 Task: Send an email with the signature Holly Thompson with the subject Request for feedback on a performance review and the message I apologize for any delays and appreciate your understanding. from softage.2@softage.net to softage.4@softage.net with an attached image file Packaging_template.png and move the email from Sent Items to the folder Meal planning
Action: Mouse moved to (864, 564)
Screenshot: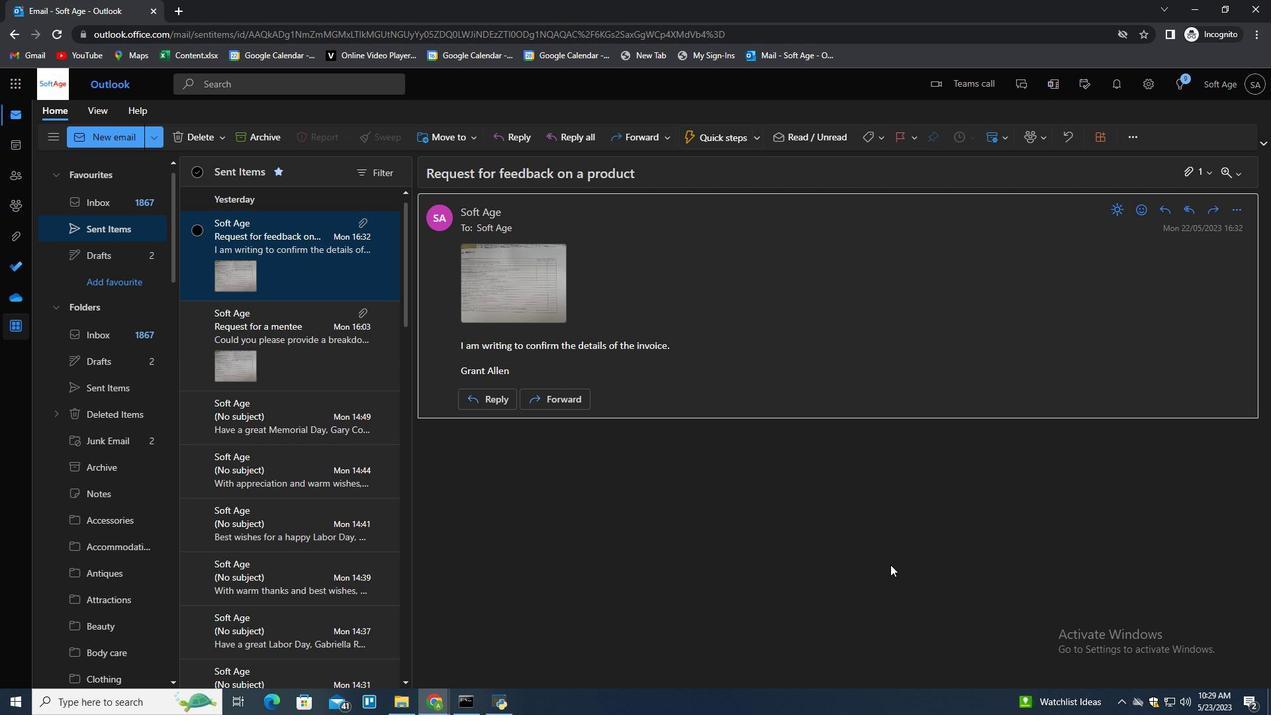 
Action: Mouse pressed left at (864, 564)
Screenshot: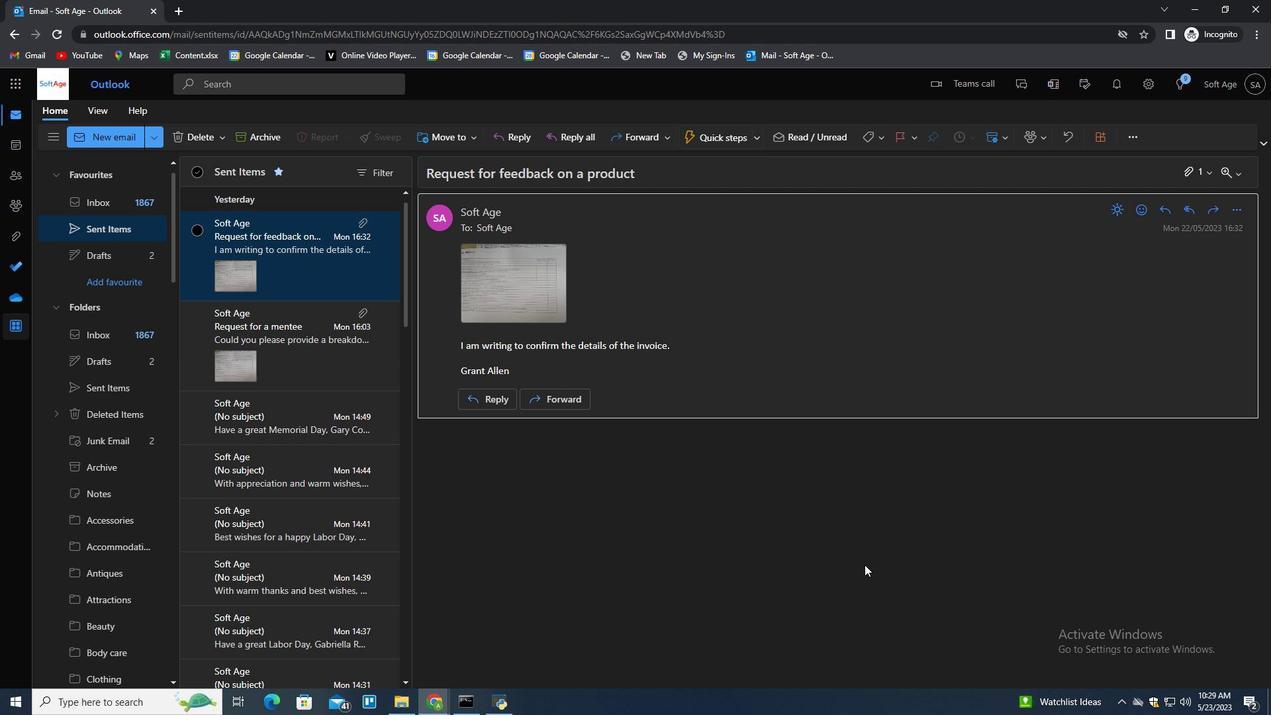 
Action: Key pressed n
Screenshot: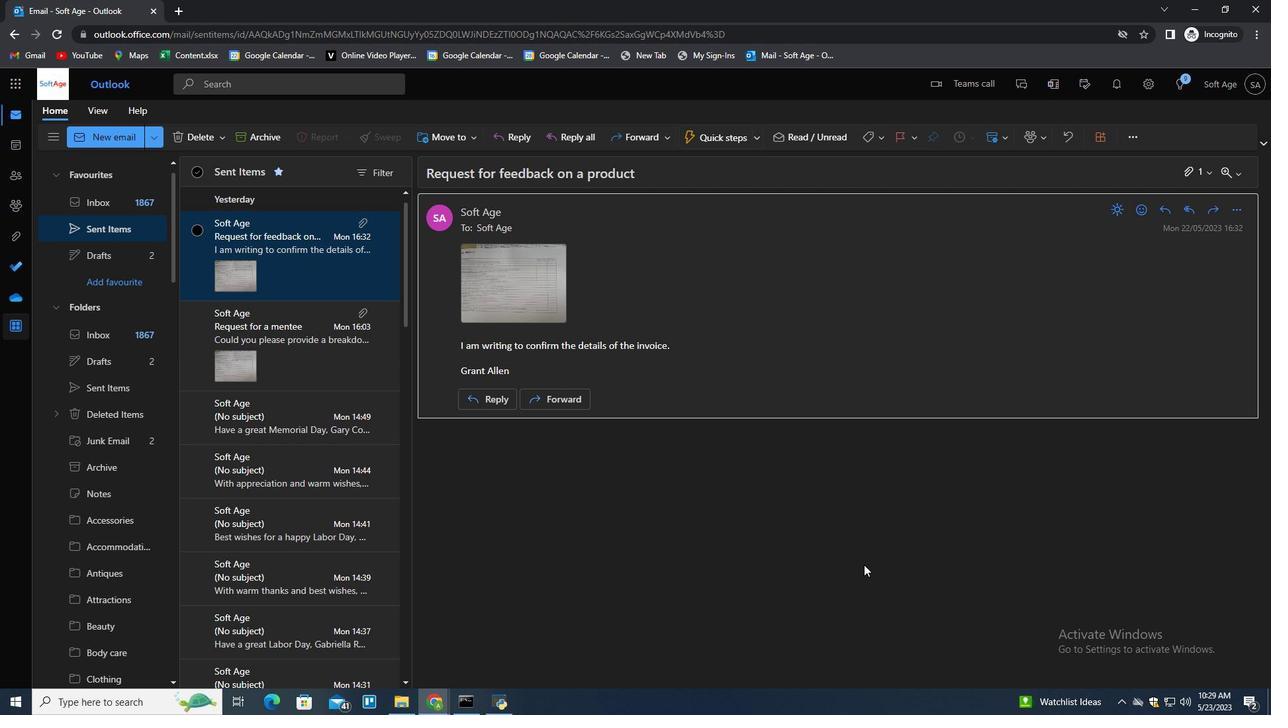 
Action: Mouse moved to (896, 142)
Screenshot: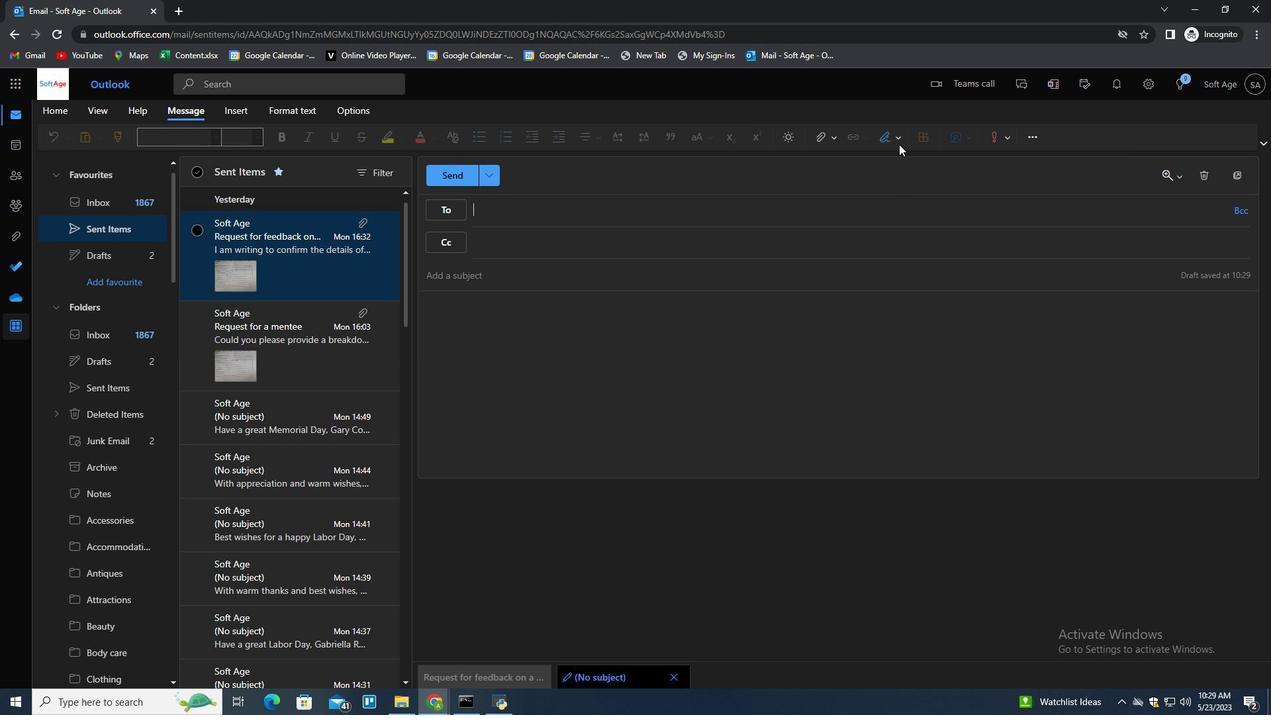 
Action: Mouse pressed left at (896, 142)
Screenshot: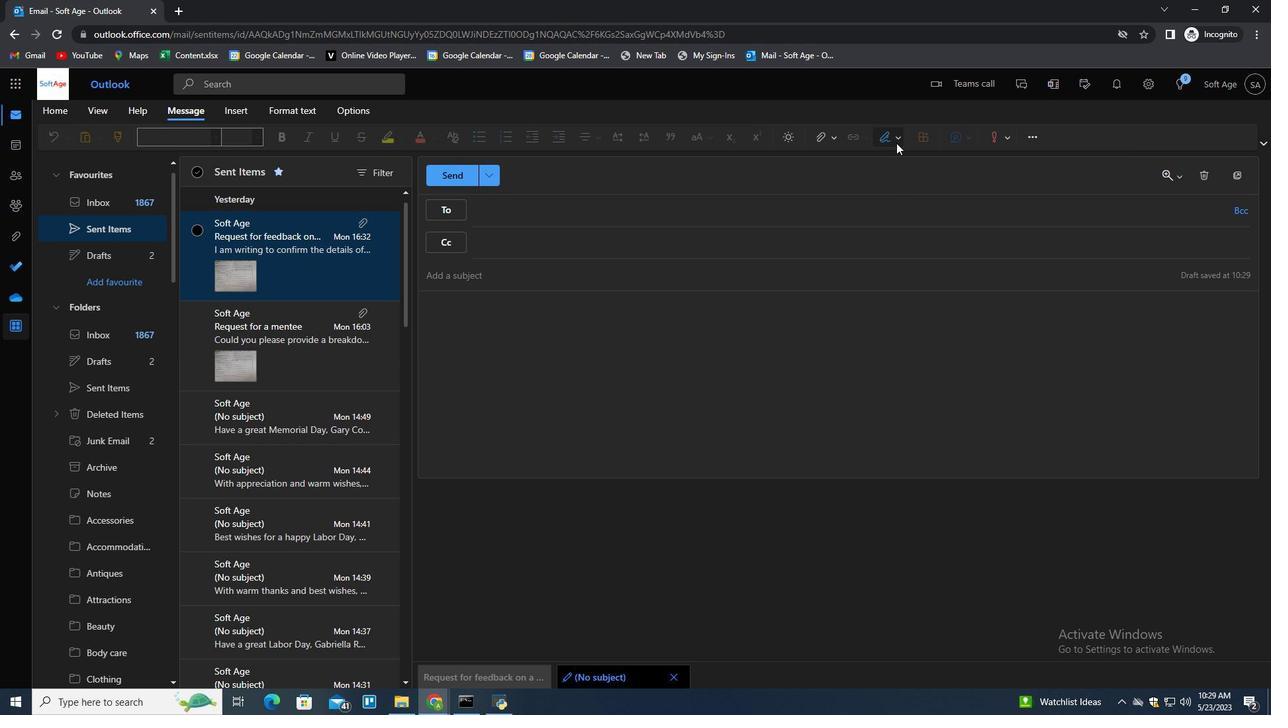 
Action: Mouse moved to (866, 192)
Screenshot: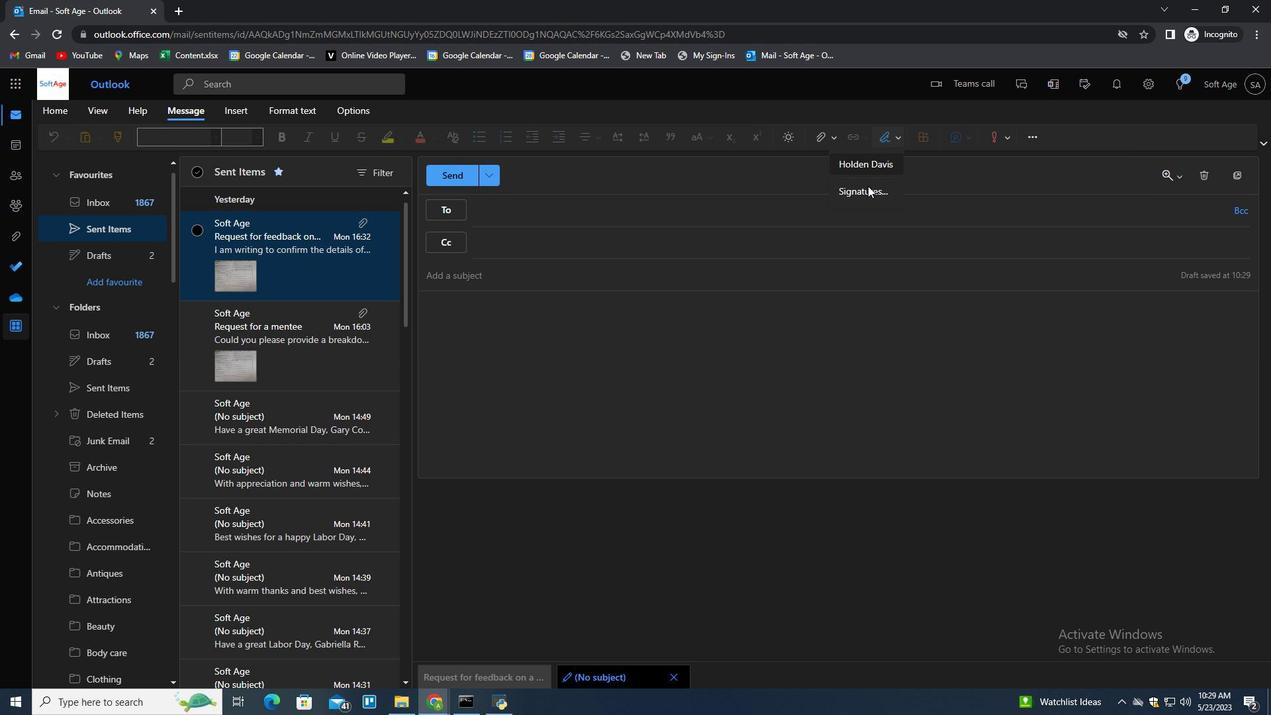 
Action: Mouse pressed left at (866, 192)
Screenshot: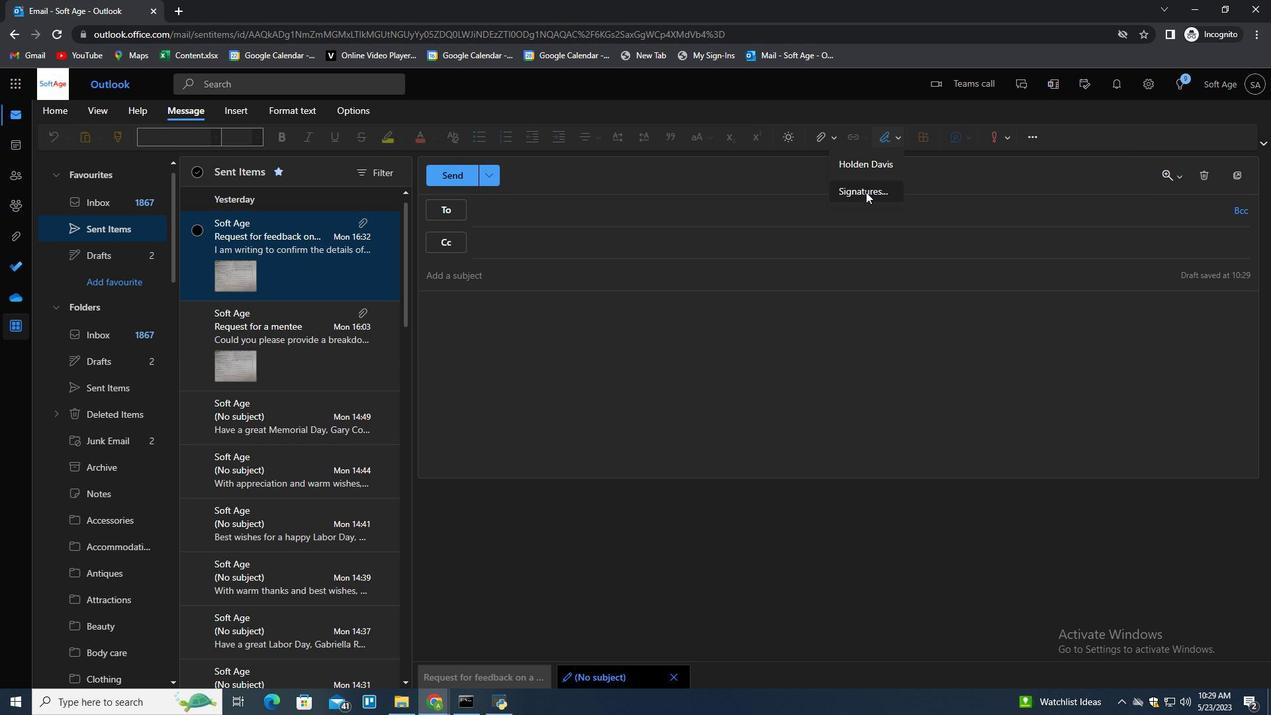
Action: Mouse moved to (902, 241)
Screenshot: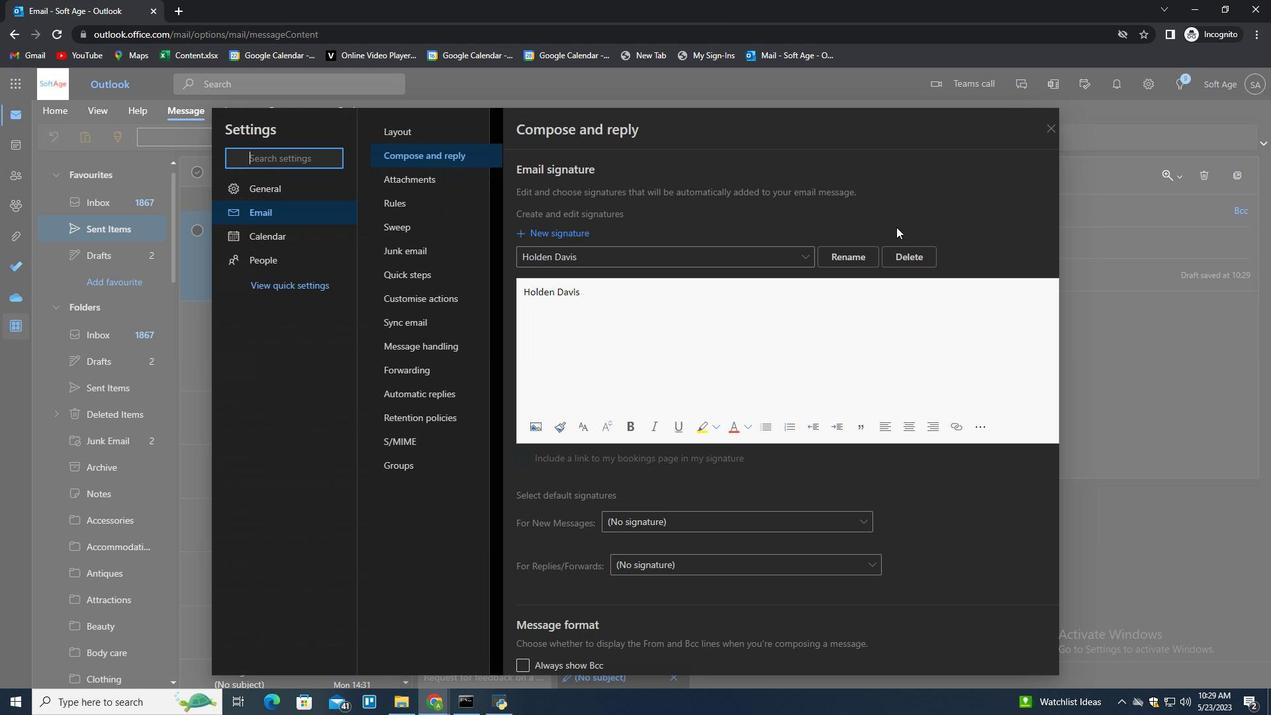 
Action: Mouse pressed left at (902, 241)
Screenshot: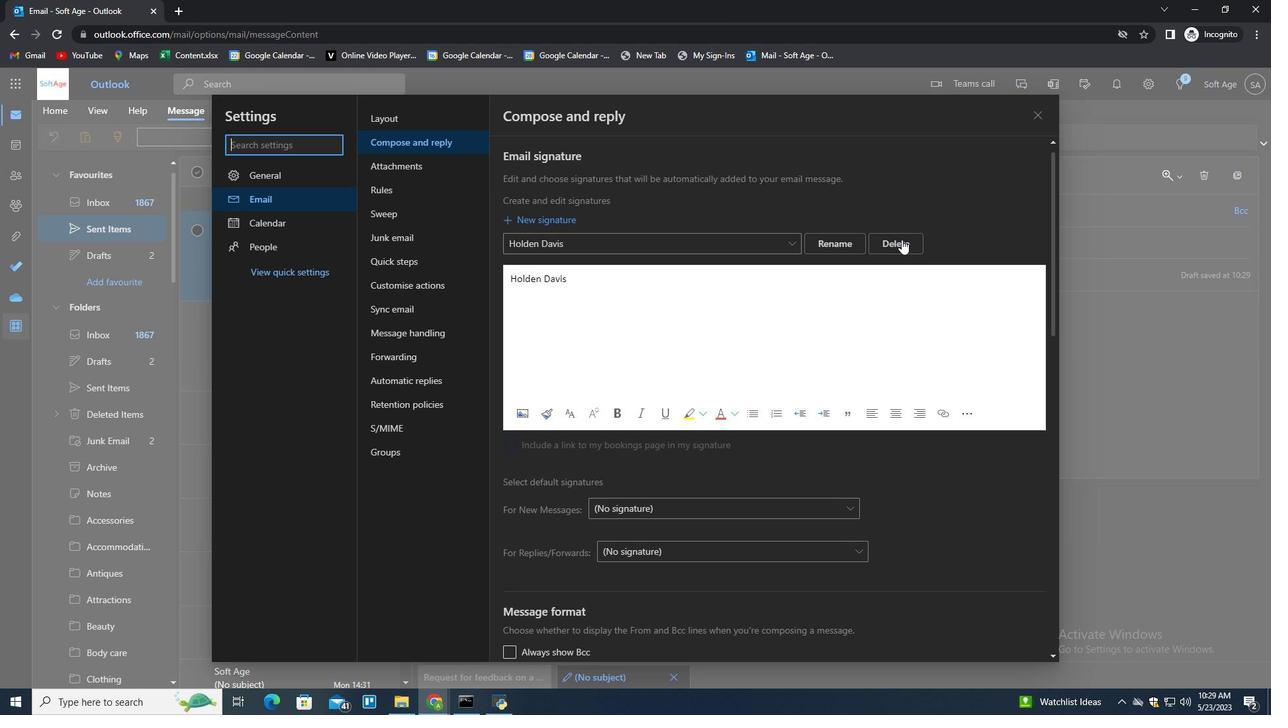 
Action: Mouse moved to (892, 244)
Screenshot: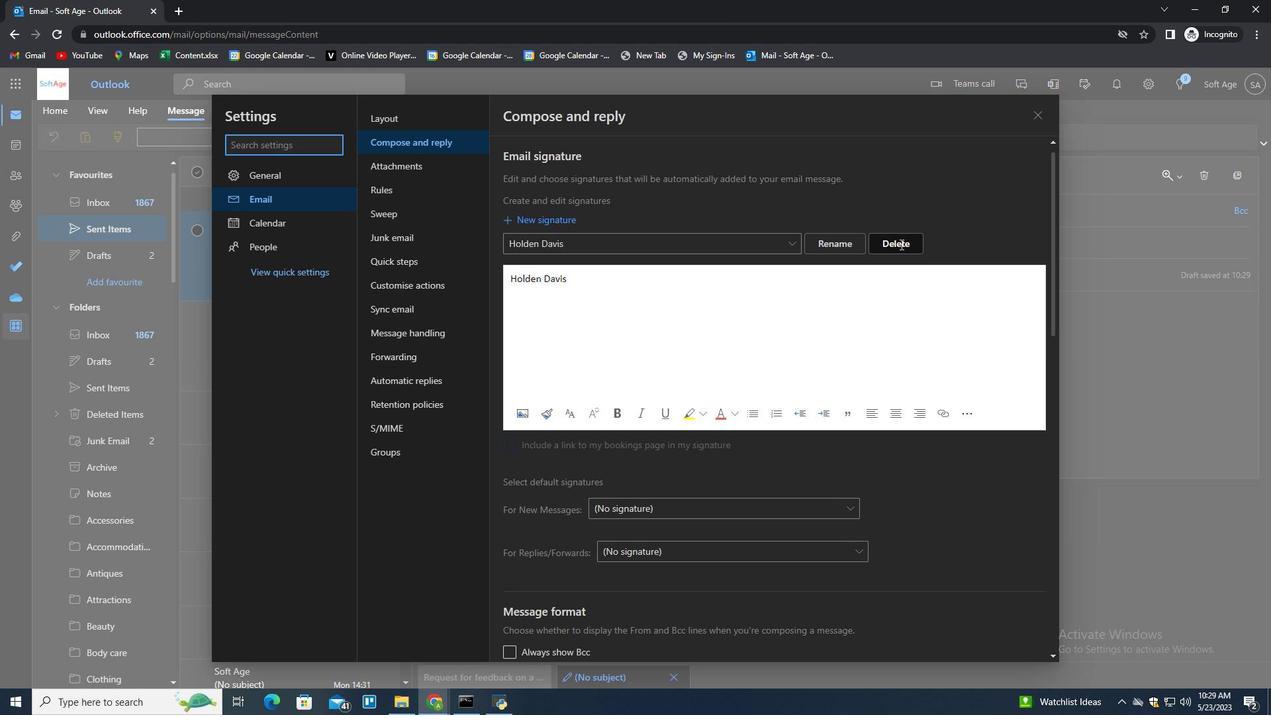 
Action: Mouse pressed left at (892, 244)
Screenshot: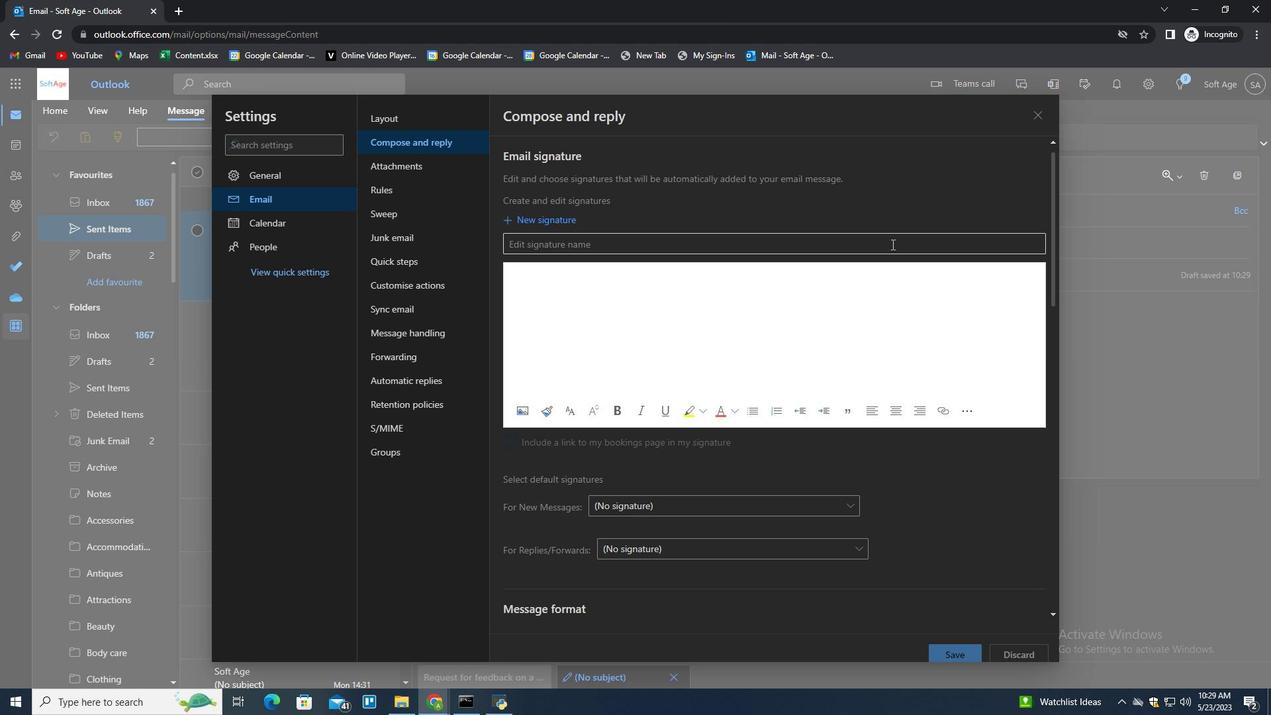 
Action: Key pressed <Key.shift>Holly<Key.space><Key.shift>THOMPSON<Key.tab><Key.shift>Hooly<Key.backspace><Key.backspace><Key.backspace>lly<Key.space><Key.shift>Thomsp<Key.backspace><Key.backspace>pson
Screenshot: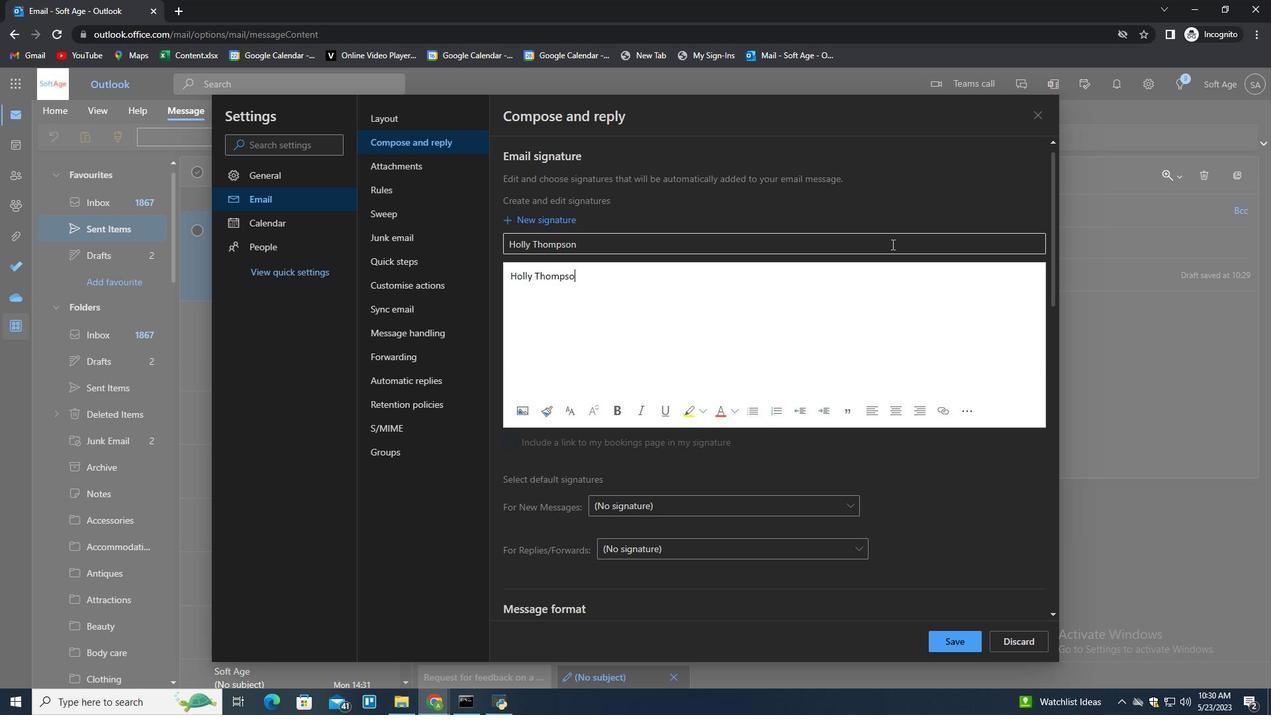 
Action: Mouse moved to (960, 638)
Screenshot: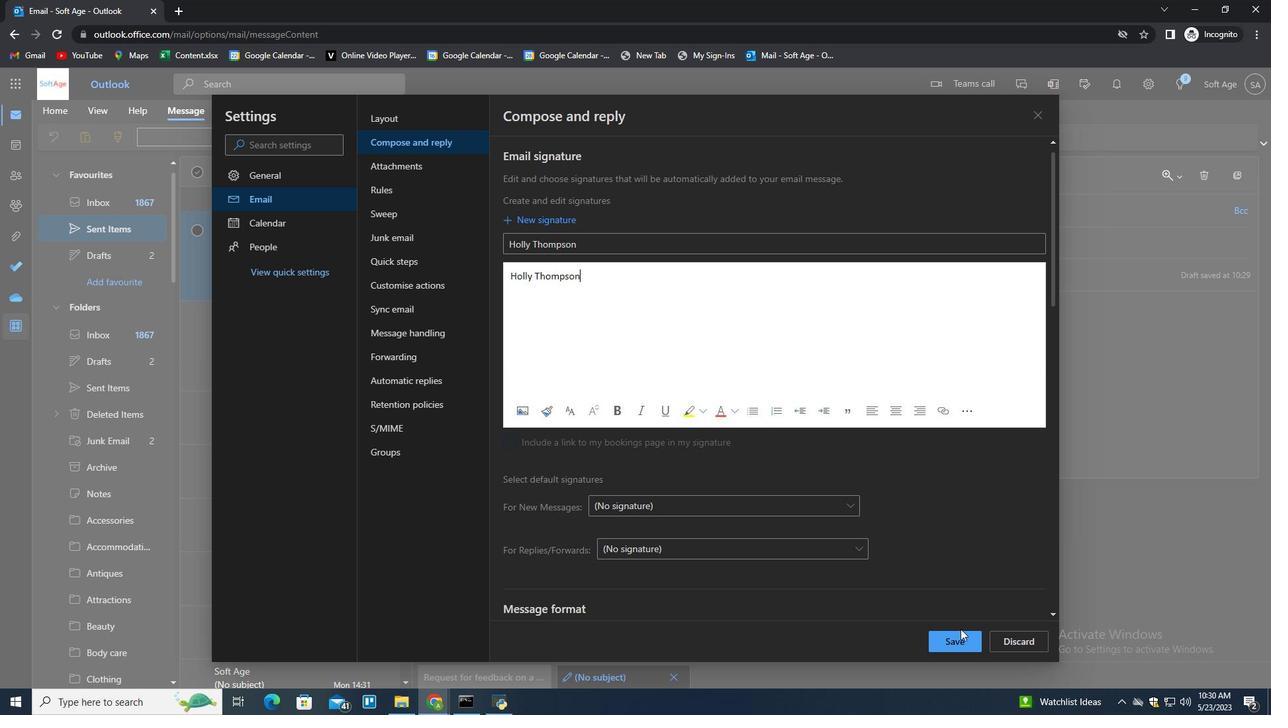 
Action: Mouse pressed left at (960, 638)
Screenshot: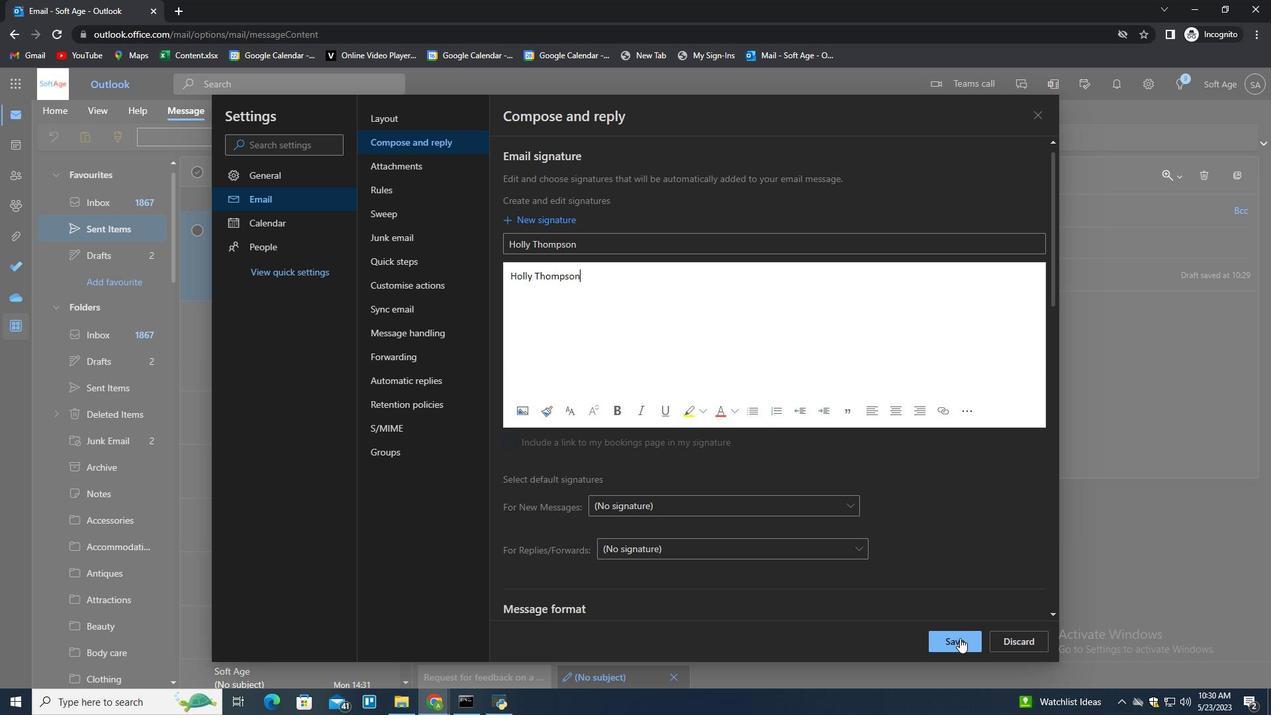 
Action: Mouse moved to (1109, 345)
Screenshot: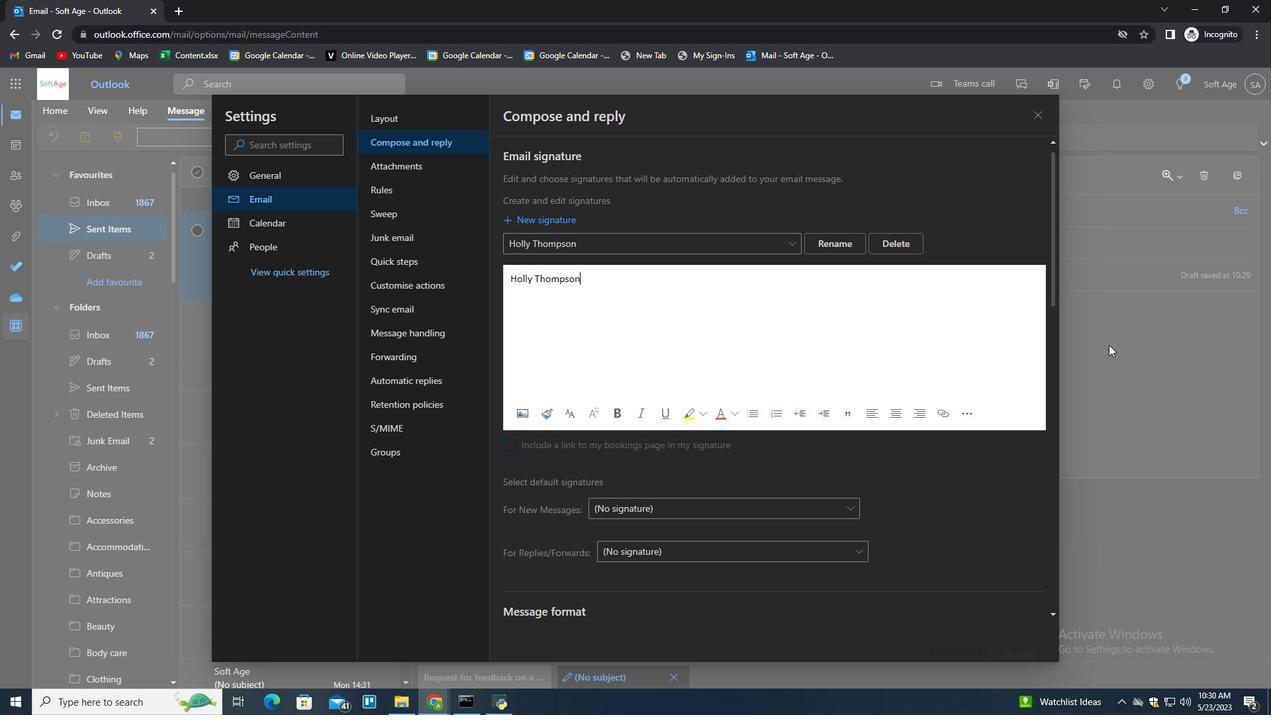 
Action: Mouse pressed left at (1109, 345)
Screenshot: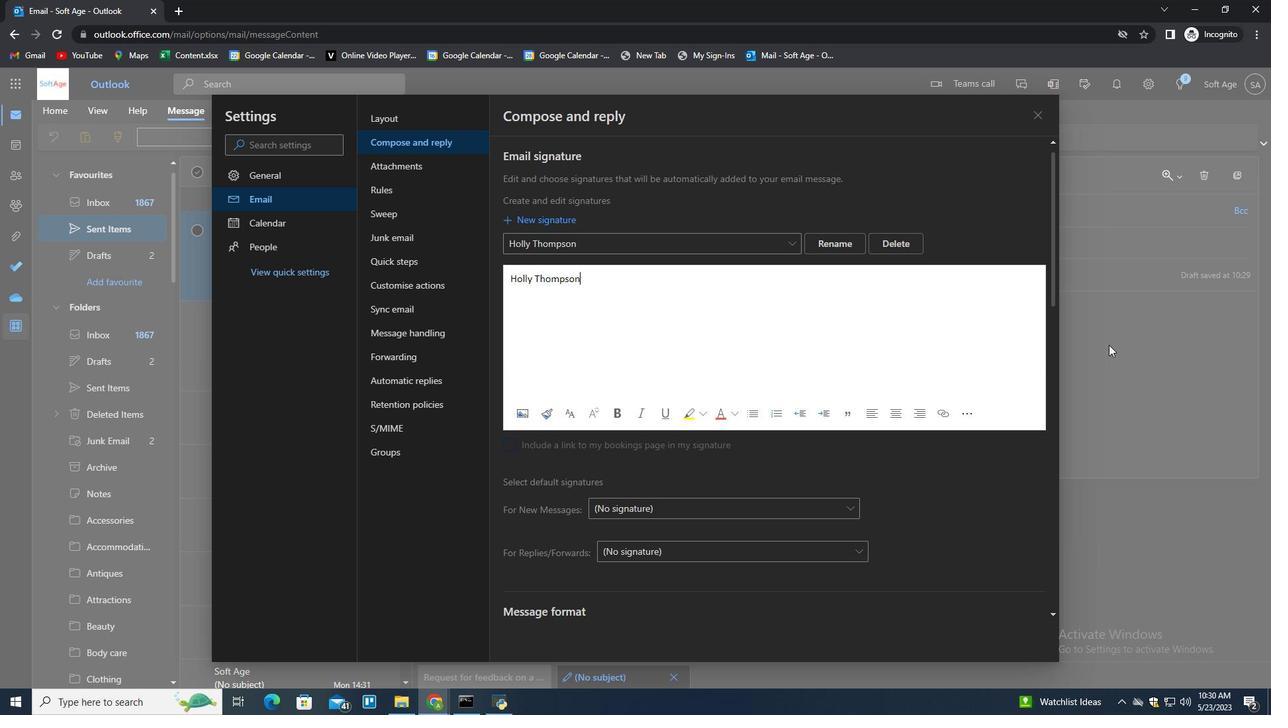 
Action: Mouse moved to (883, 140)
Screenshot: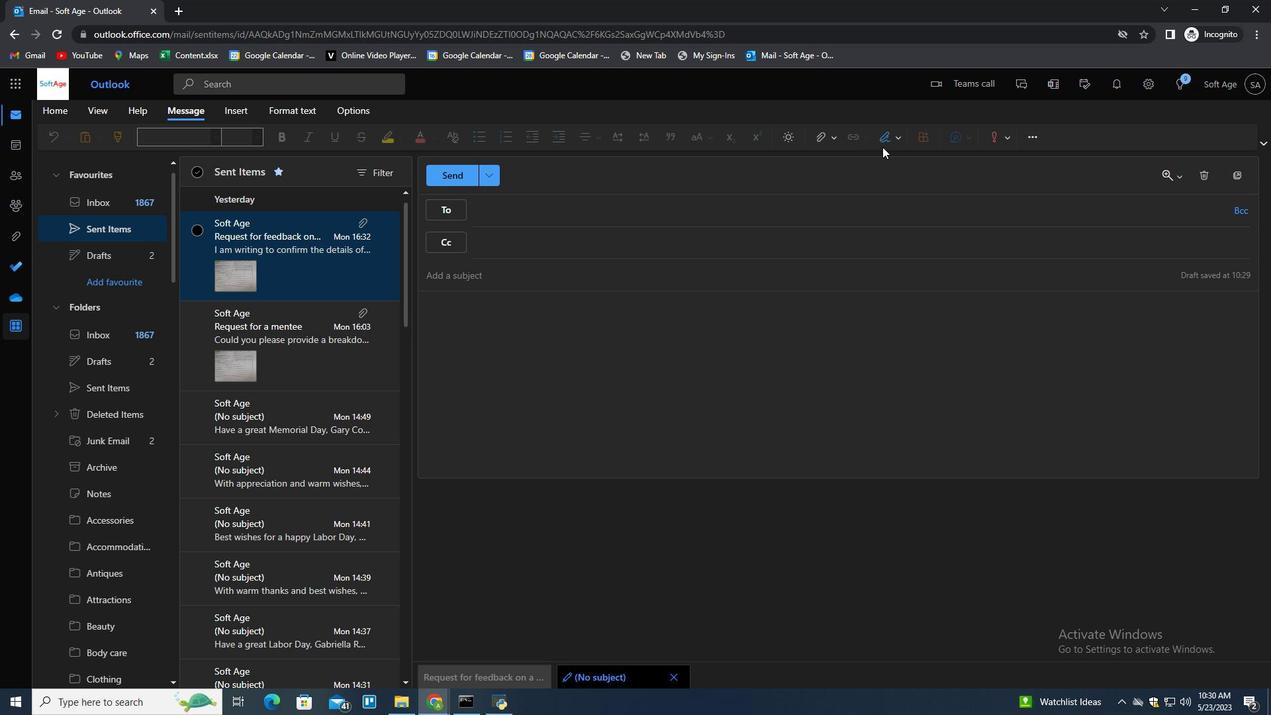 
Action: Mouse pressed left at (883, 140)
Screenshot: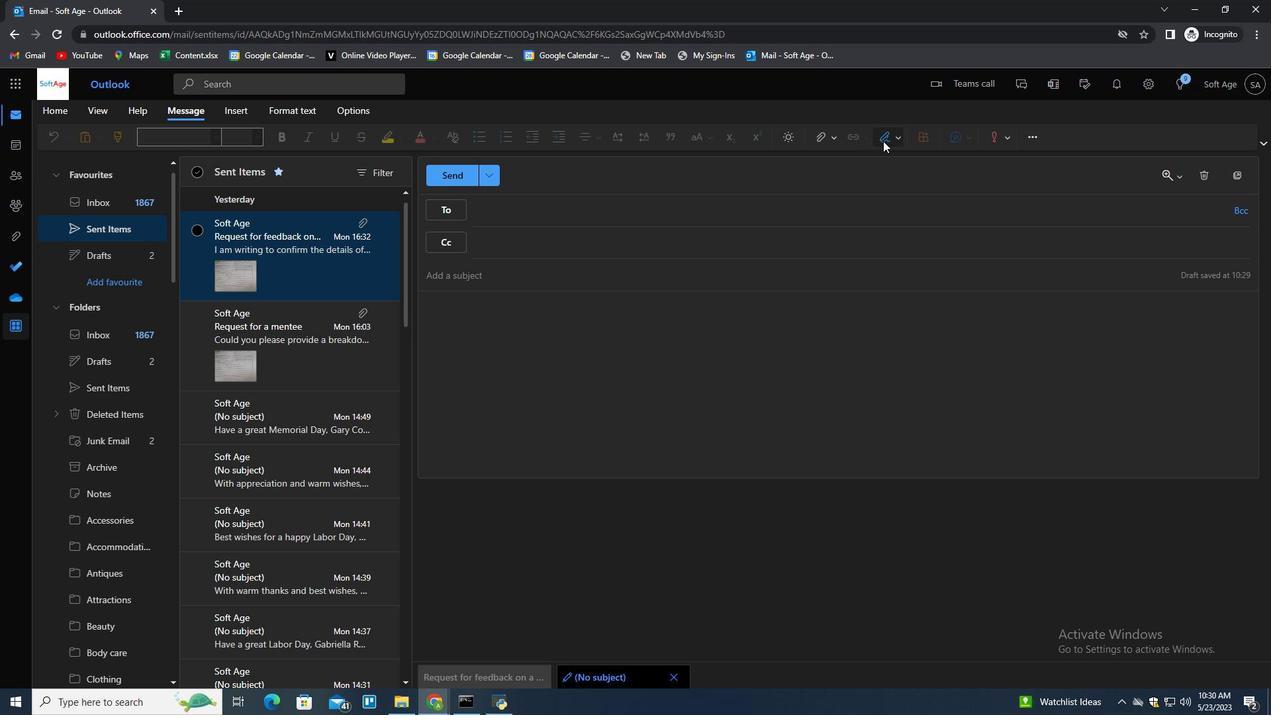 
Action: Mouse moved to (872, 165)
Screenshot: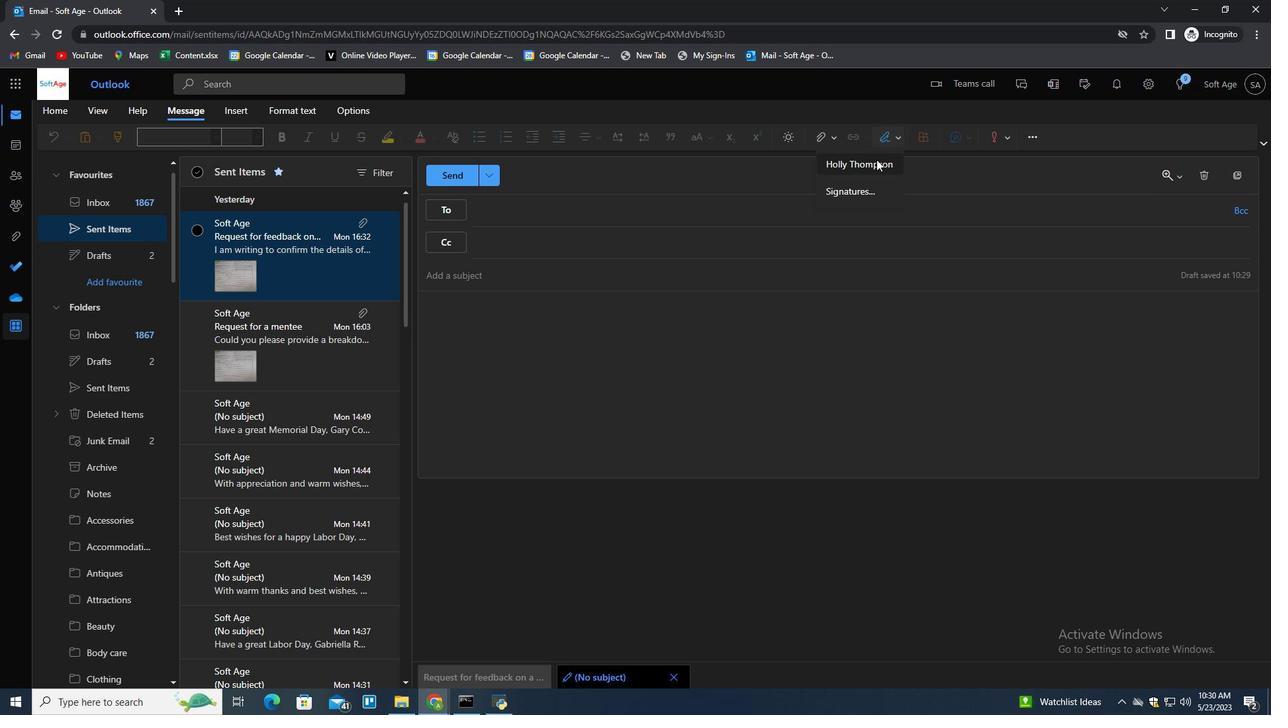 
Action: Mouse pressed left at (872, 165)
Screenshot: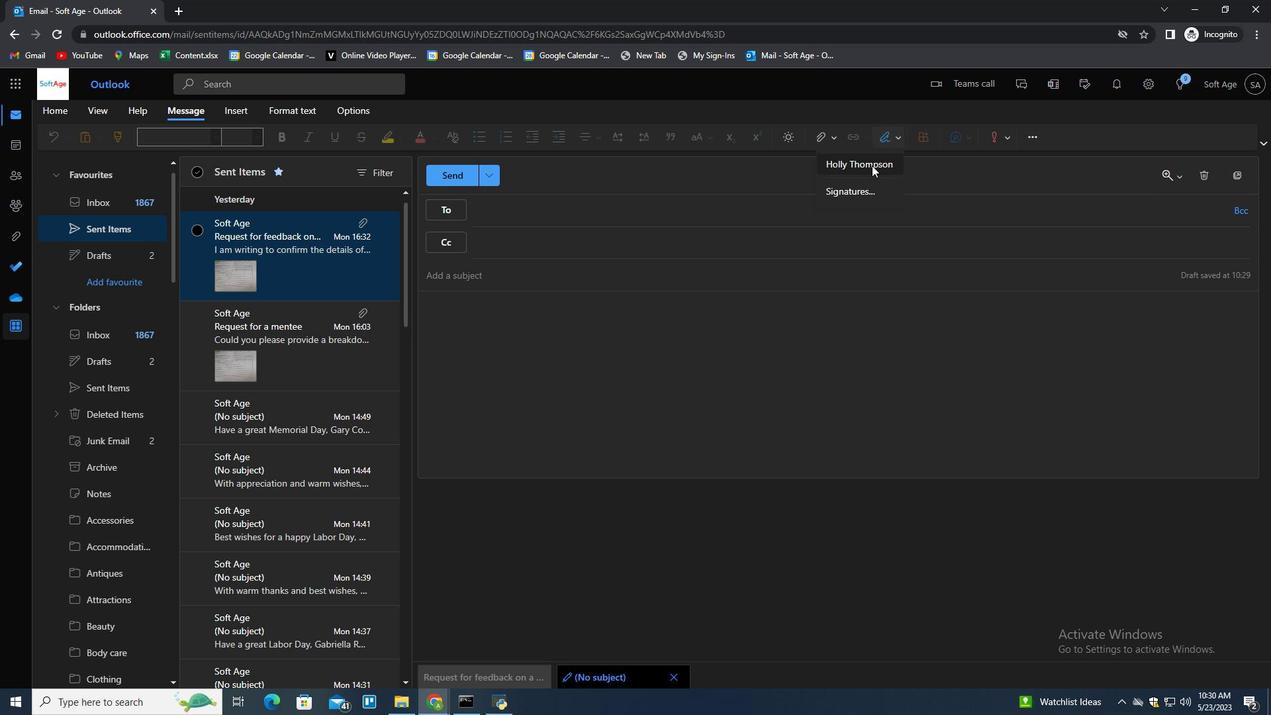 
Action: Mouse moved to (556, 216)
Screenshot: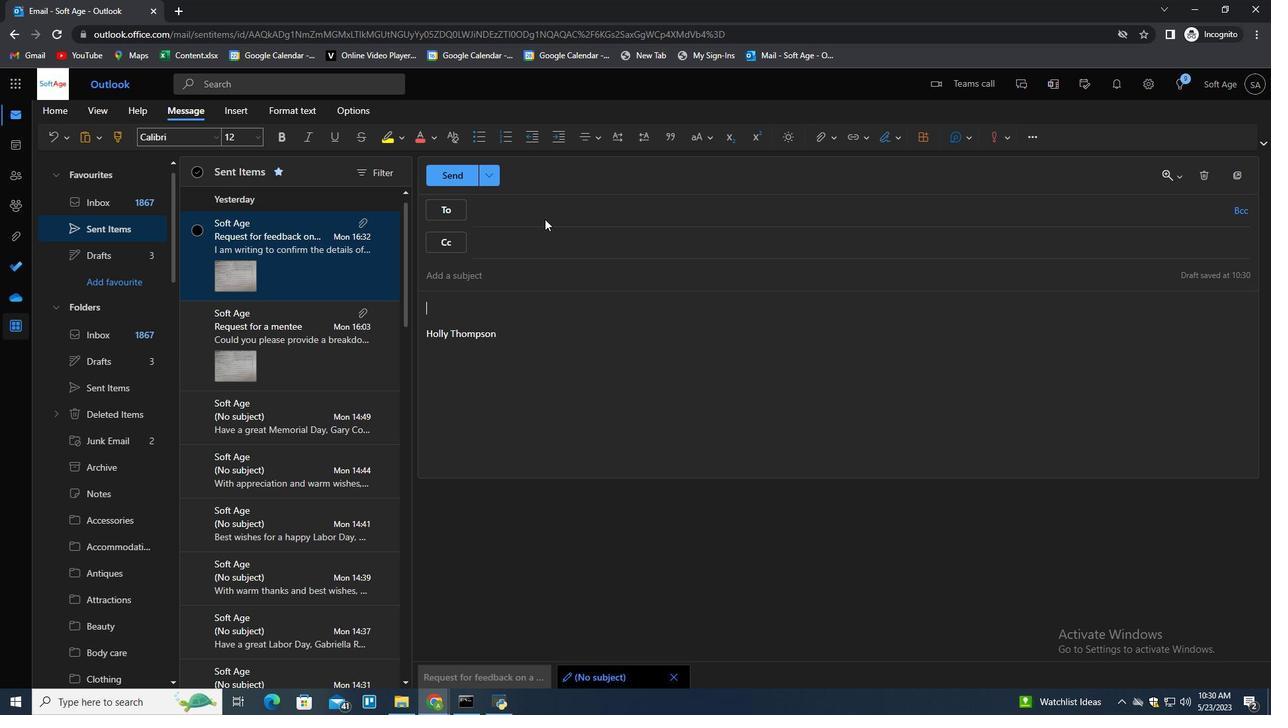 
Action: Mouse pressed left at (556, 216)
Screenshot: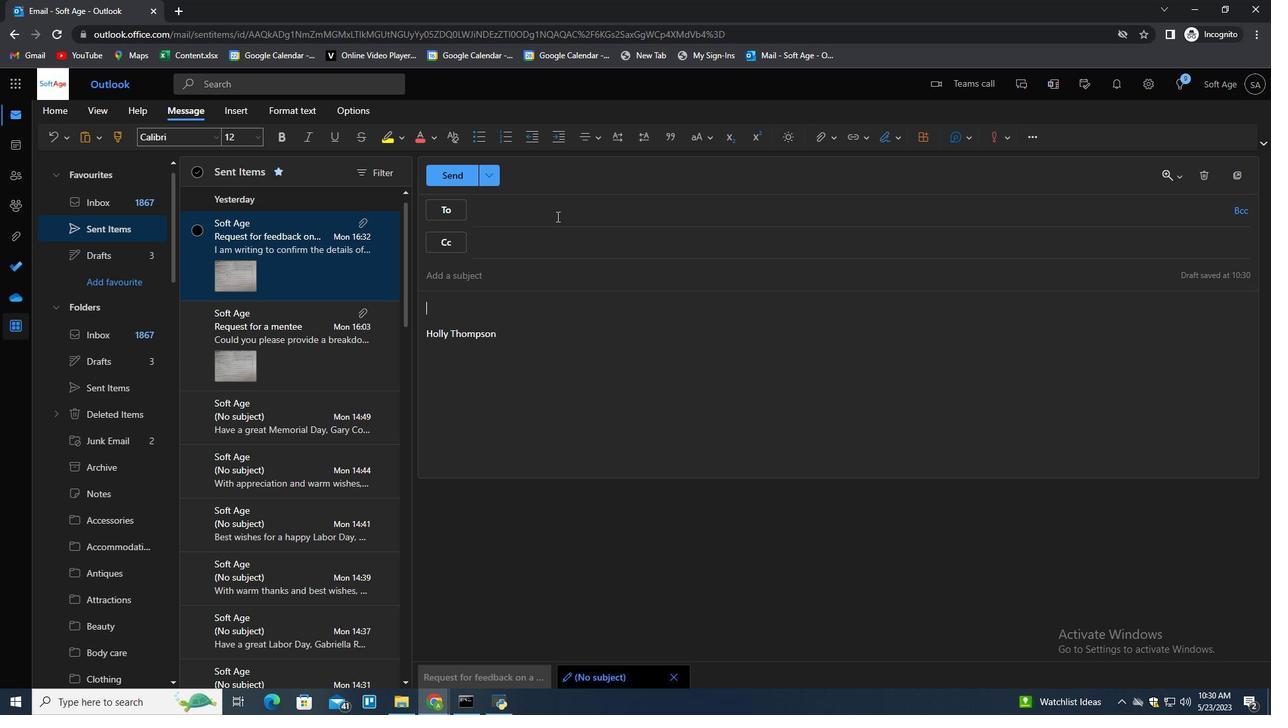 
Action: Mouse moved to (817, 282)
Screenshot: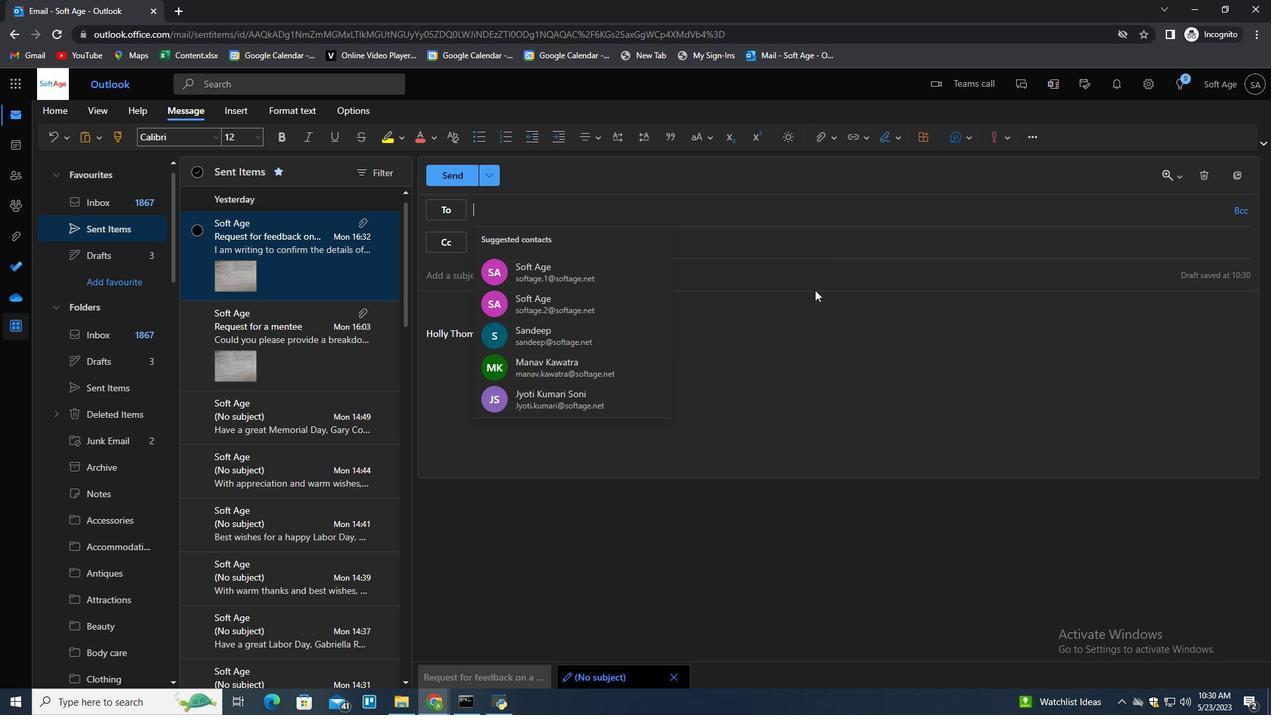 
Action: Mouse pressed left at (817, 282)
Screenshot: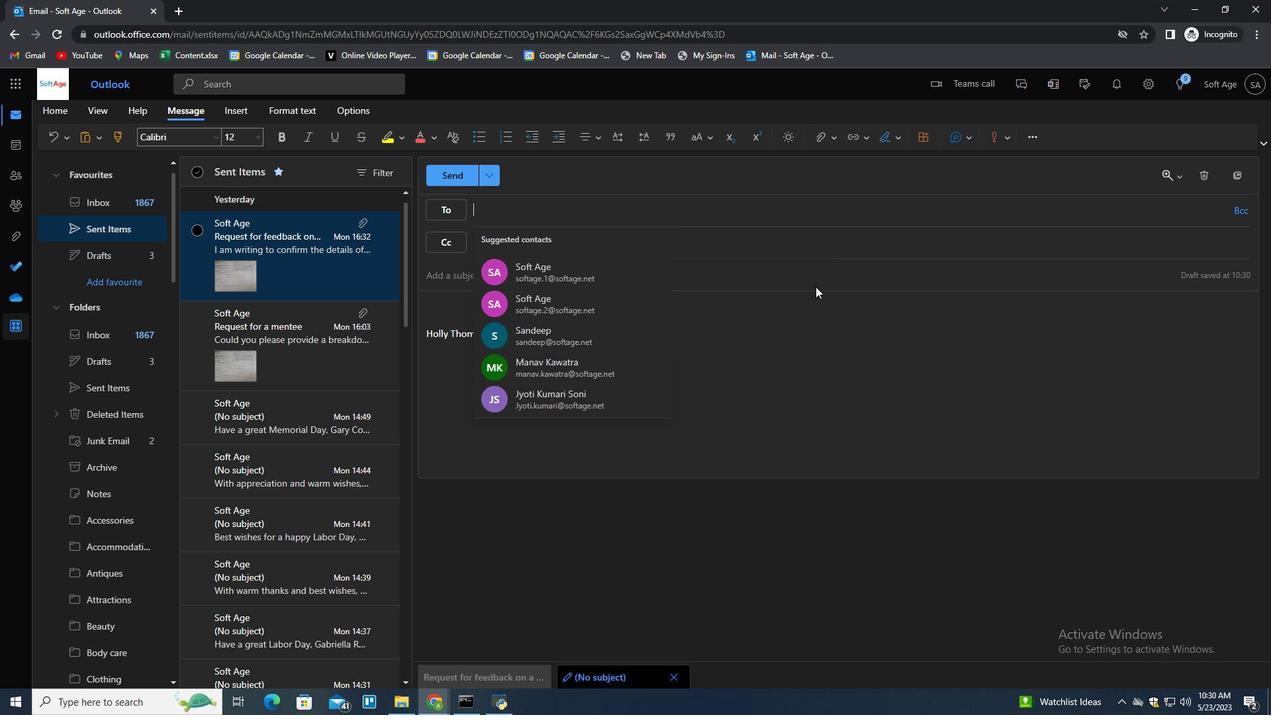 
Action: Key pressed <Key.shift><Key.shift><Key.shift><Key.shift><Key.shift><Key.shift><Key.shift><Key.shift><Key.shift><Key.shift><Key.shift><Key.shift><Key.shift><Key.shift><Key.shift><Key.shift><Key.shift><Key.shift><Key.shift><Key.shift><Key.shift><Key.shift><Key.shift><Key.shift><Key.shift><Key.shift><Key.shift><Key.shift><Key.shift><Key.shift><Key.shift><Key.shift><Key.shift><Key.shift><Key.shift><Key.shift><Key.shift><Key.shift><Key.shift><Key.shift><Key.shift><Key.shift><Key.shift><Key.shift><Key.shift><Key.shift><Key.shift><Key.shift><Key.shift><Key.shift><Key.shift><Key.shift><Key.shift><Key.shift><Key.shift><Key.shift><Key.shift><Key.shift><Key.shift><Key.shift><Key.shift><Key.shift><Key.shift><Key.shift><Key.shift><Key.shift><Key.shift><Key.shift><Key.shift><Key.shift><Key.shift><Key.shift><Key.shift><Key.shift><Key.shift><Key.shift><Key.shift><Key.shift><Key.shift><Key.shift><Key.shift><Key.shift><Key.shift><Key.shift><Key.shift><Key.shift><Key.shift><Key.shift><Key.shift><Key.shift><Key.shift><Key.shift><Key.shift><Key.shift><Key.shift><Key.shift><Key.shift><Key.shift><Key.shift><Key.shift><Key.shift><Key.shift><Key.shift><Key.shift>
Screenshot: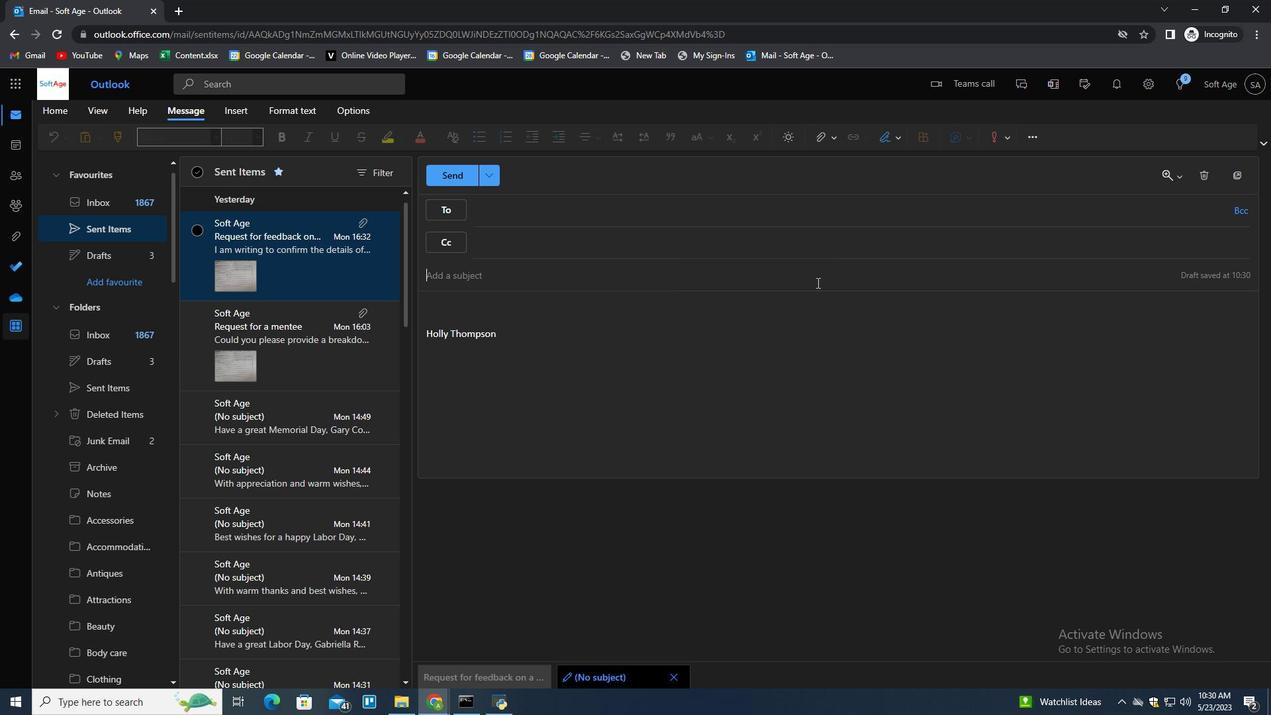 
Action: Mouse moved to (817, 282)
Screenshot: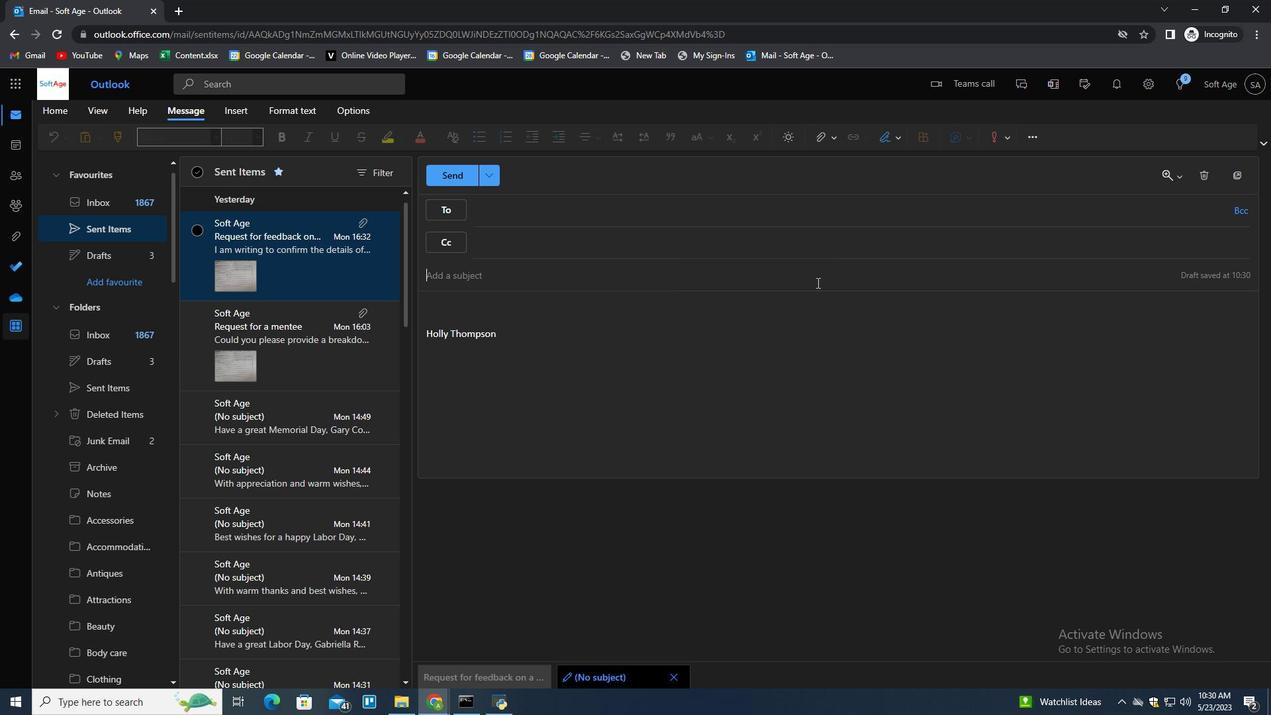 
Action: Key pressed <Key.shift><Key.shift><Key.shift><Key.shift><Key.shift><Key.shift><Key.shift><Key.shift><Key.shift><Key.shift><Key.shift><Key.shift><Key.shift><Key.shift><Key.shift><Key.shift><Key.shift><Key.shift><Key.shift><Key.shift><Key.shift><Key.shift><Key.shift><Key.shift><Key.shift><Key.shift><Key.shift><Key.shift><Key.shift><Key.shift><Key.shift><Key.shift><Key.shift><Key.shift><Key.shift><Key.shift><Key.shift><Key.shift><Key.shift><Key.shift><Key.shift><Key.shift><Key.shift><Key.shift><Key.shift><Key.shift><Key.shift><Key.shift><Key.shift><Key.shift><Key.shift><Key.shift><Key.shift><Key.shift><Key.shift><Key.shift><Key.shift><Key.shift><Key.shift><Key.shift><Key.shift><Key.shift><Key.shift><Key.shift><Key.shift><Key.shift><Key.shift><Key.shift><Key.shift><Key.shift><Key.shift><Key.shift><Key.shift><Key.shift><Key.shift><Key.shift><Key.shift><Key.shift><Key.shift><Key.shift><Key.shift><Key.shift><Key.shift><Key.shift><Key.shift><Key.shift><Key.shift><Key.shift><Key.shift><Key.shift><Key.shift><Key.shift><Key.shift><Key.shift><Key.shift><Key.shift><Key.shift><Key.shift><Key.shift><Key.shift><Key.shift><Key.shift><Key.shift><Key.shift><Key.shift><Key.shift><Key.shift><Key.shift><Key.shift><Key.shift><Key.shift><Key.shift><Key.shift><Key.shift><Key.shift><Key.shift>Request<Key.space>for<Key.space>a<Key.backspace>feedbak<Key.backspace>ck<Key.space>on<Key.space>a<Key.space>performance<Key.space>review<Key.space><Key.tab><Key.shift><Key.shift><Key.space>apologize<Key.space>for<Key.space>any<Key.space>delays<Key.space>and<Key.space>appreciate<Key.space>your<Key.space>understanfing.<Key.backspace><Key.backspace><Key.backspace><Key.backspace><Key.backspace>ding.
Screenshot: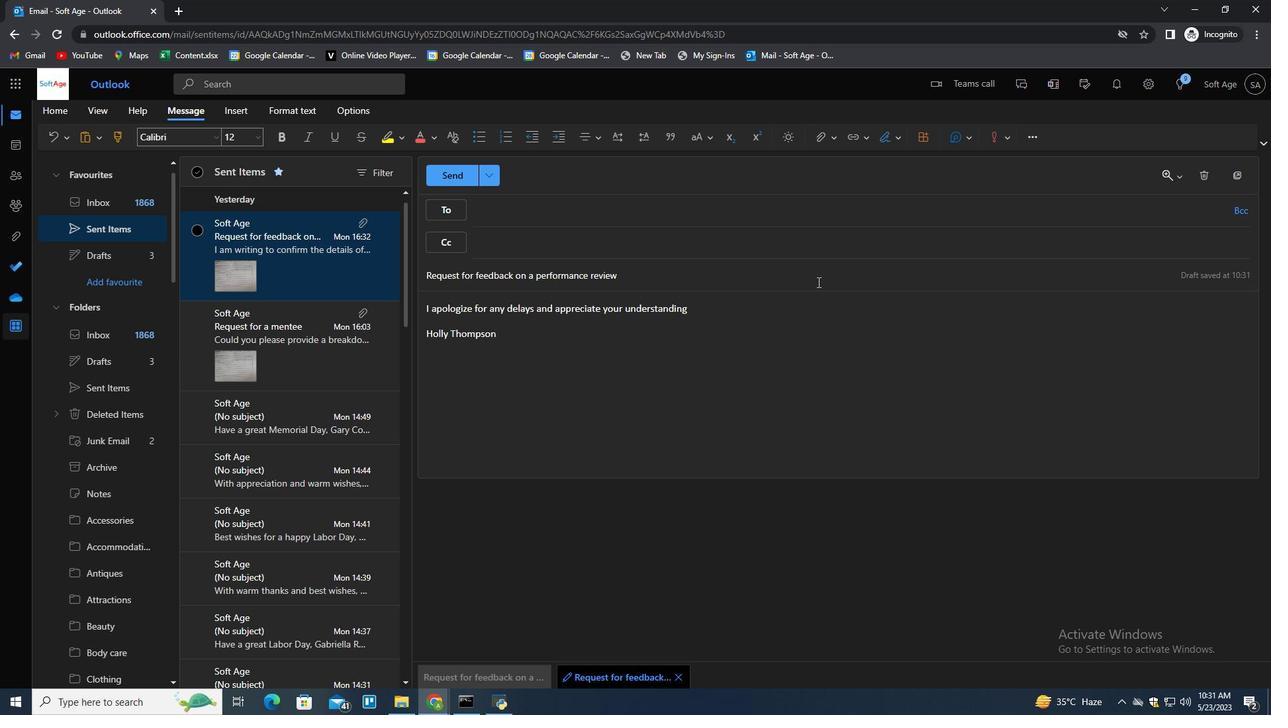 
Action: Mouse moved to (585, 213)
Screenshot: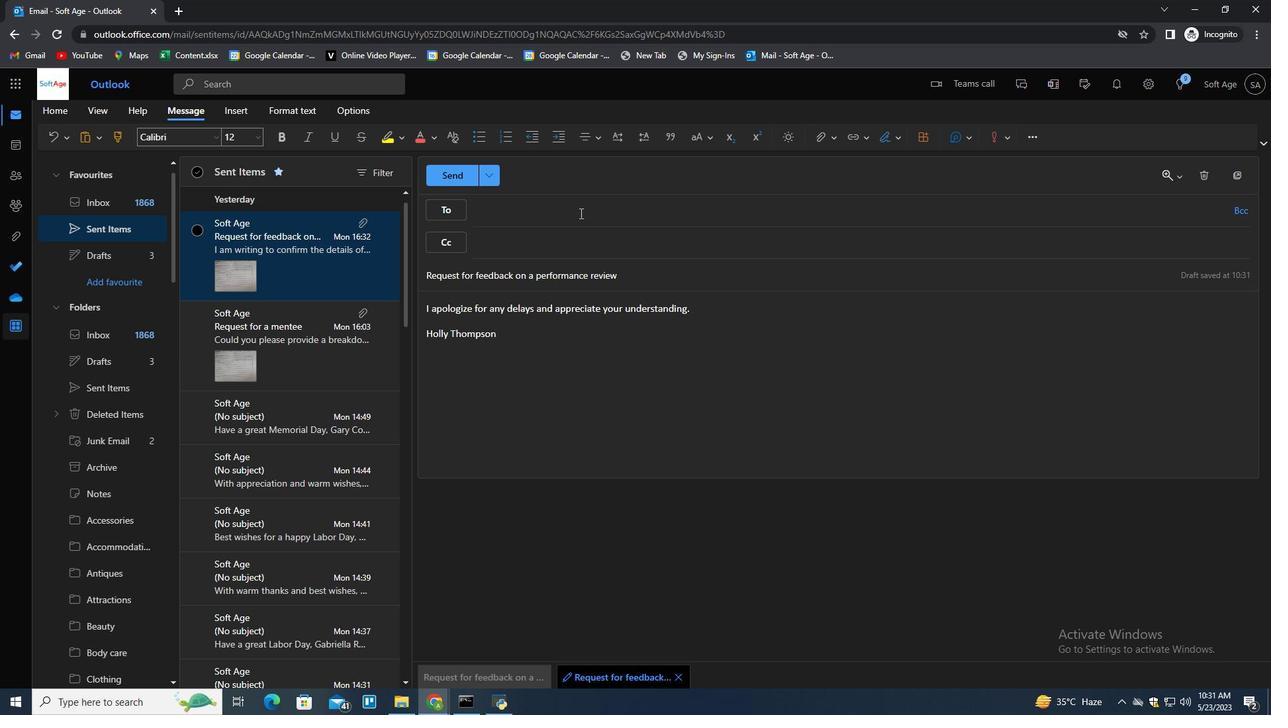 
Action: Mouse pressed left at (585, 213)
Screenshot: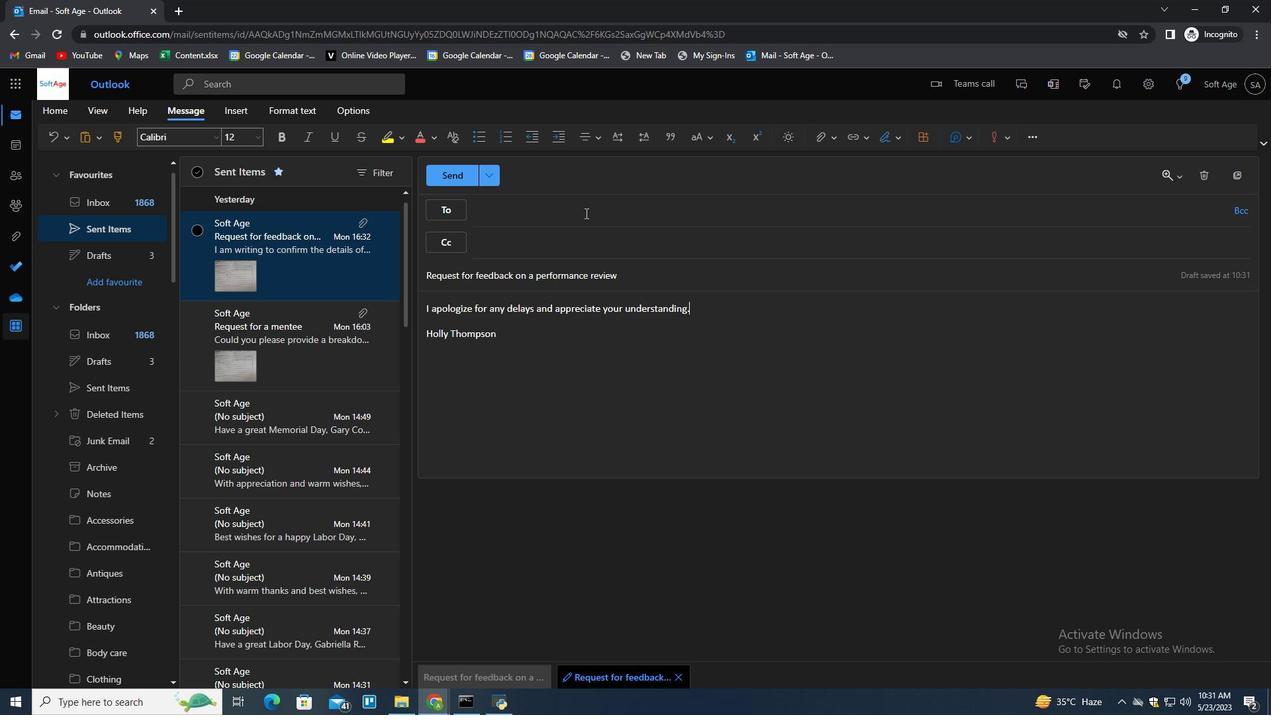 
Action: Key pressed softage.2<Key.backspace>4<Key.shift>@softage.net<Key.enter>
Screenshot: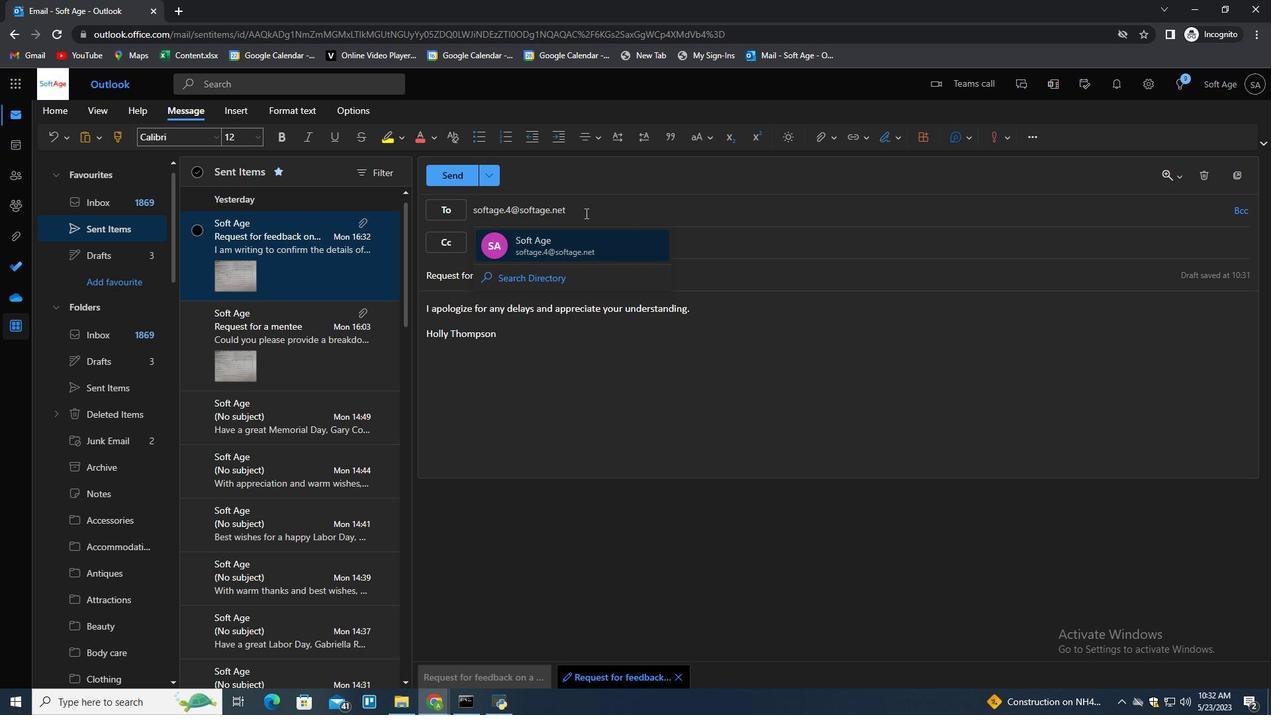 
Action: Mouse moved to (777, 327)
Screenshot: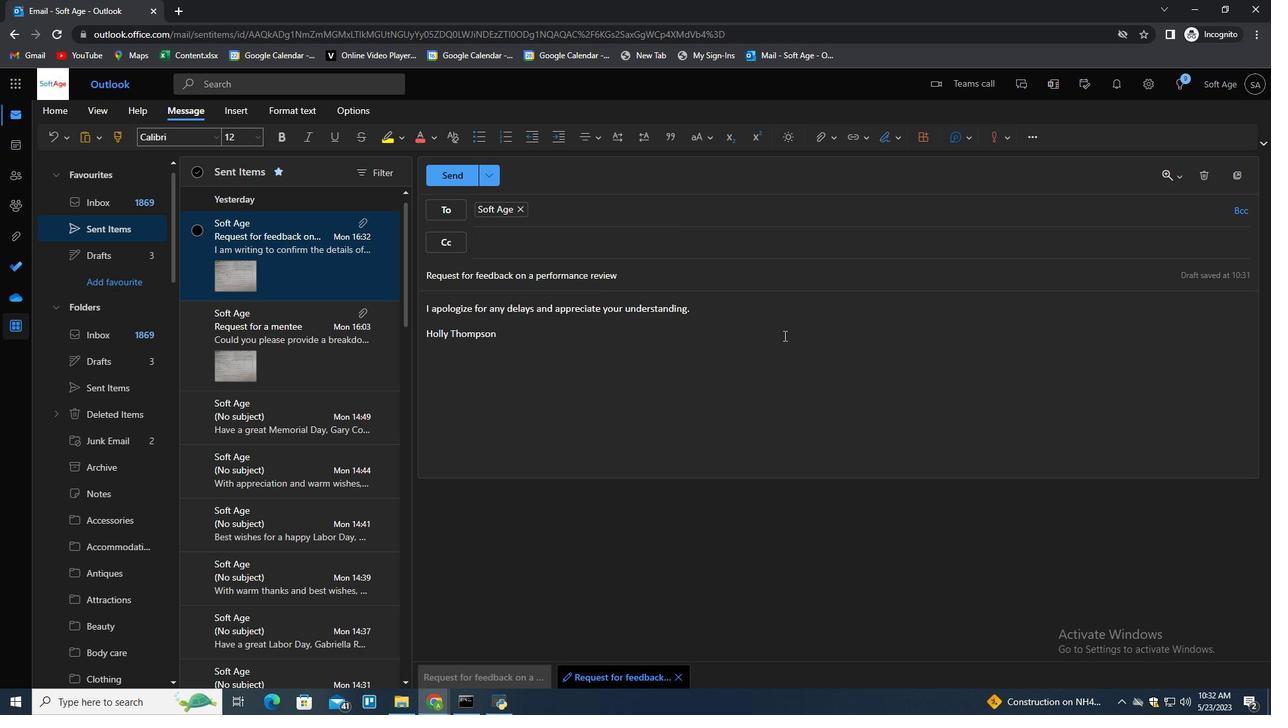 
Action: Mouse pressed left at (777, 327)
Screenshot: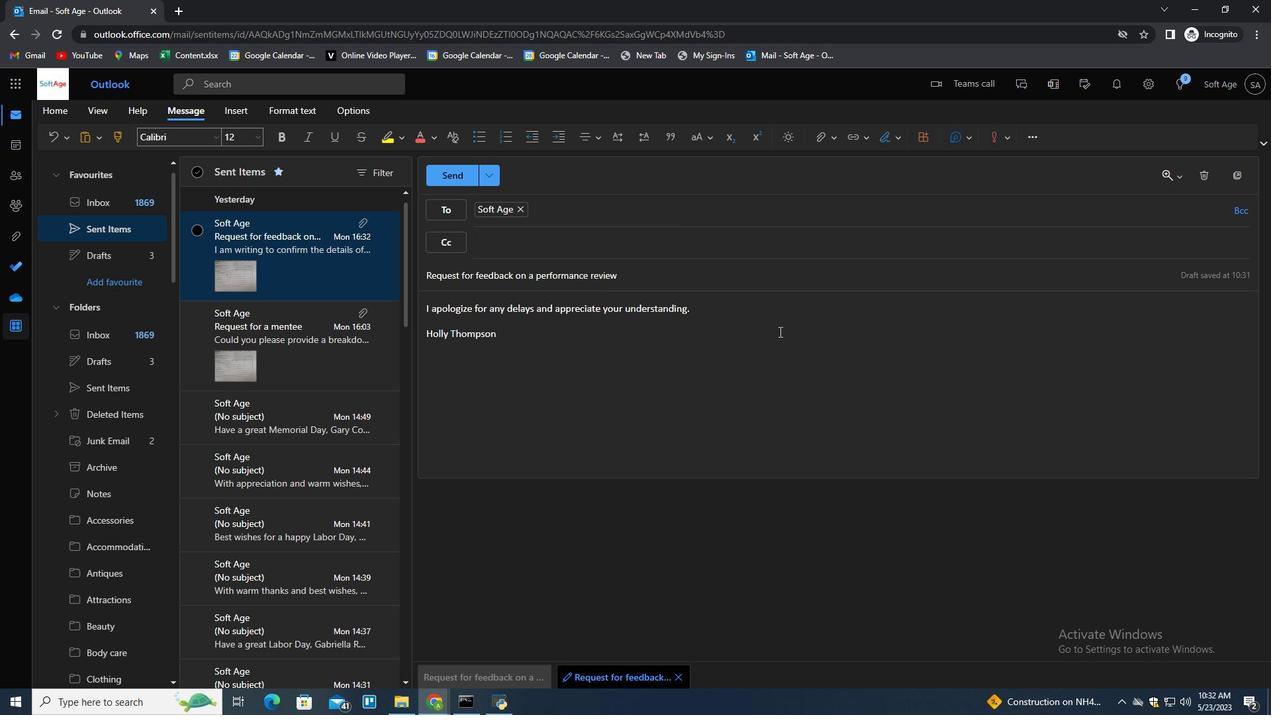 
Action: Mouse moved to (771, 294)
Screenshot: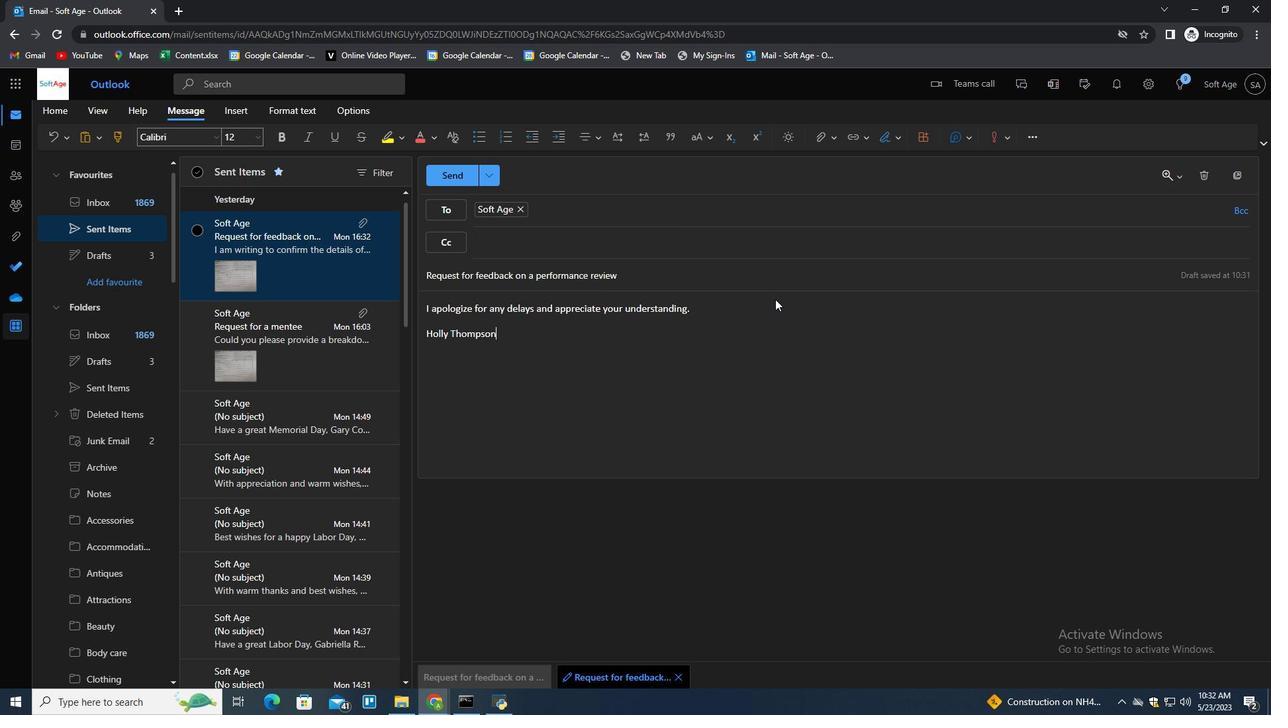 
Action: Mouse pressed left at (771, 294)
Screenshot: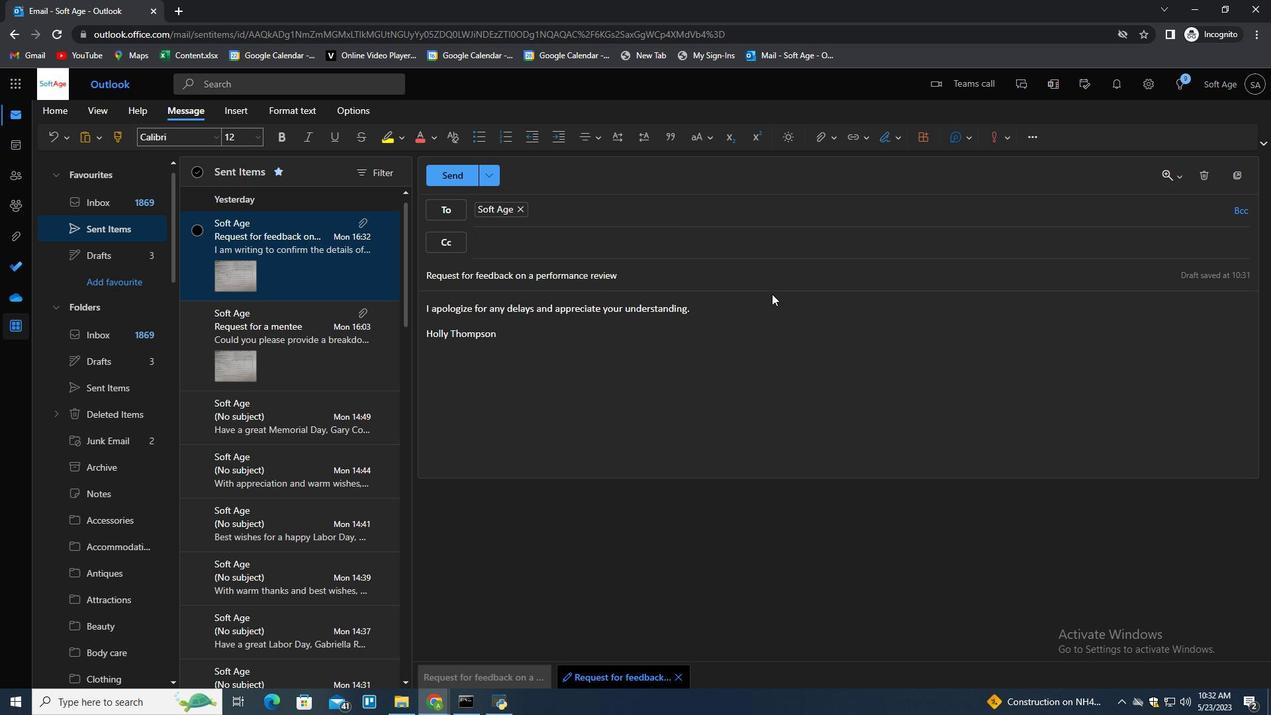 
Action: Mouse moved to (770, 315)
Screenshot: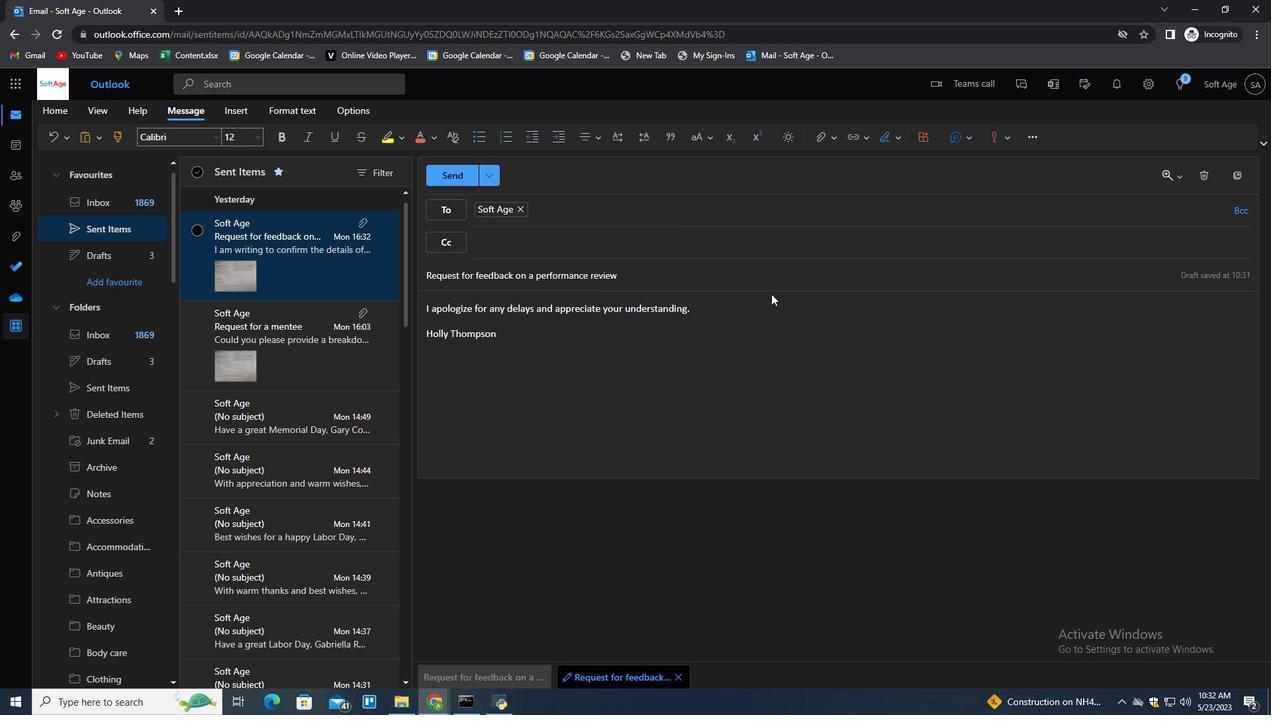 
Action: Mouse pressed left at (770, 315)
Screenshot: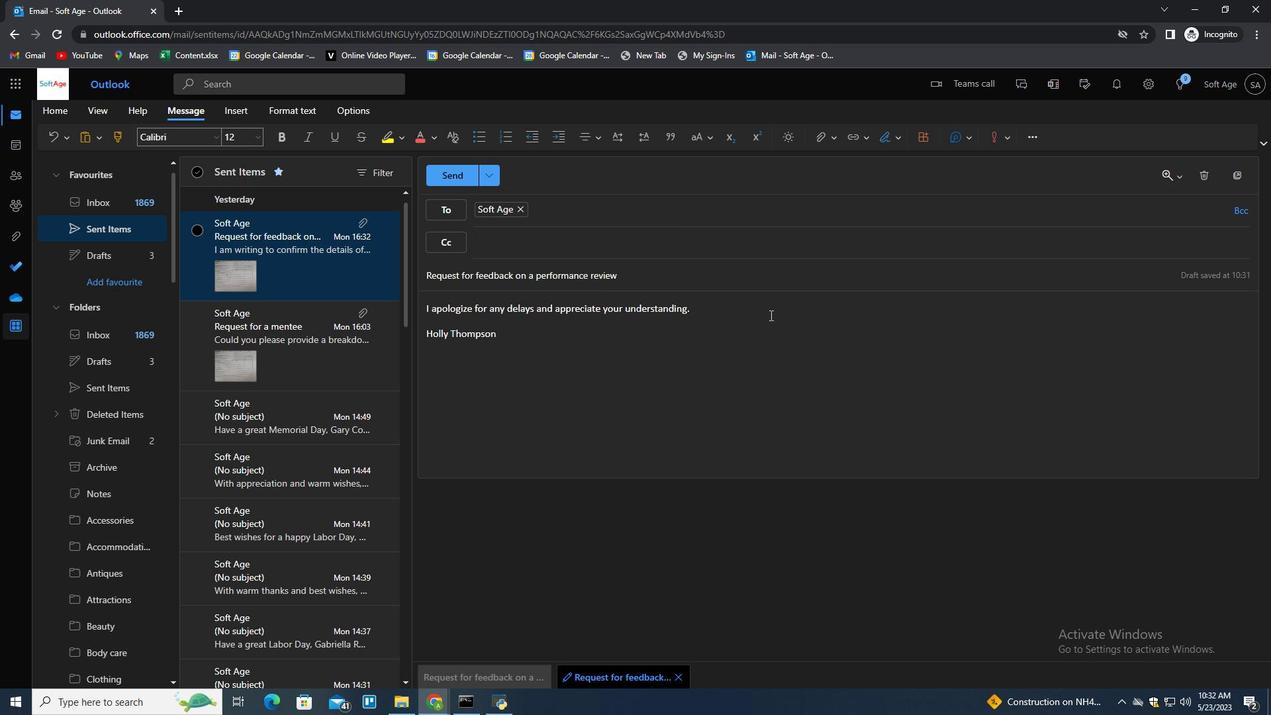 
Action: Mouse moved to (825, 140)
Screenshot: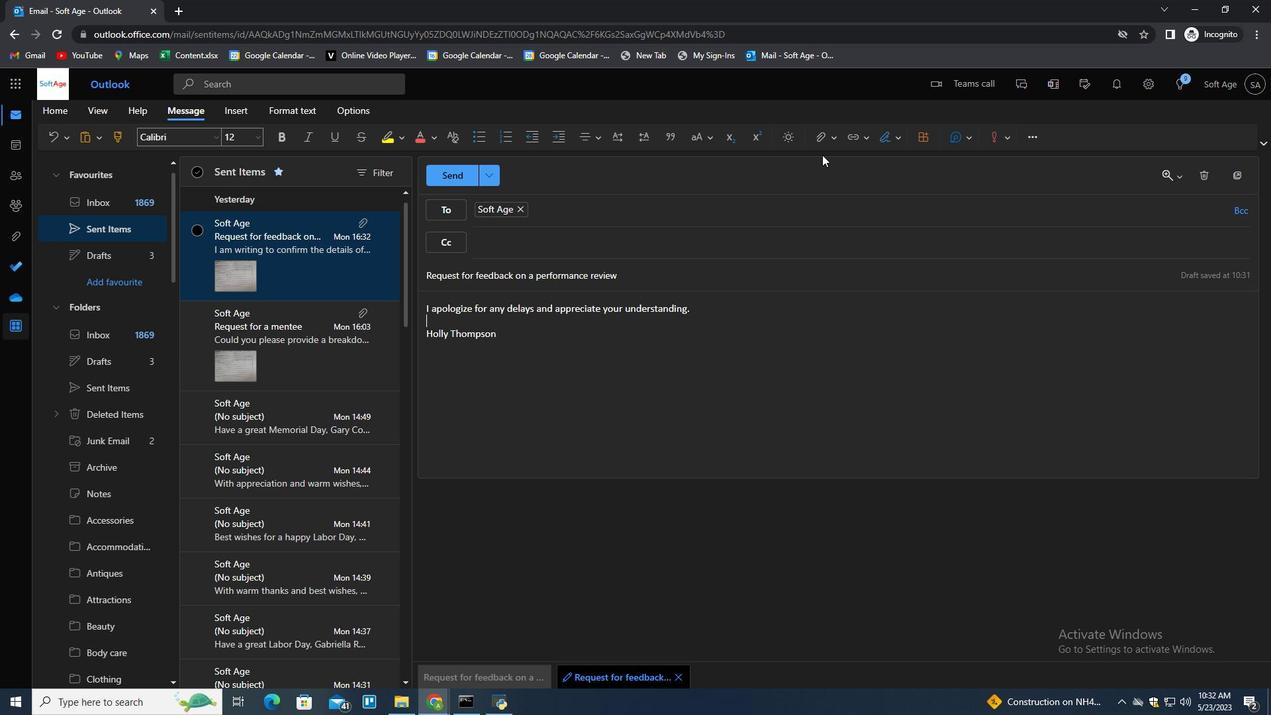 
Action: Mouse pressed left at (825, 140)
Screenshot: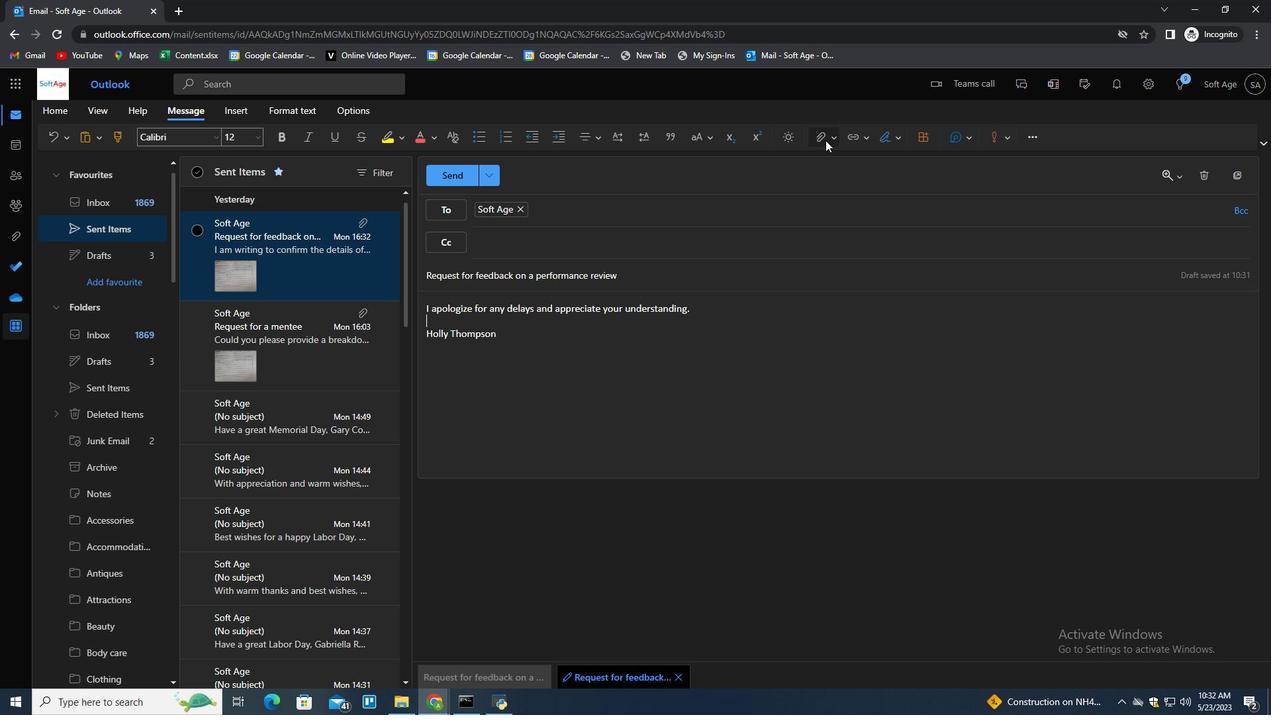 
Action: Mouse moved to (790, 167)
Screenshot: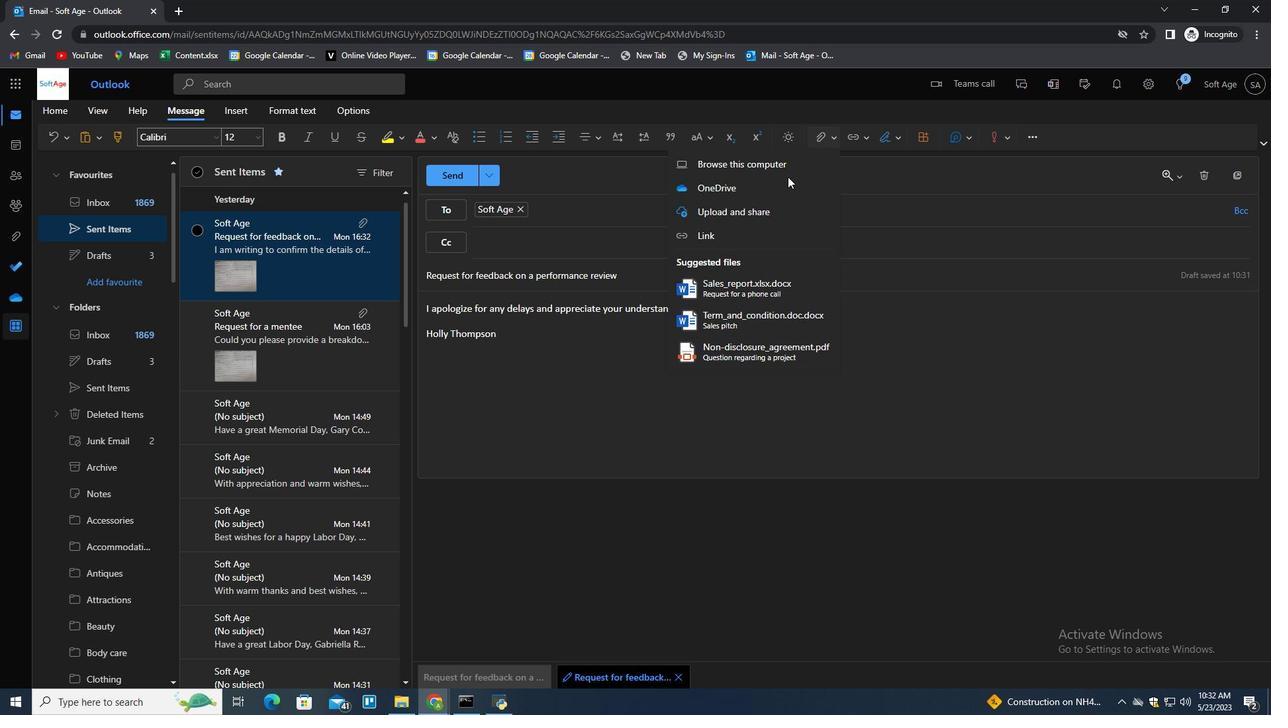 
Action: Mouse pressed left at (790, 167)
Screenshot: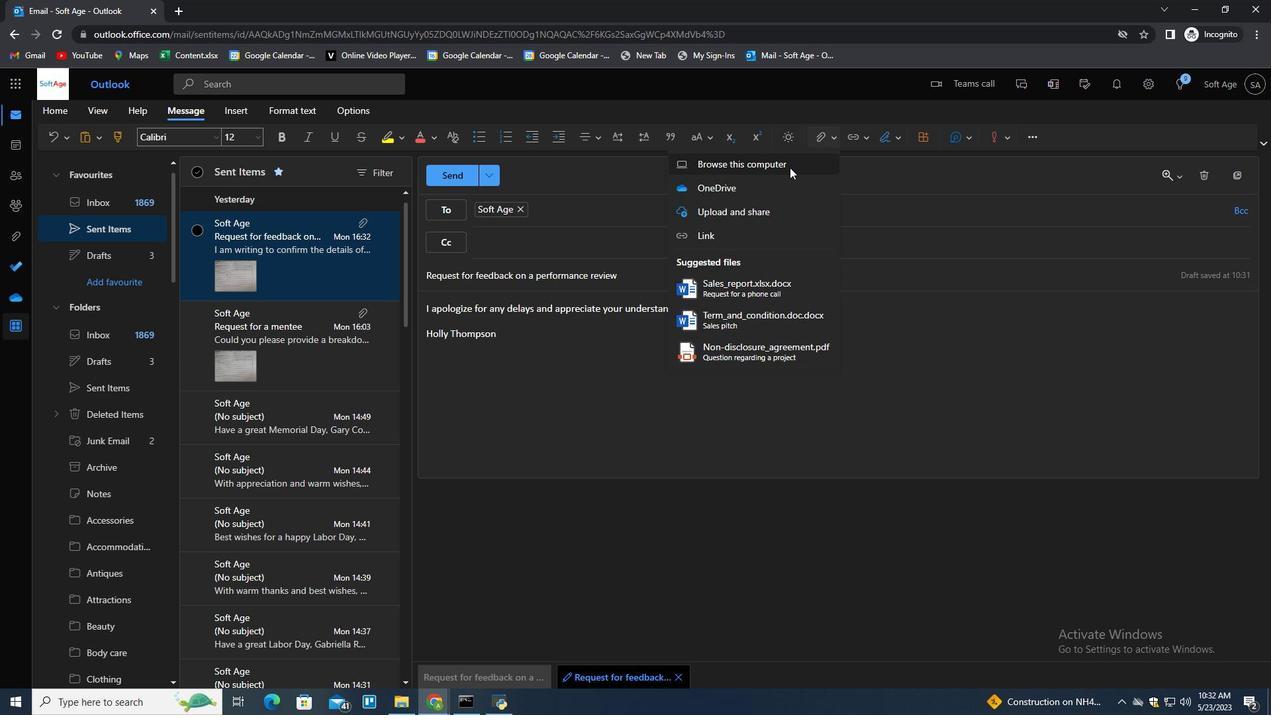 
Action: Mouse moved to (305, 225)
Screenshot: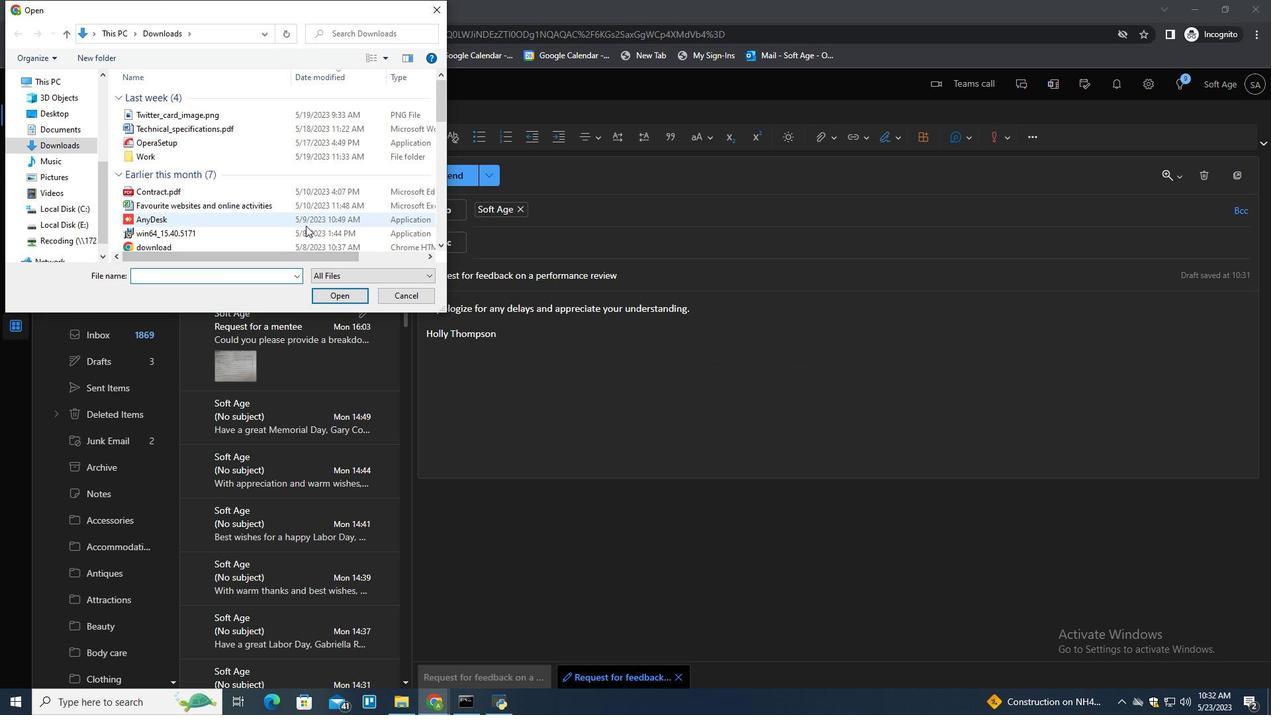 
Action: Mouse scrolled (305, 225) with delta (0, 0)
Screenshot: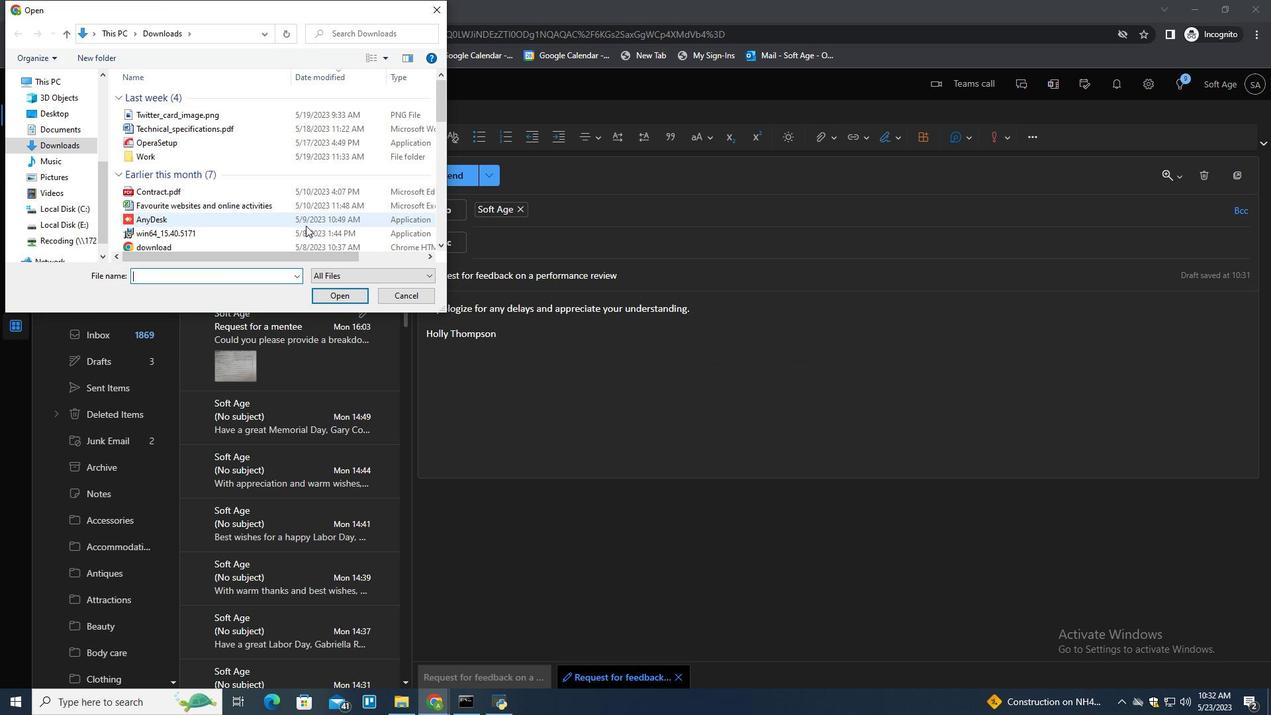 
Action: Mouse scrolled (305, 225) with delta (0, 0)
Screenshot: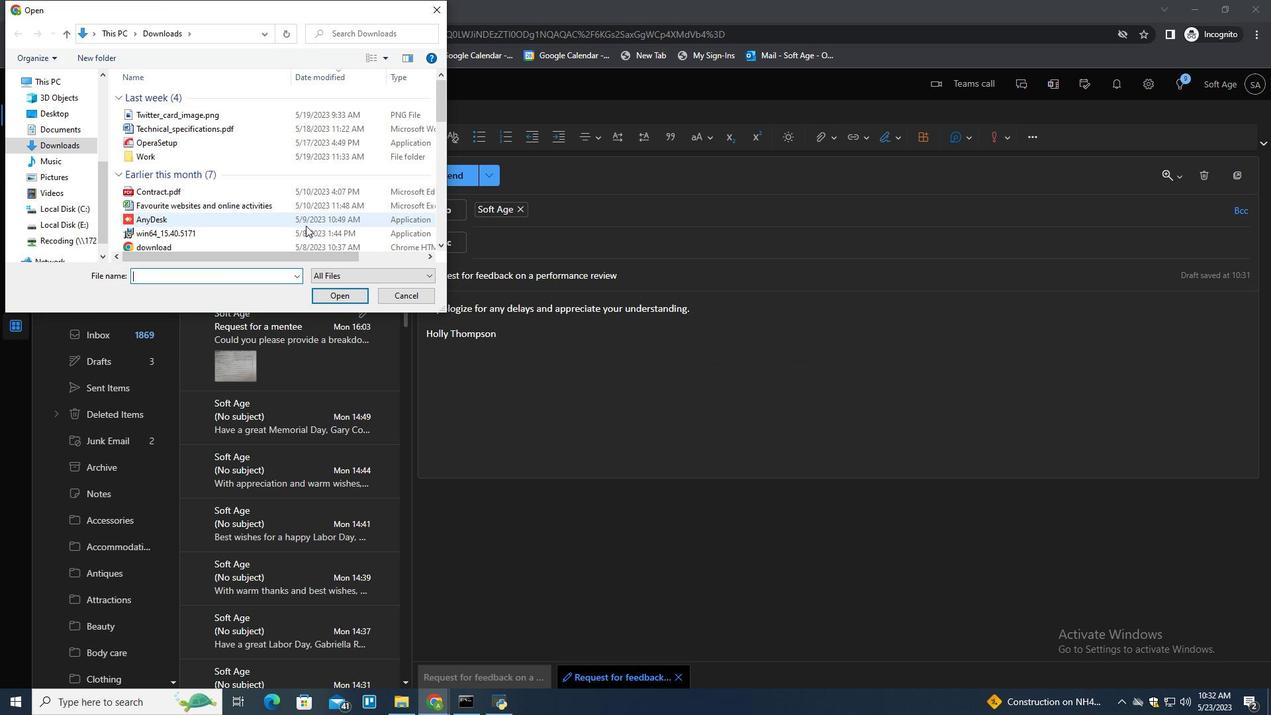 
Action: Mouse scrolled (305, 225) with delta (0, 0)
Screenshot: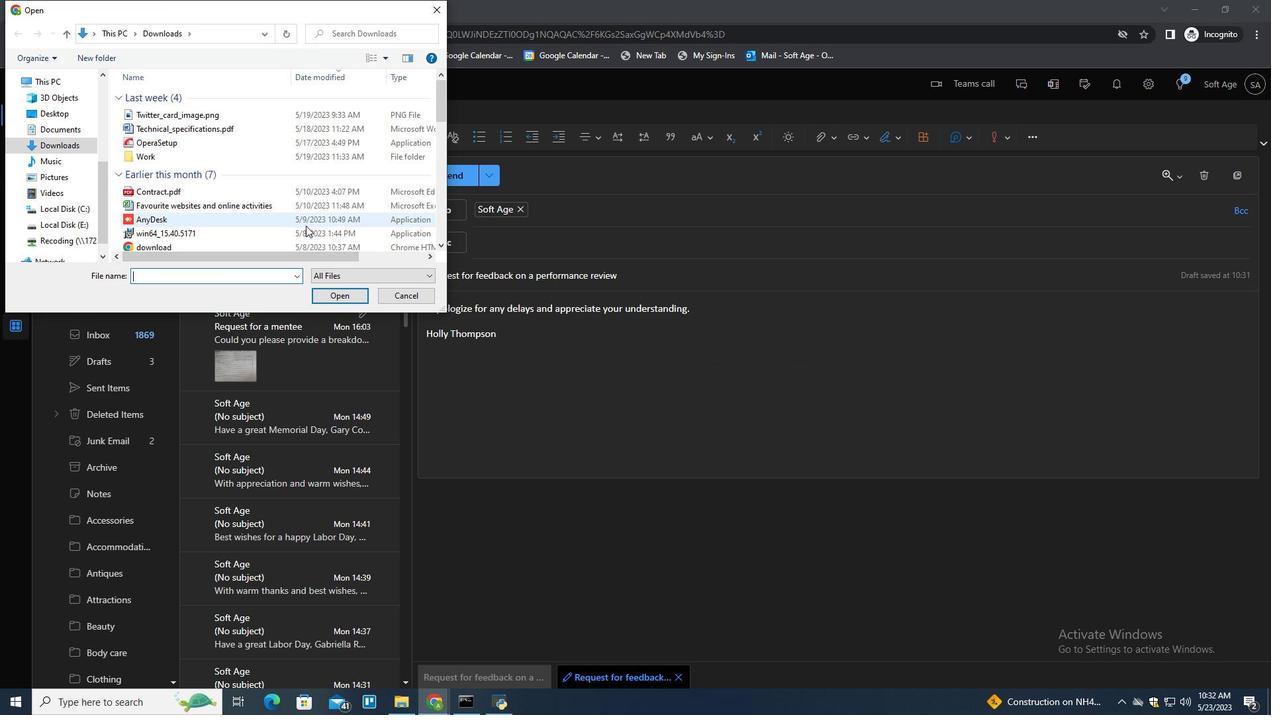 
Action: Mouse scrolled (305, 225) with delta (0, 0)
Screenshot: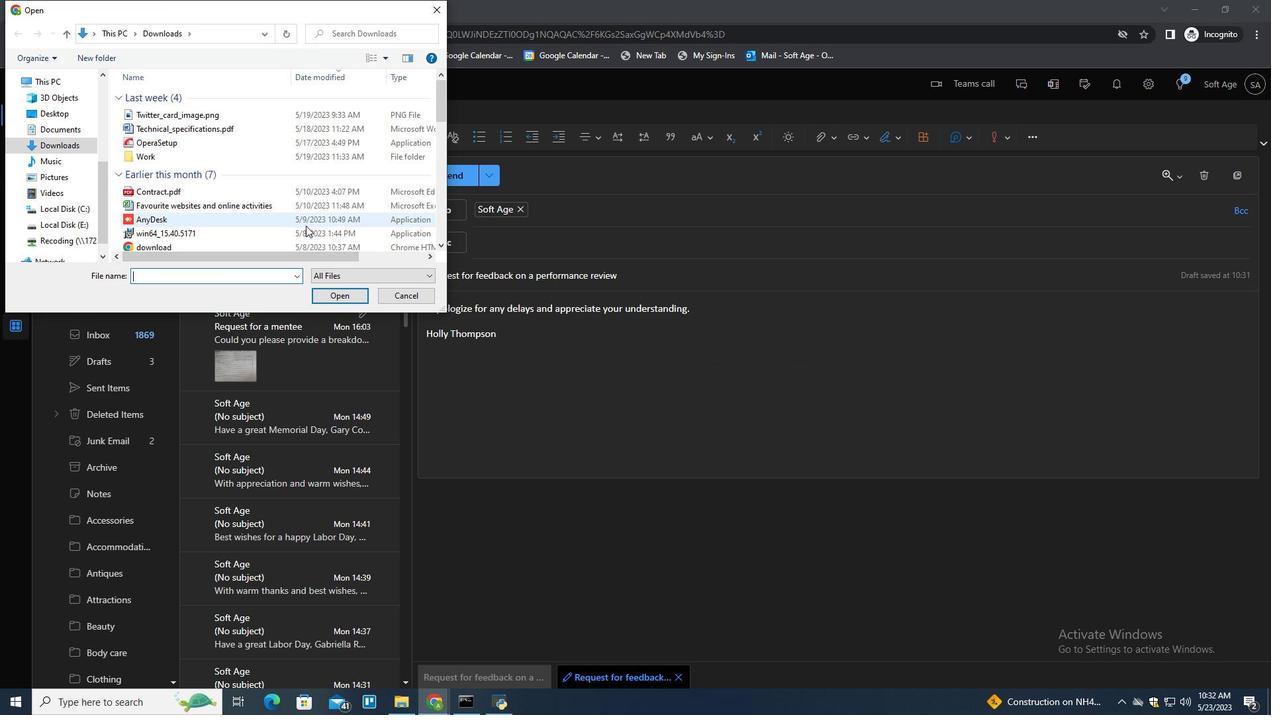
Action: Mouse scrolled (305, 225) with delta (0, 0)
Screenshot: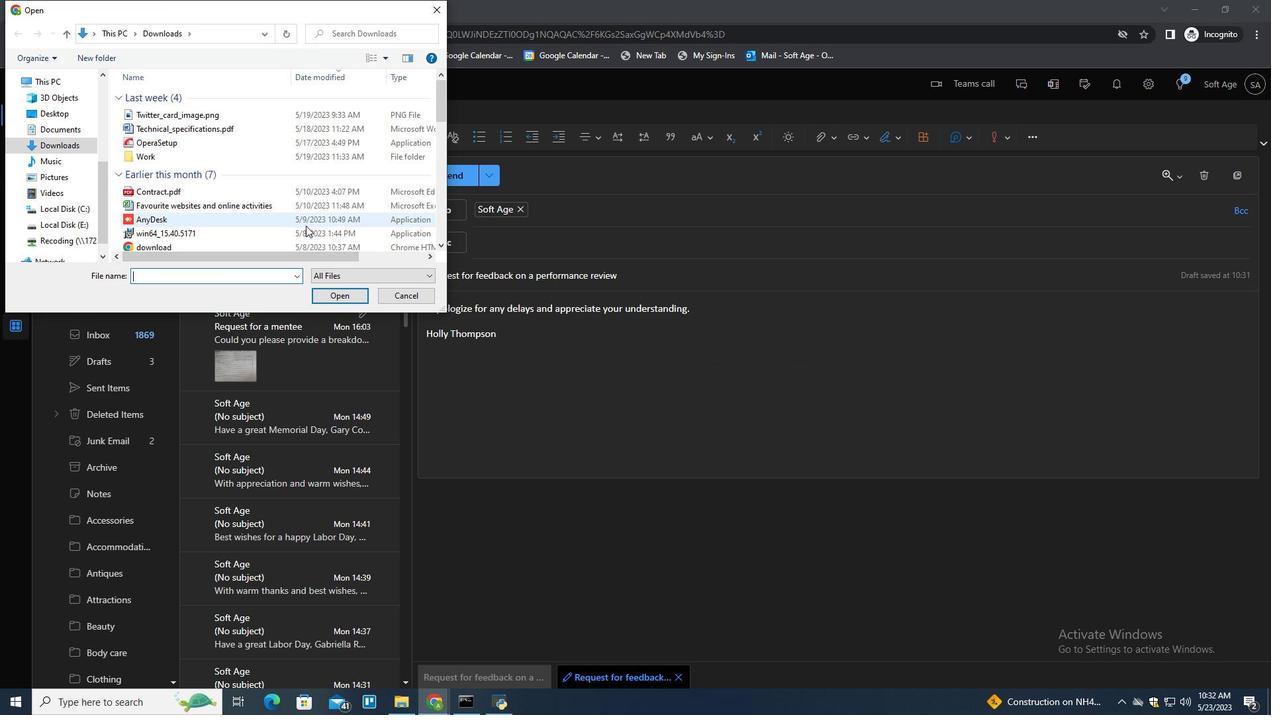 
Action: Mouse scrolled (305, 225) with delta (0, 0)
Screenshot: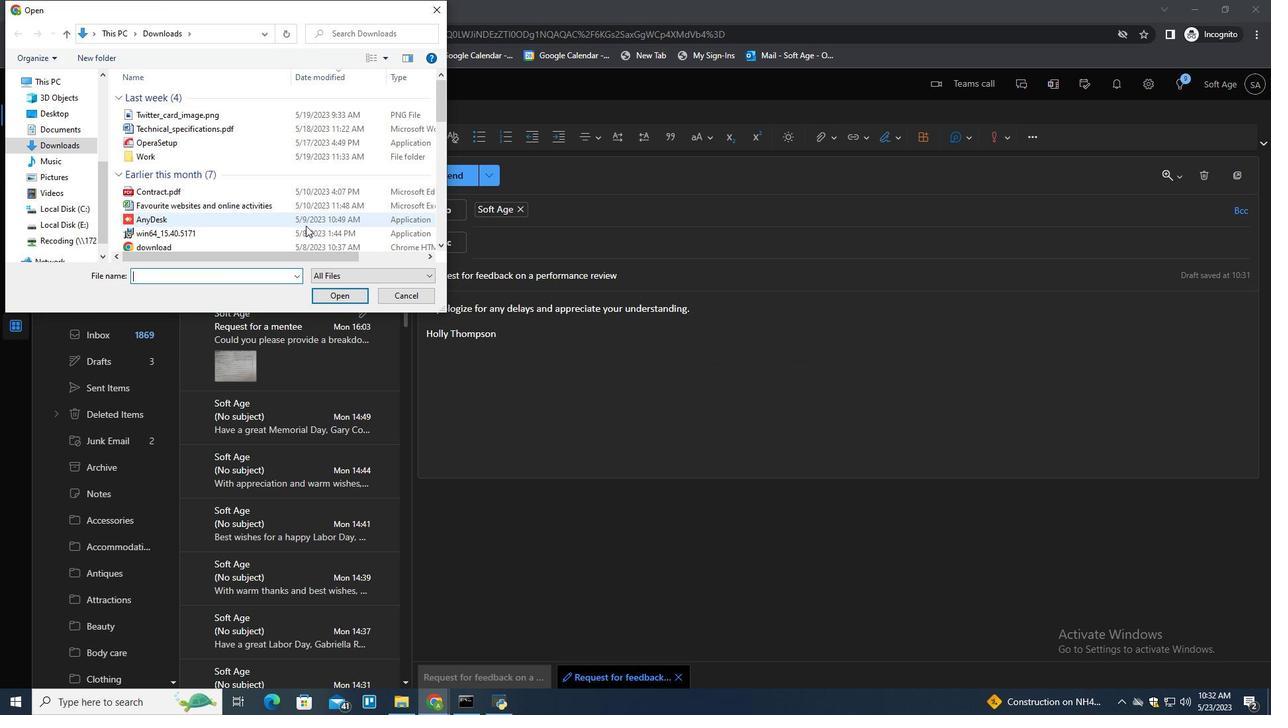 
Action: Mouse scrolled (305, 225) with delta (0, 0)
Screenshot: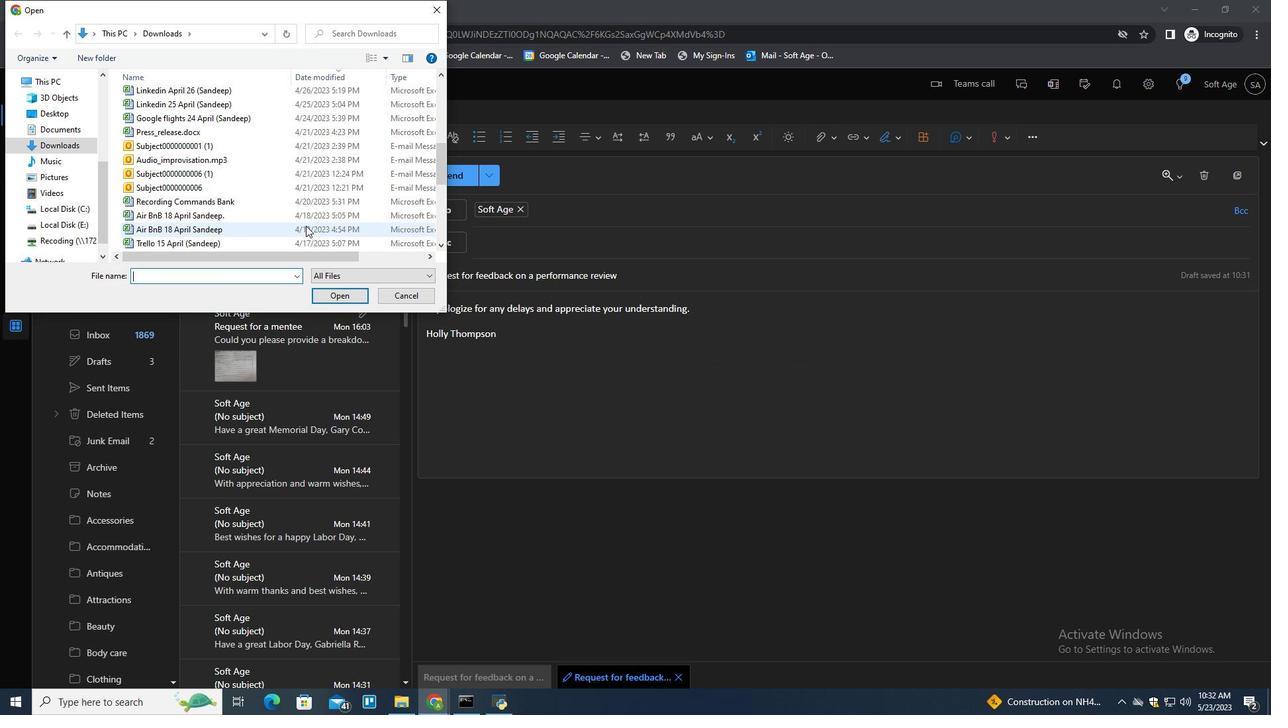 
Action: Mouse scrolled (305, 225) with delta (0, 0)
Screenshot: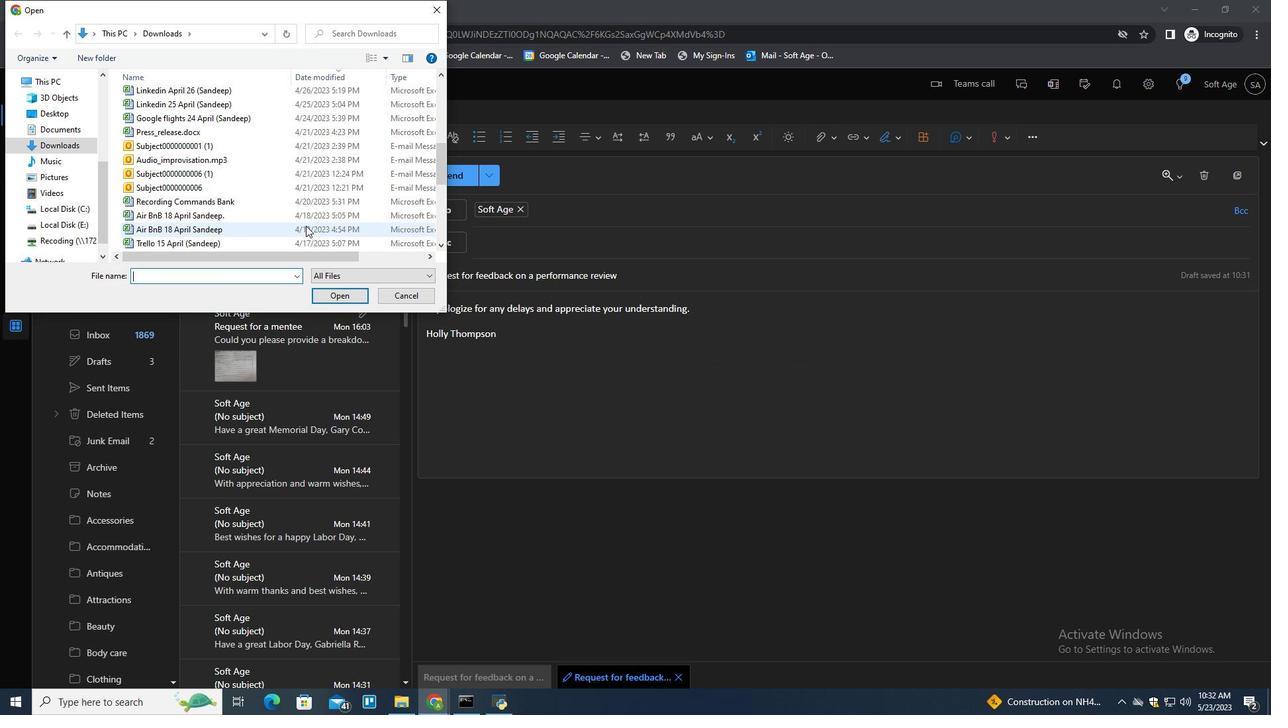 
Action: Mouse scrolled (305, 225) with delta (0, 0)
Screenshot: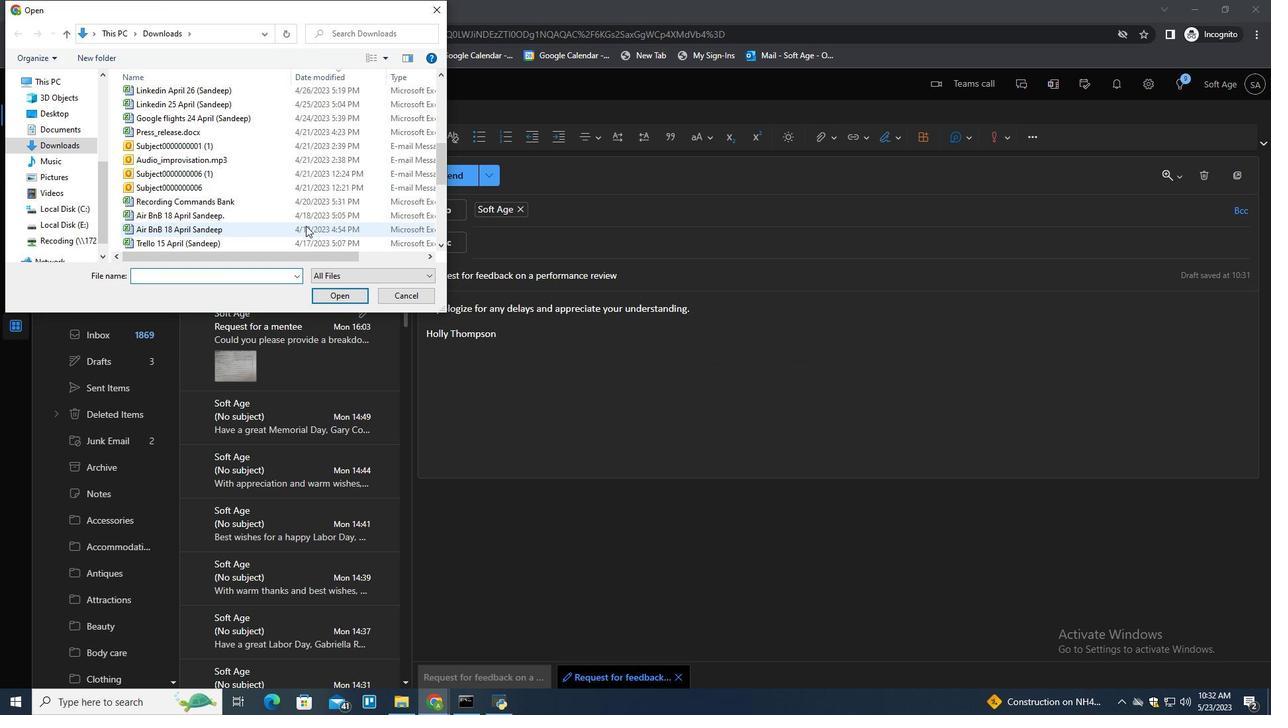 
Action: Mouse scrolled (305, 225) with delta (0, 0)
Screenshot: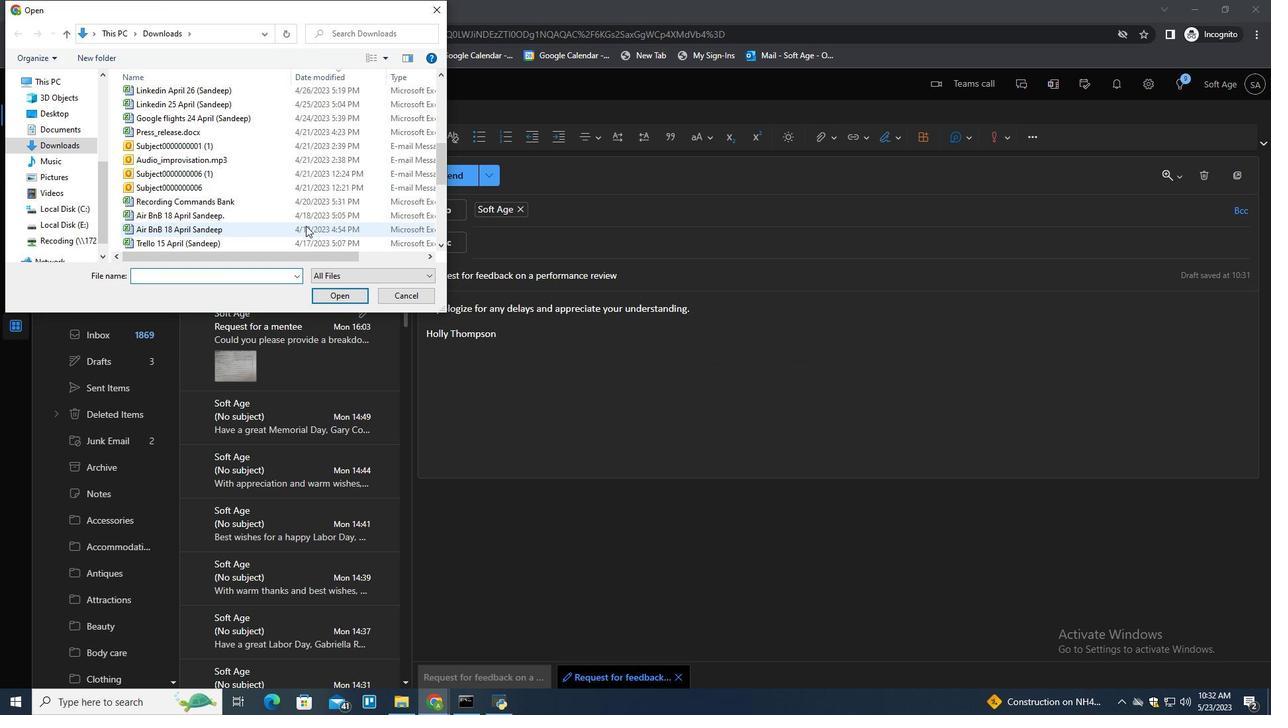 
Action: Mouse scrolled (305, 225) with delta (0, 0)
Screenshot: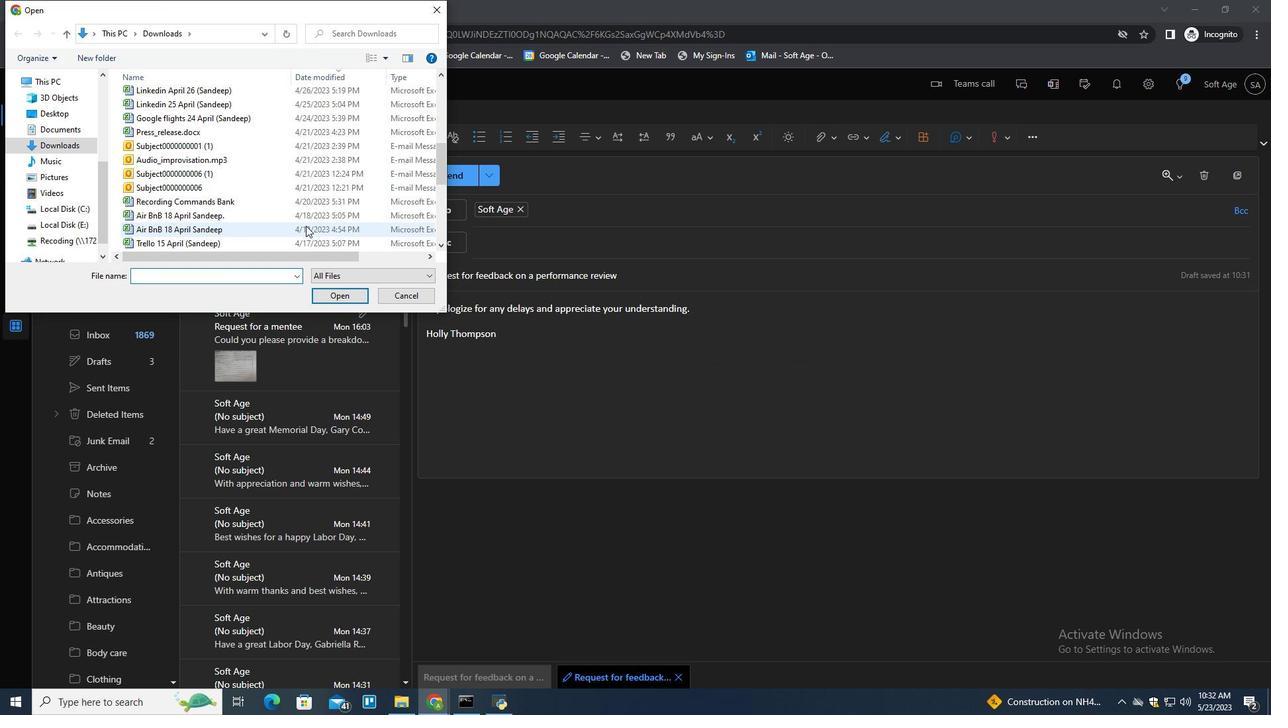 
Action: Mouse moved to (305, 225)
Screenshot: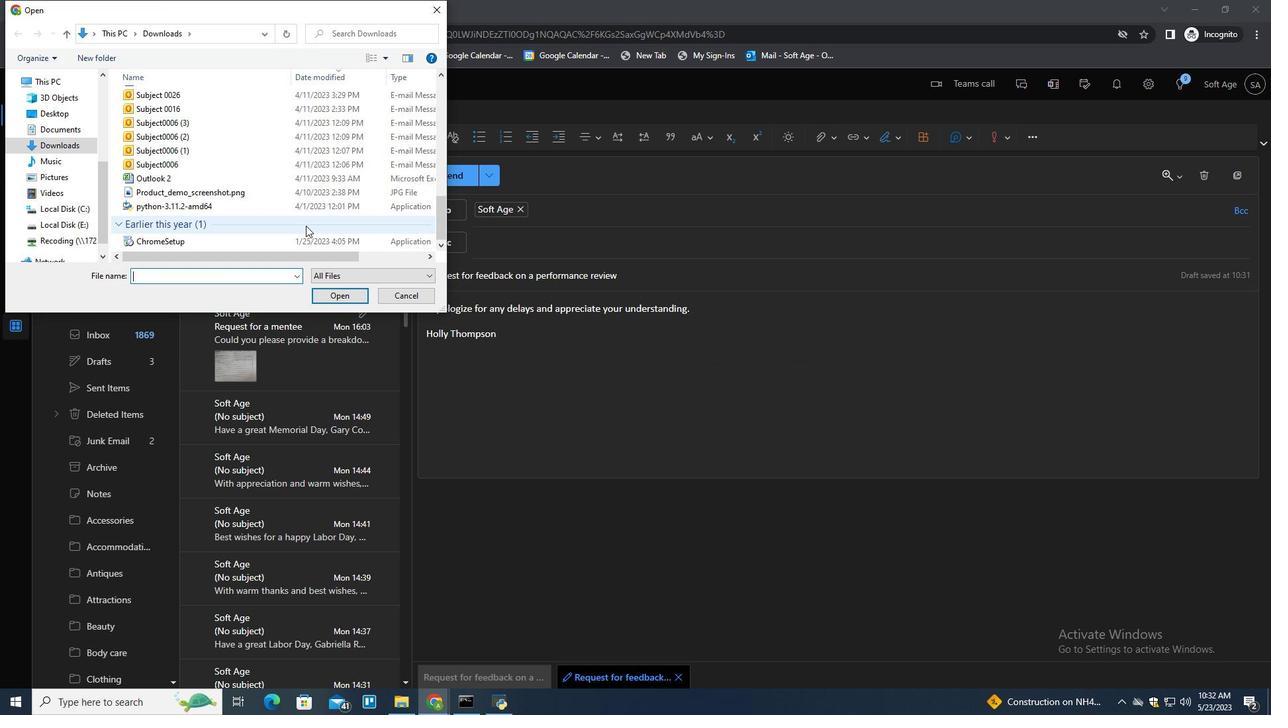 
Action: Mouse scrolled (305, 224) with delta (0, 0)
Screenshot: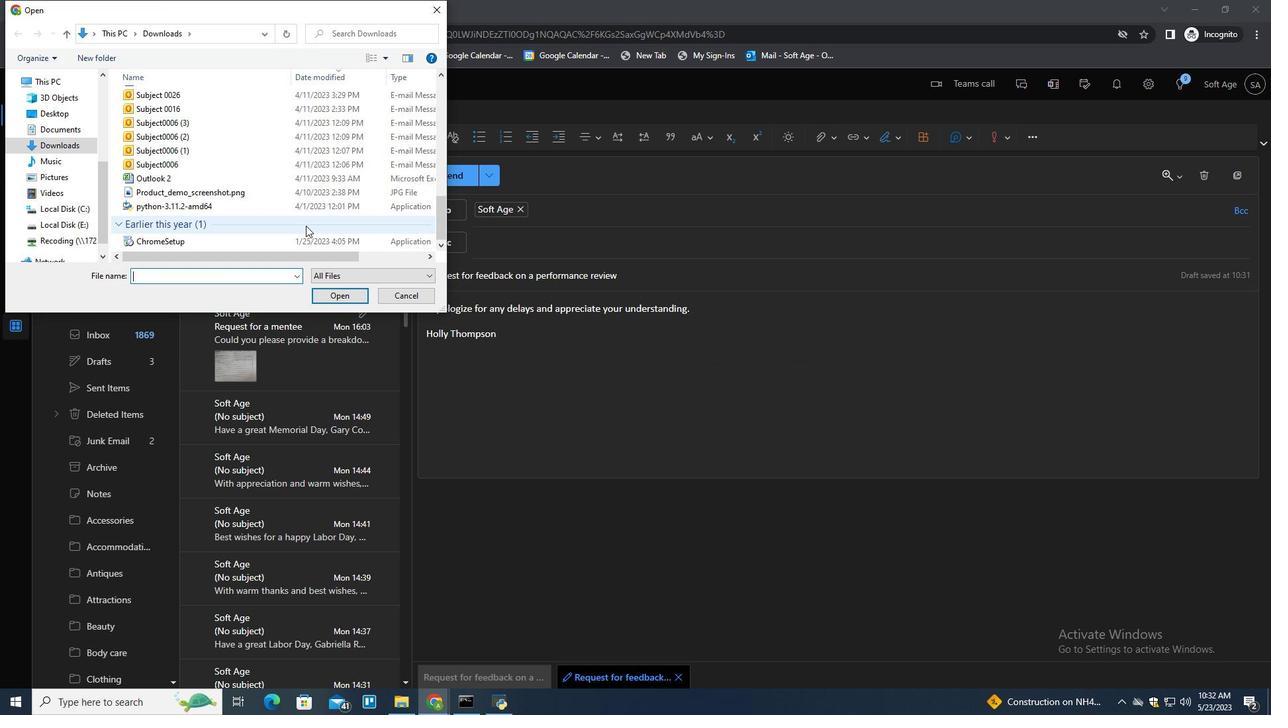 
Action: Mouse scrolled (305, 224) with delta (0, 0)
Screenshot: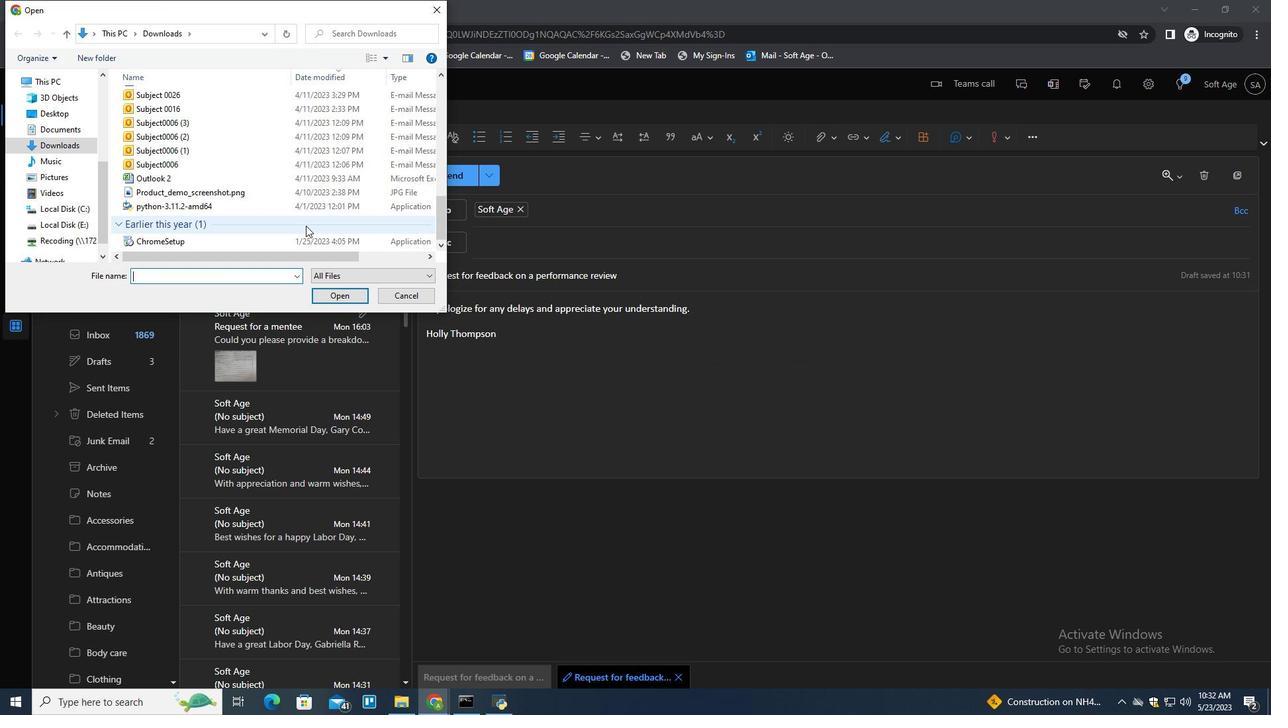 
Action: Mouse scrolled (305, 224) with delta (0, 0)
Screenshot: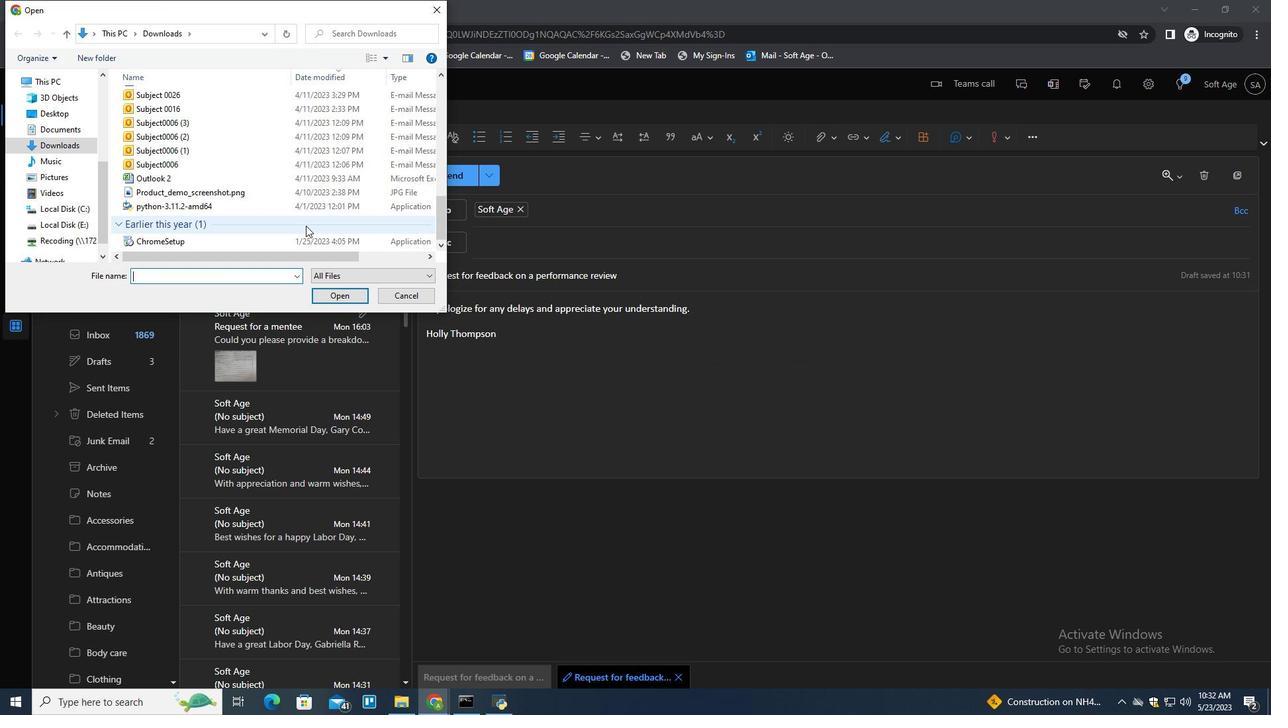 
Action: Mouse scrolled (305, 224) with delta (0, 0)
Screenshot: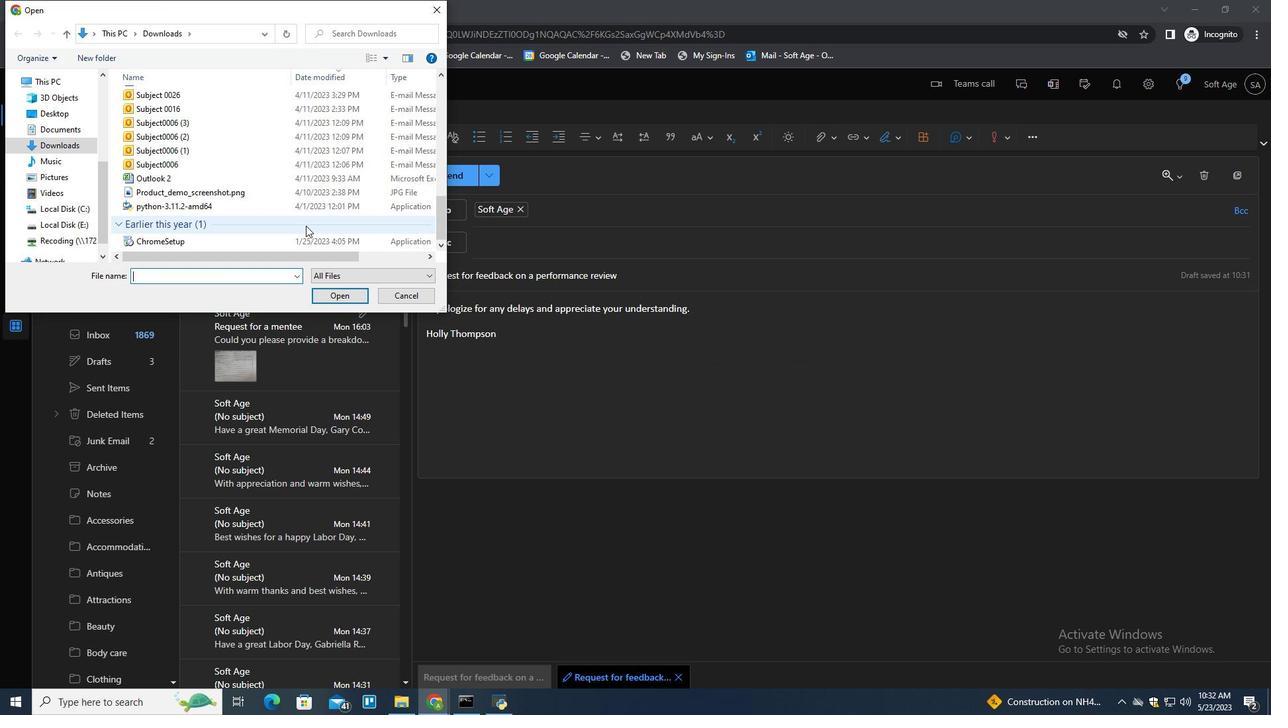 
Action: Mouse scrolled (305, 224) with delta (0, 0)
Screenshot: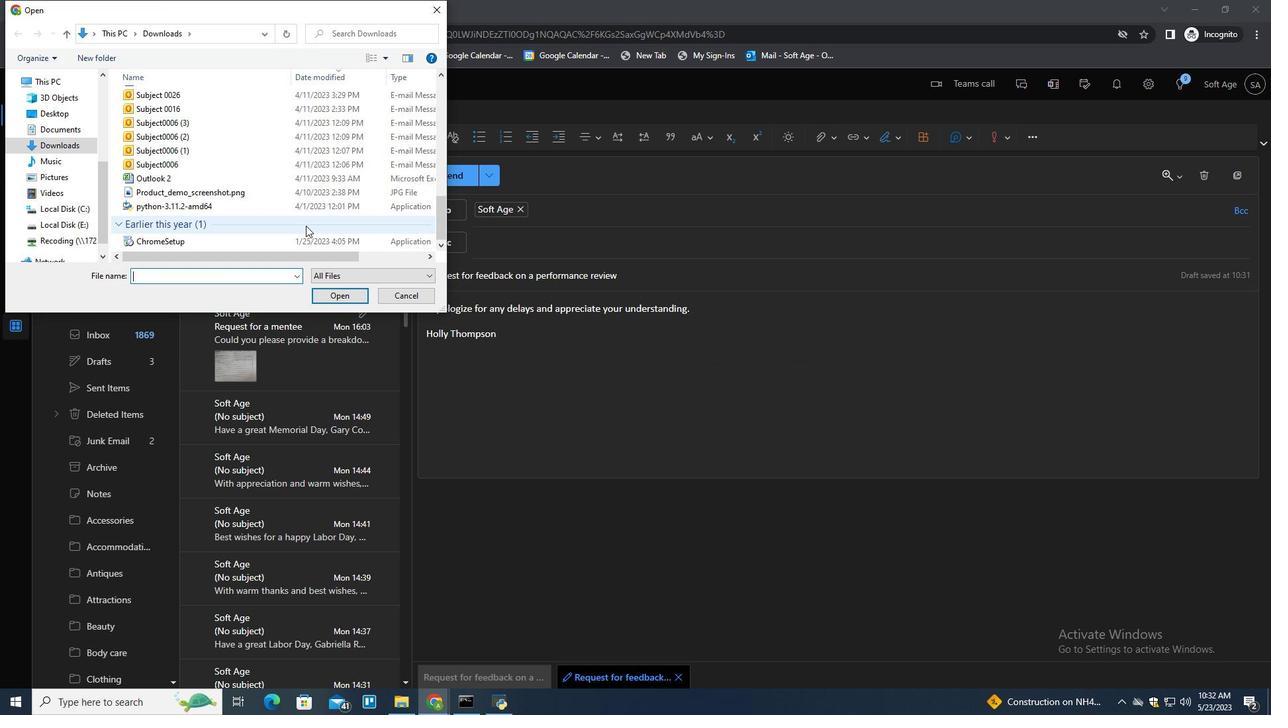 
Action: Mouse moved to (280, 196)
Screenshot: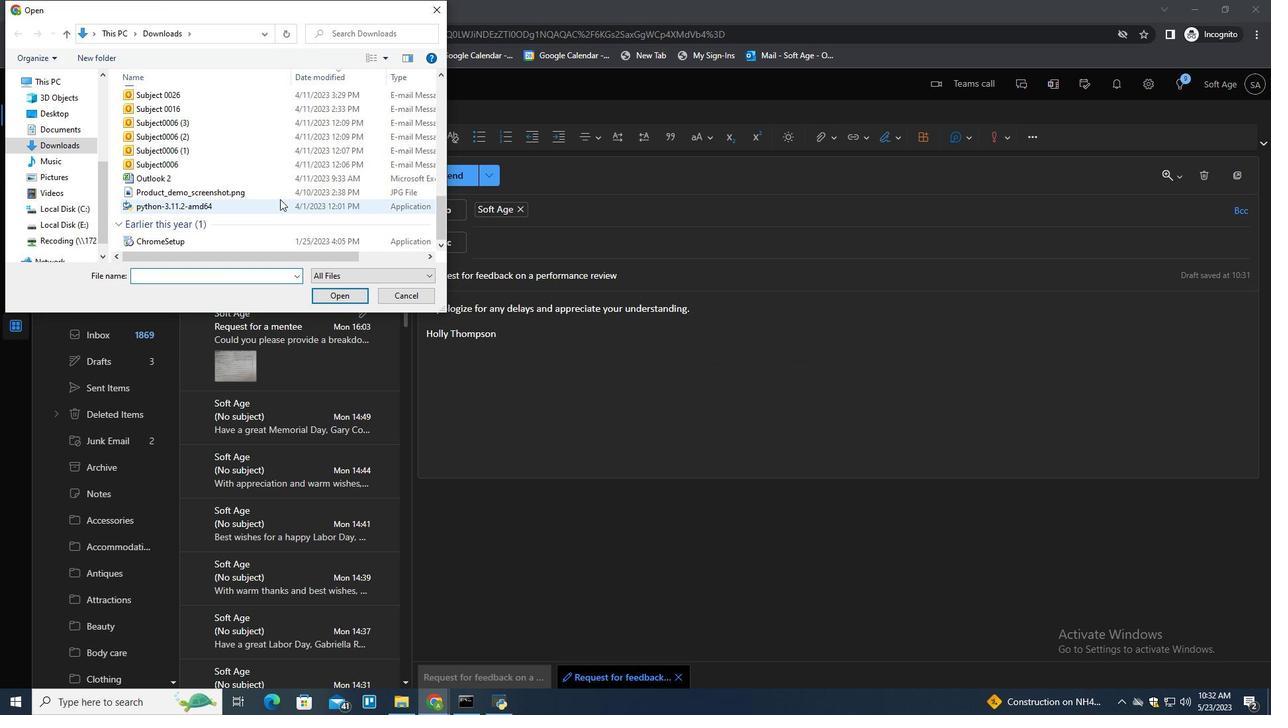 
Action: Mouse pressed left at (280, 196)
Screenshot: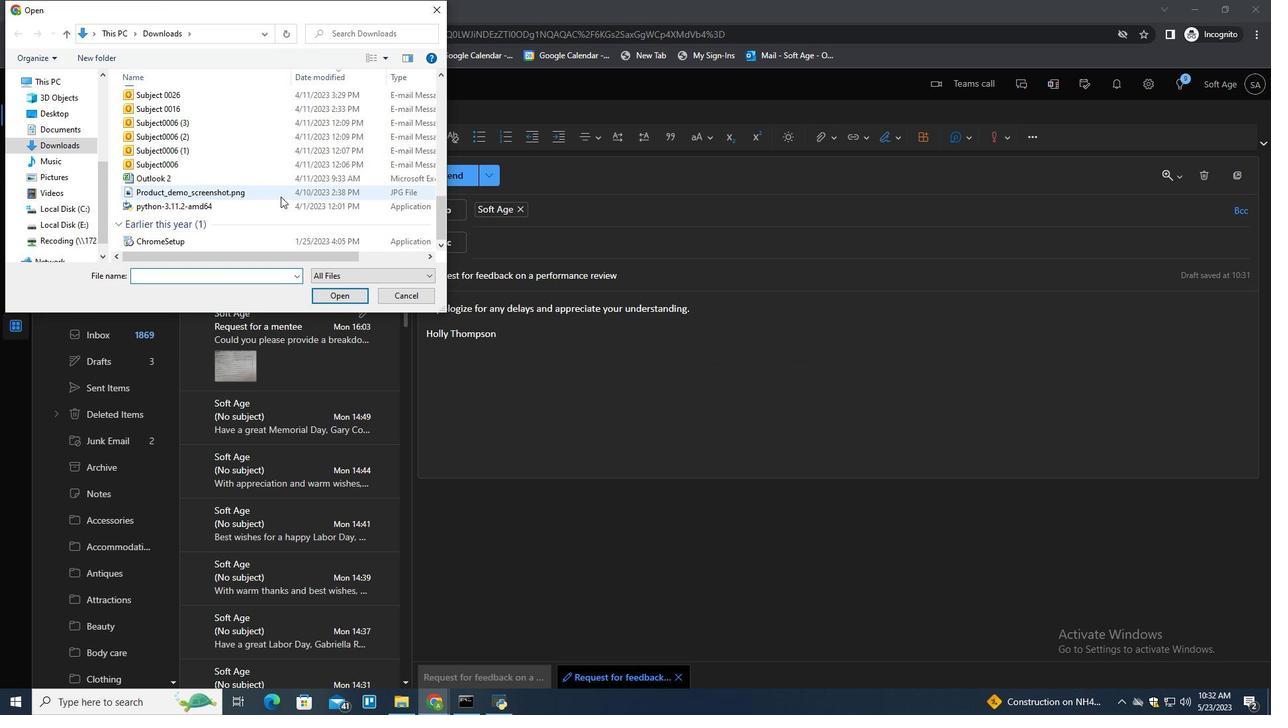 
Action: Key pressed <Key.f2><Key.shift>Packaging<Key.shift>_template.png
Screenshot: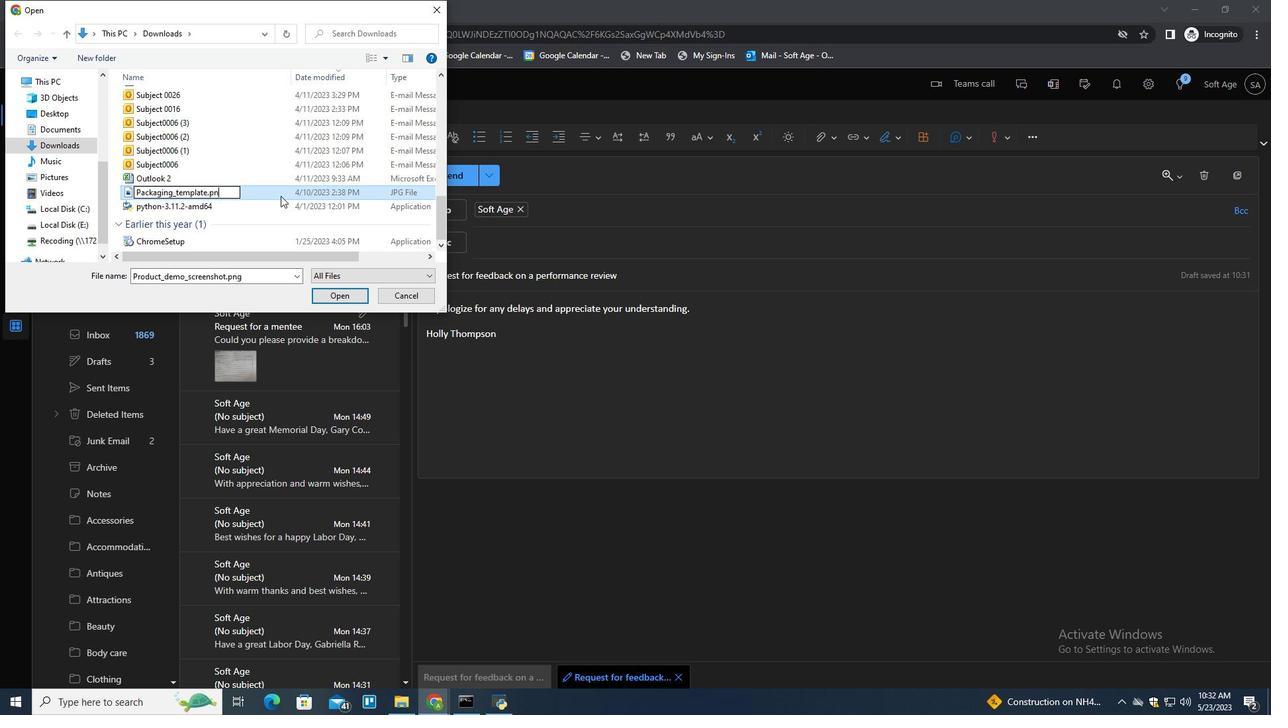 
Action: Mouse moved to (279, 192)
Screenshot: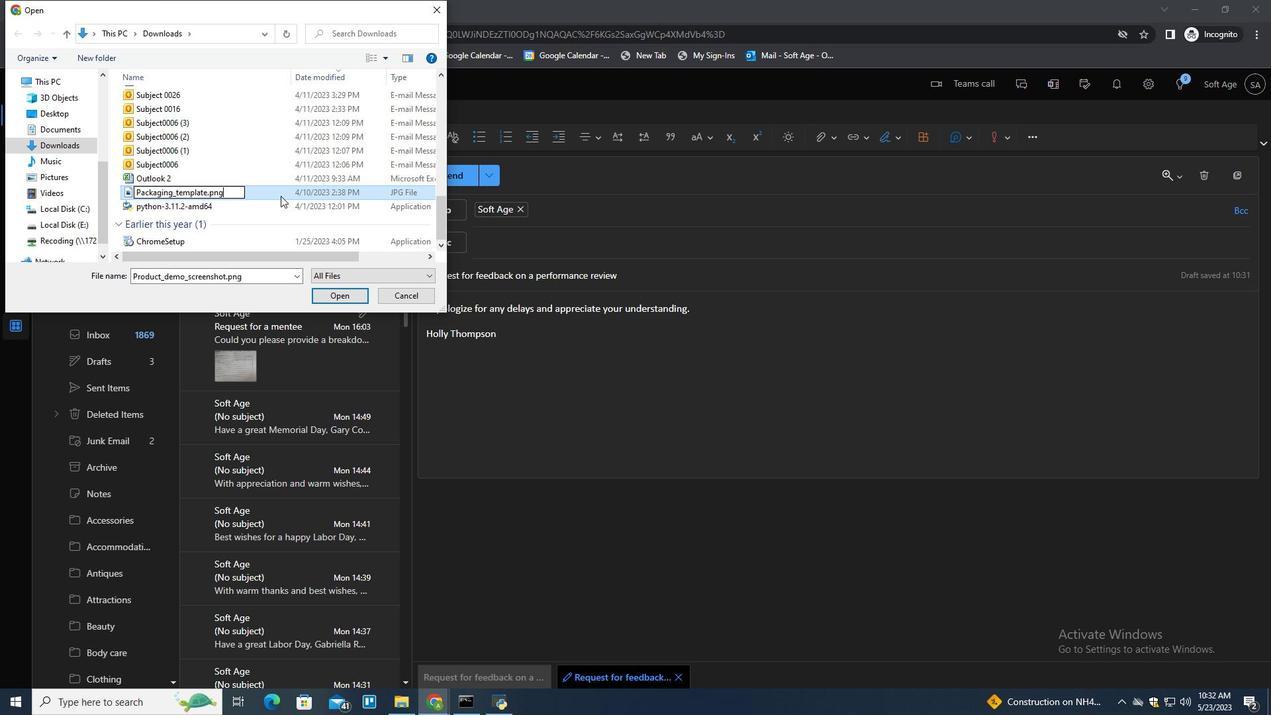 
Action: Mouse pressed left at (279, 192)
Screenshot: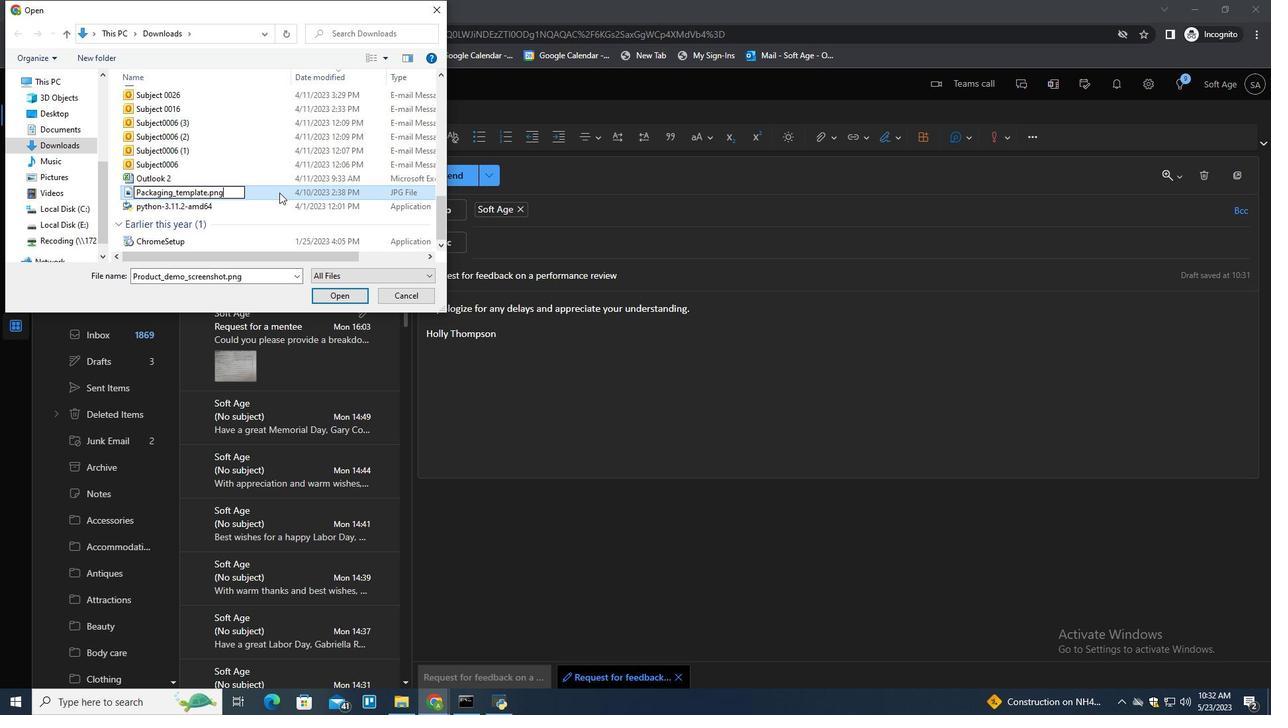 
Action: Mouse moved to (347, 297)
Screenshot: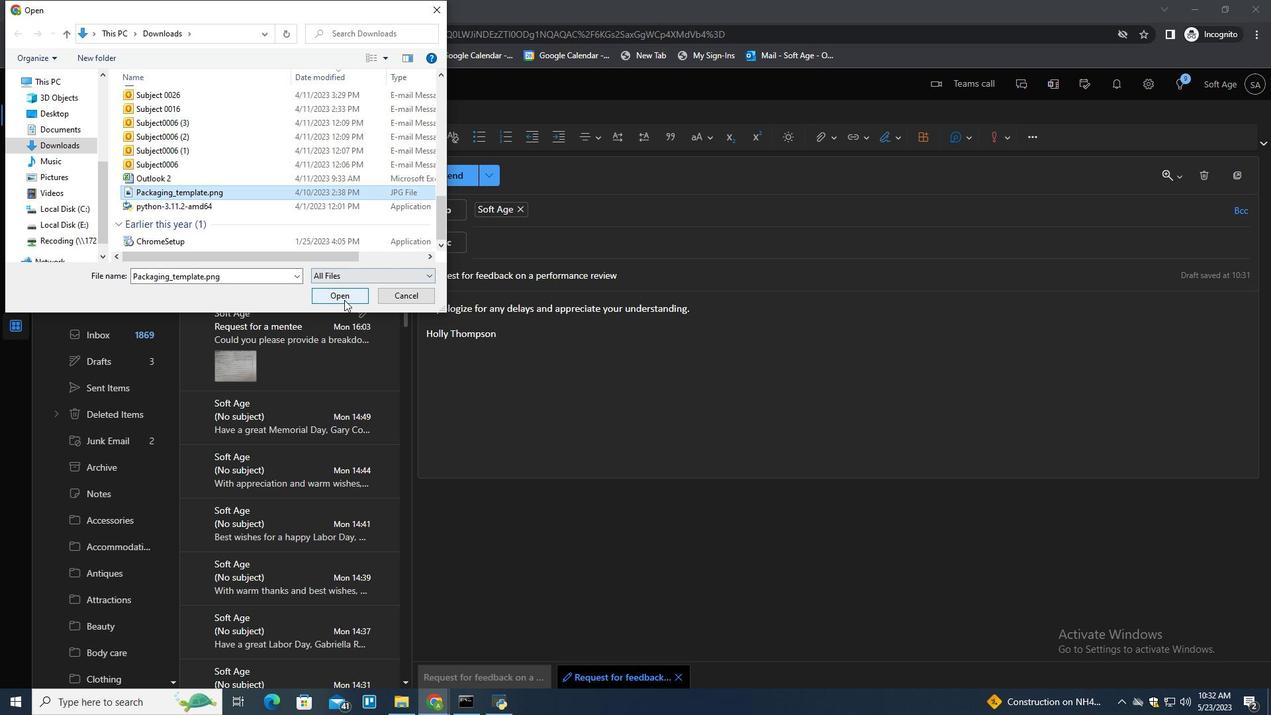 
Action: Mouse pressed left at (347, 297)
Screenshot: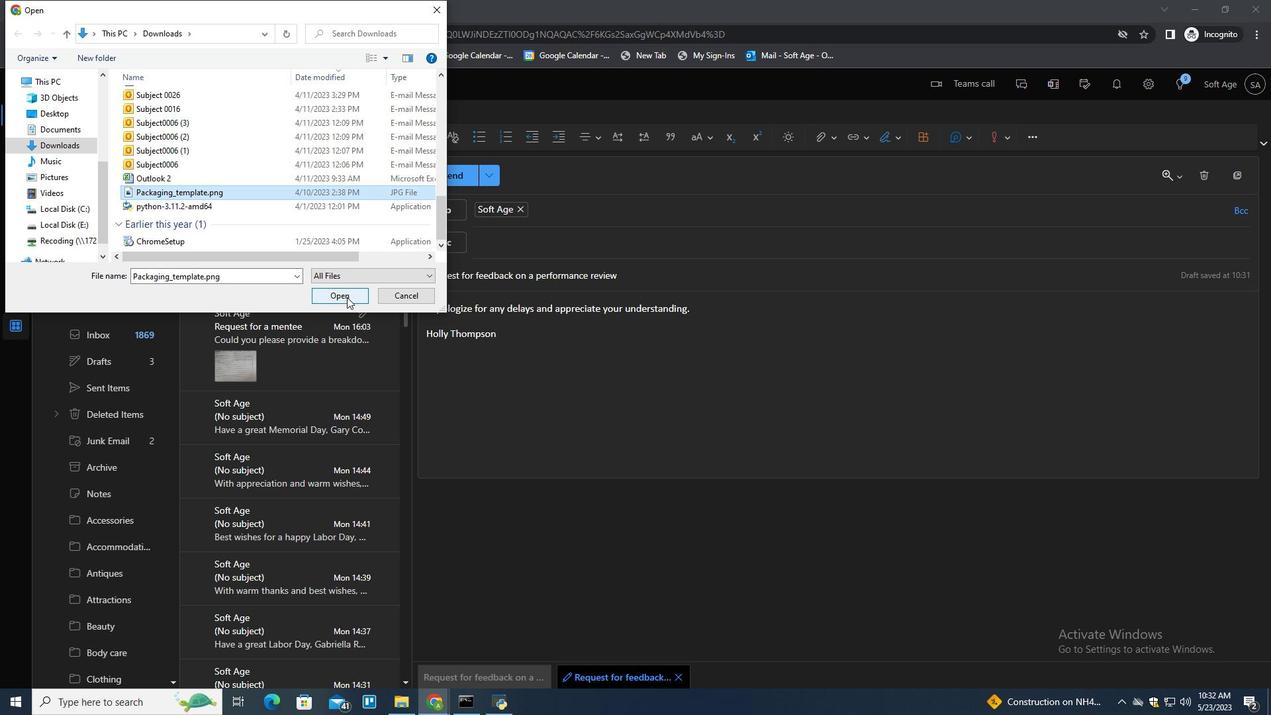 
Action: Mouse moved to (730, 403)
Screenshot: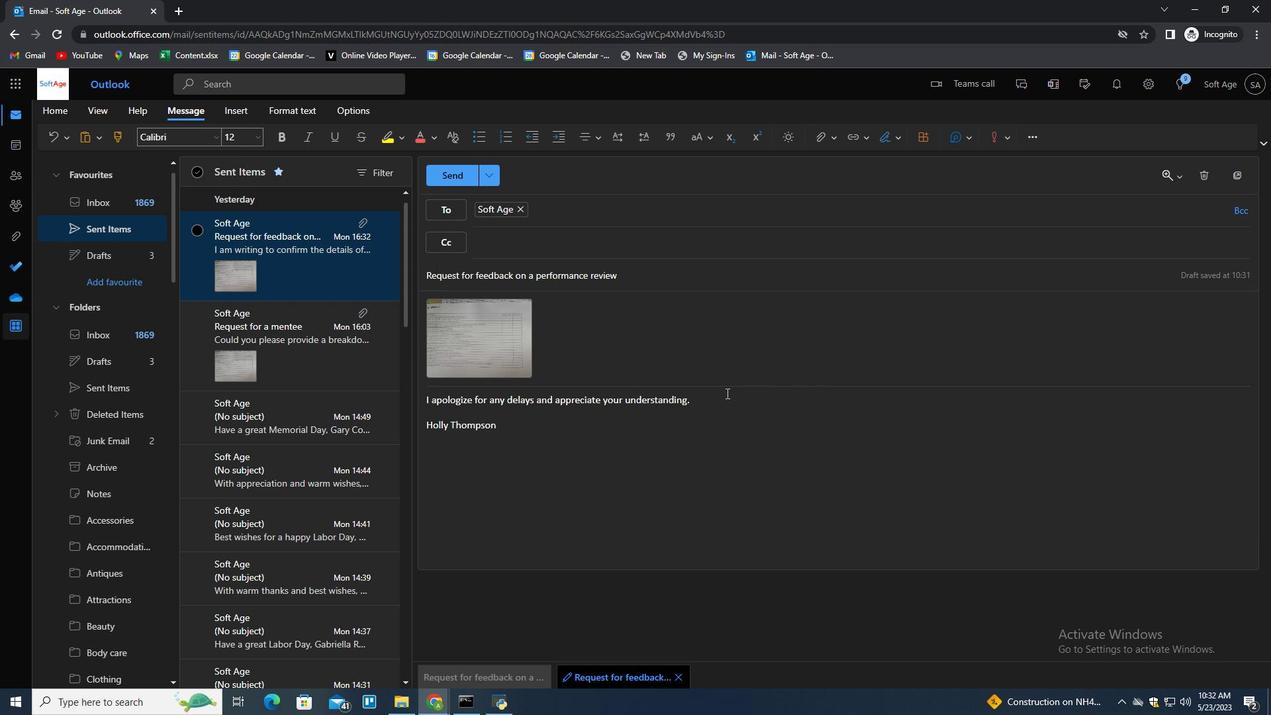 
Action: Mouse pressed left at (730, 403)
Screenshot: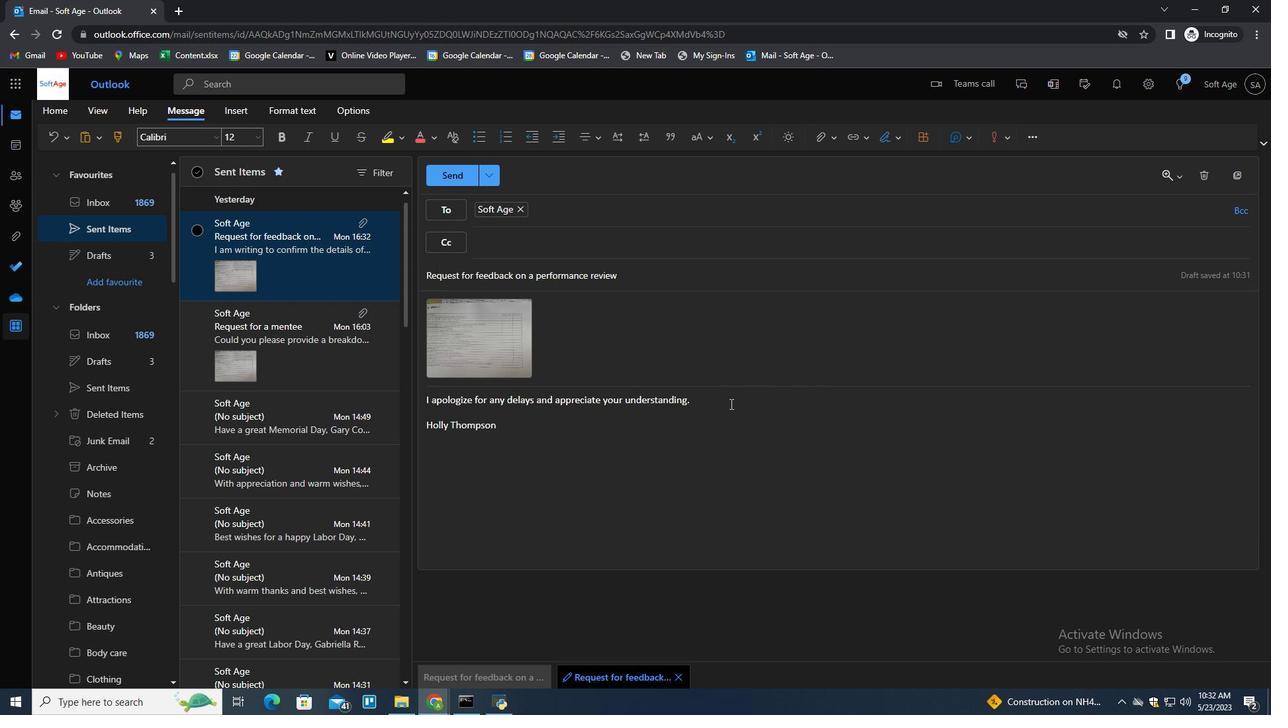 
Action: Key pressed <Key.enter>
Screenshot: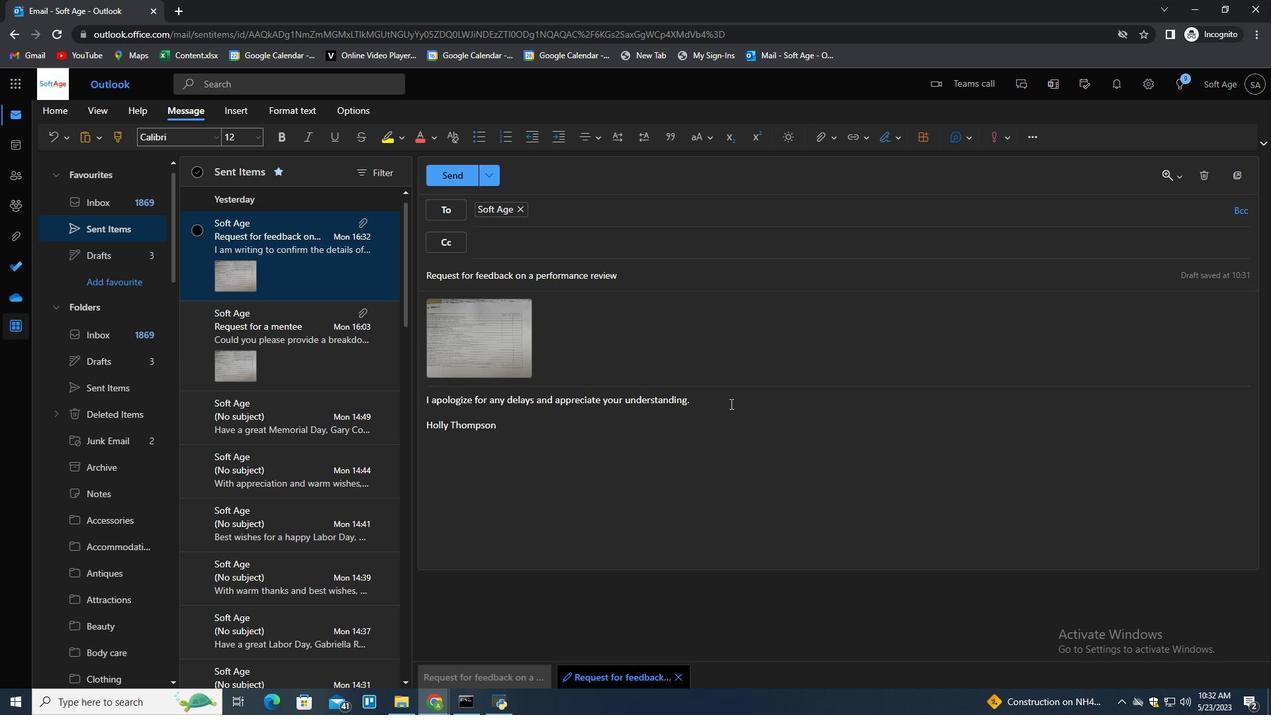 
Action: Mouse moved to (268, 234)
Screenshot: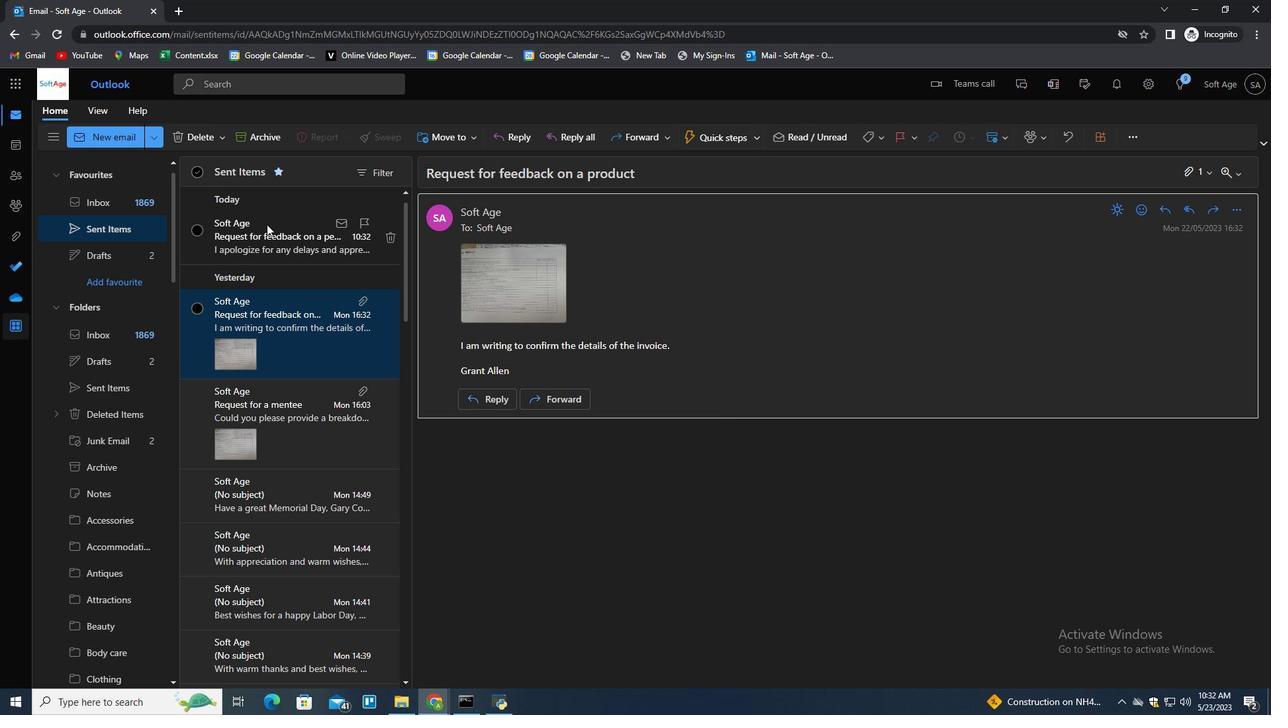 
Action: Mouse pressed right at (268, 234)
Screenshot: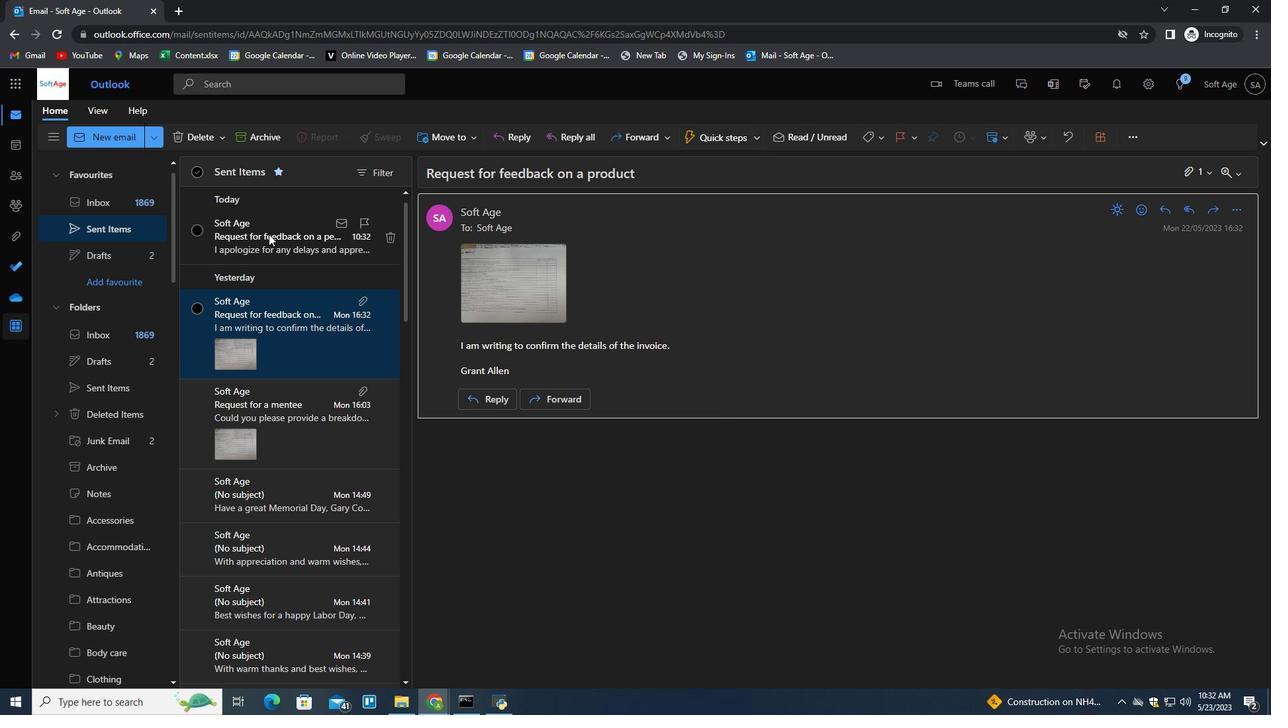 
Action: Mouse moved to (299, 286)
Screenshot: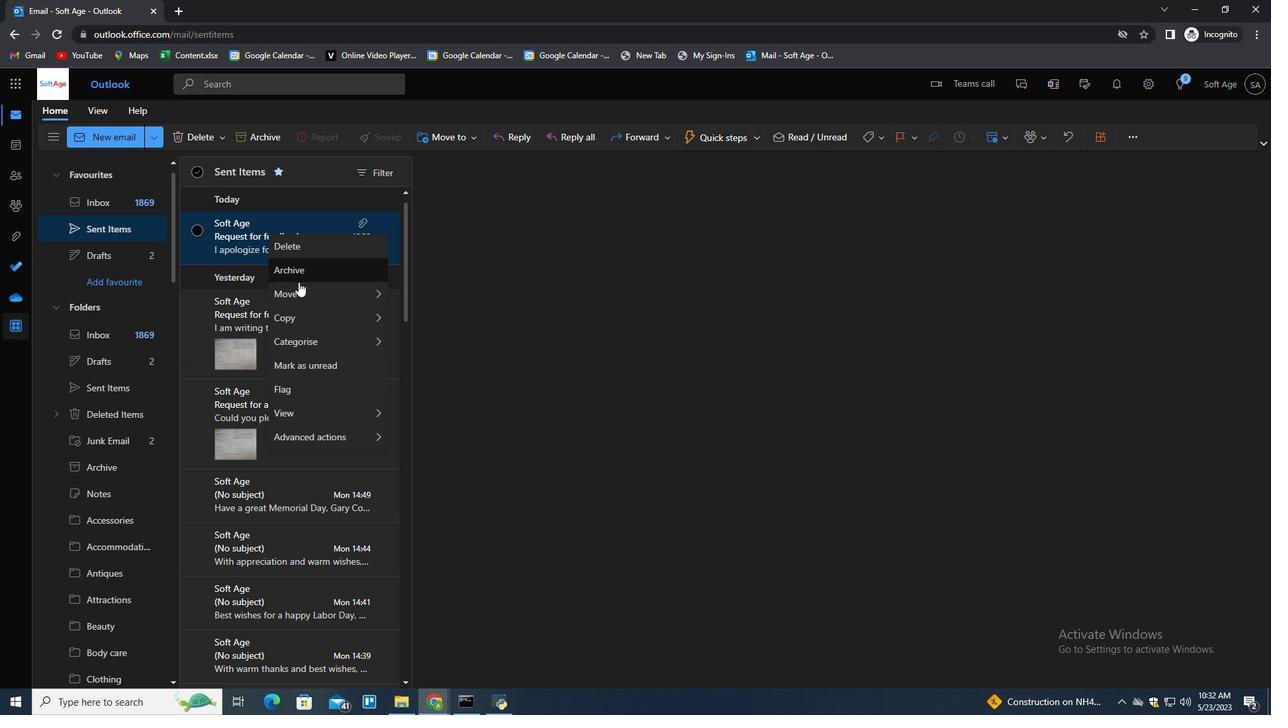 
Action: Mouse pressed left at (299, 286)
Screenshot: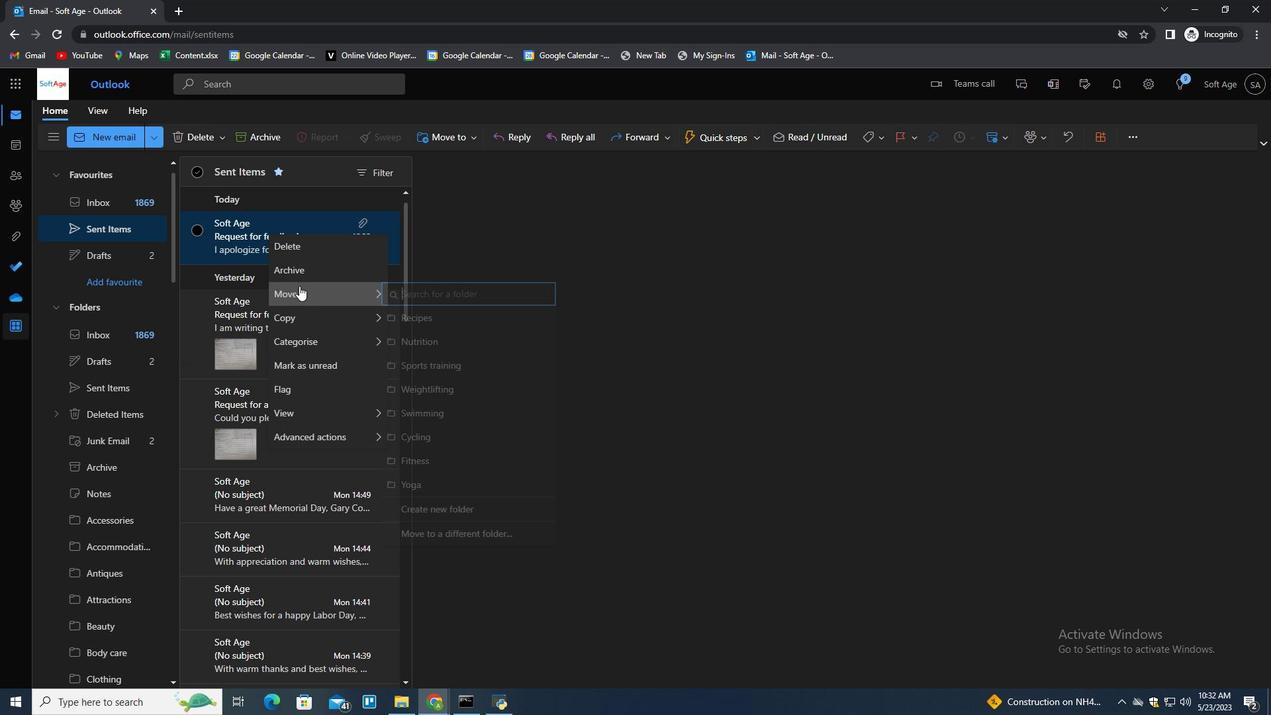 
Action: Mouse moved to (443, 290)
Screenshot: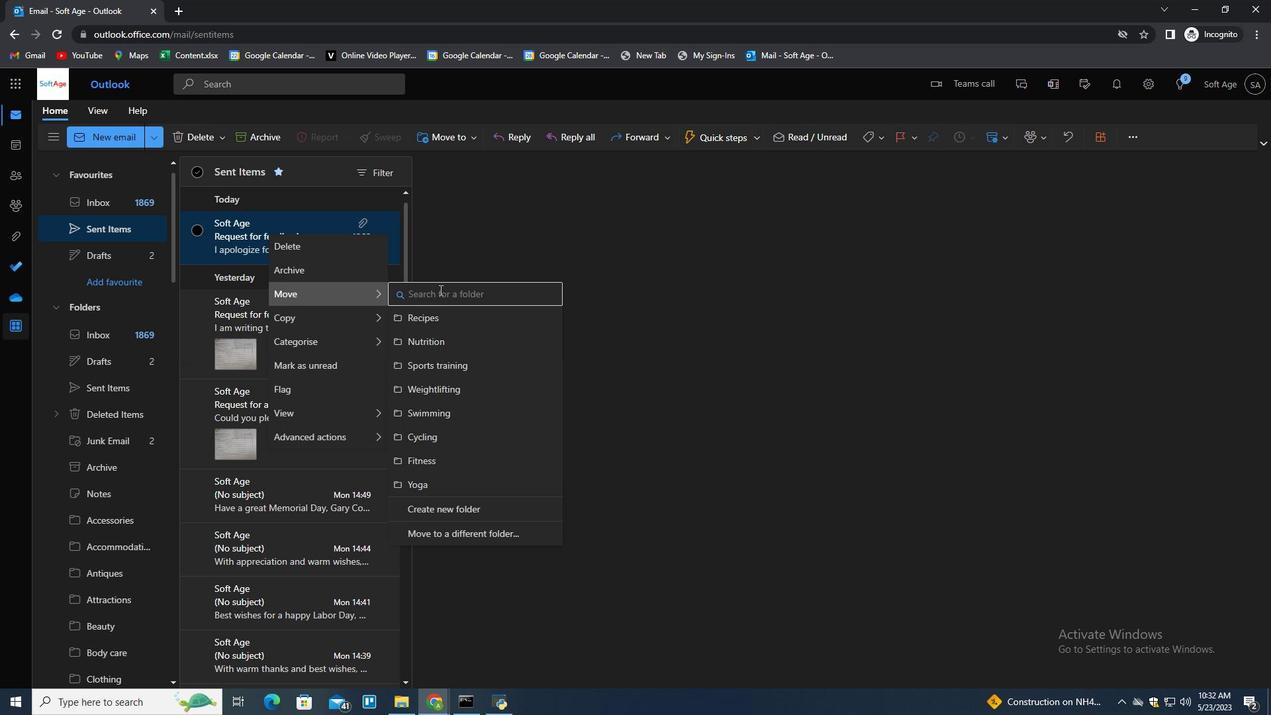 
Action: Mouse pressed left at (443, 290)
Screenshot: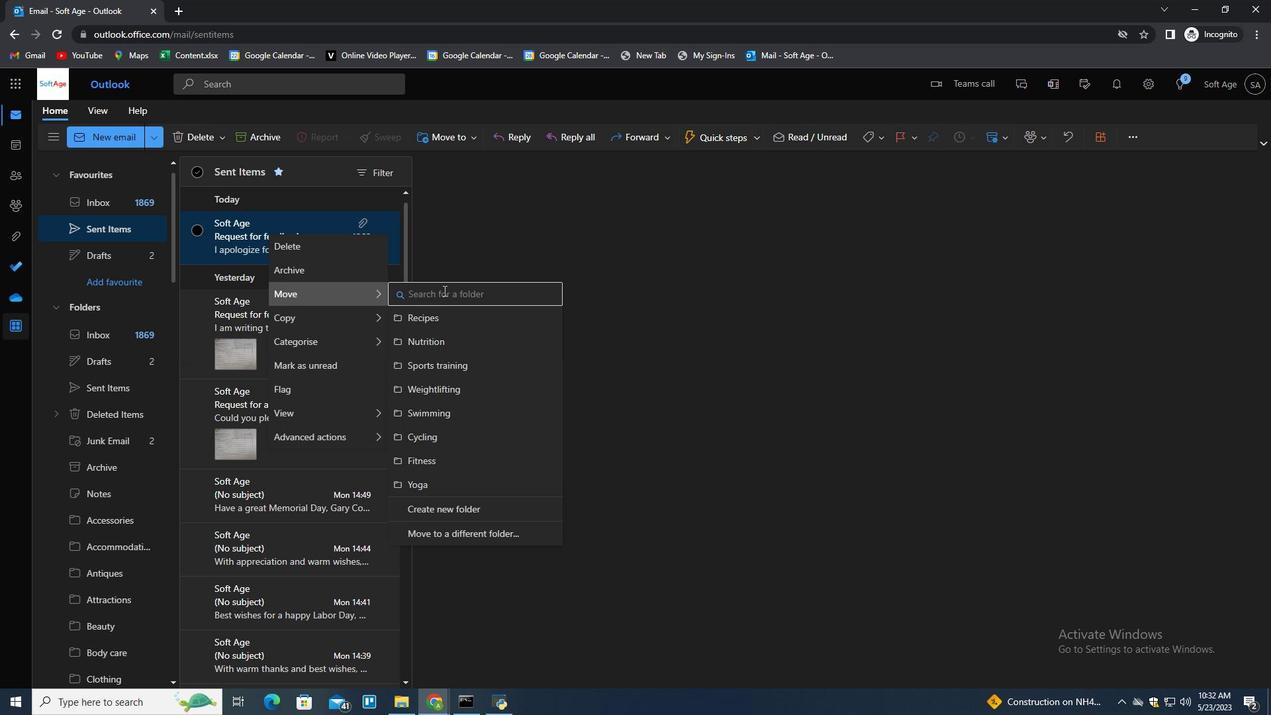 
Action: Key pressed <Key.shift>Pa<Key.backspace>lanning<Key.down><Key.enter>
Screenshot: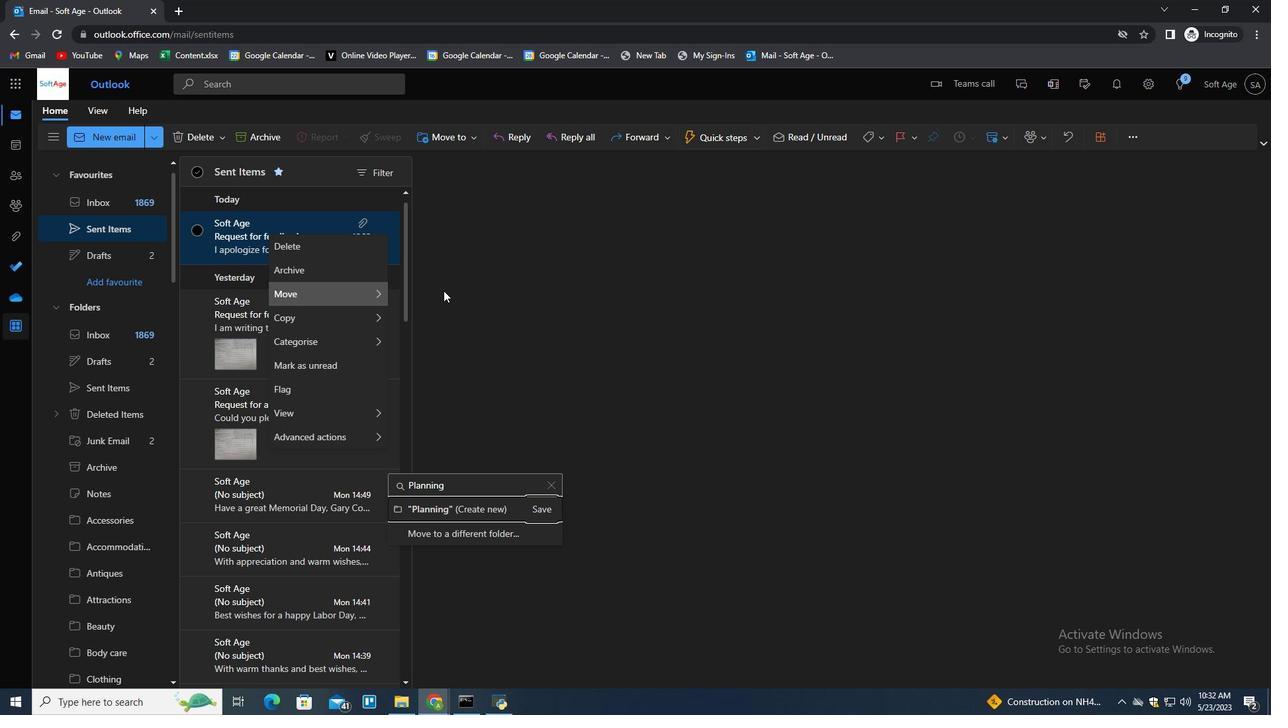 
